 Task: Look for space in Shepparton, Australia from 13th August, 2023 to 17th August, 2023 for 2 adults in price range Rs.10000 to Rs.16000. Place can be entire place with 2 bedrooms having 2 beds and 1 bathroom. Property type can be house, flat, guest house. Amenities needed are: wifi, washing machine, kitchen. Booking option can be shelf check-in. Required host language is English.
Action: Mouse moved to (222, 507)
Screenshot: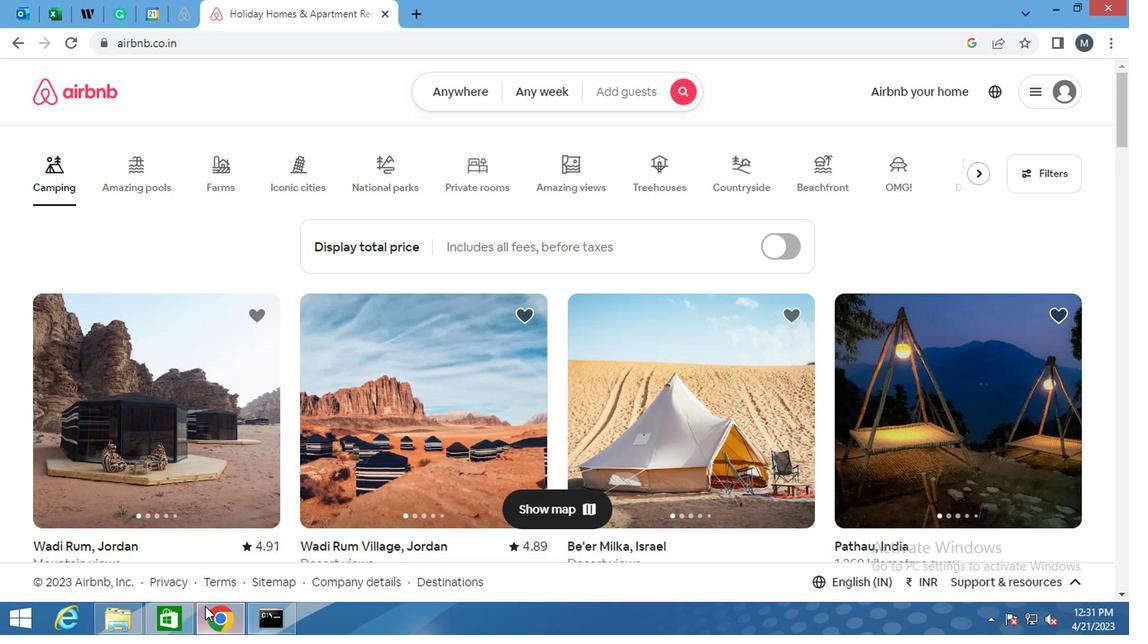 
Action: Mouse pressed left at (222, 507)
Screenshot: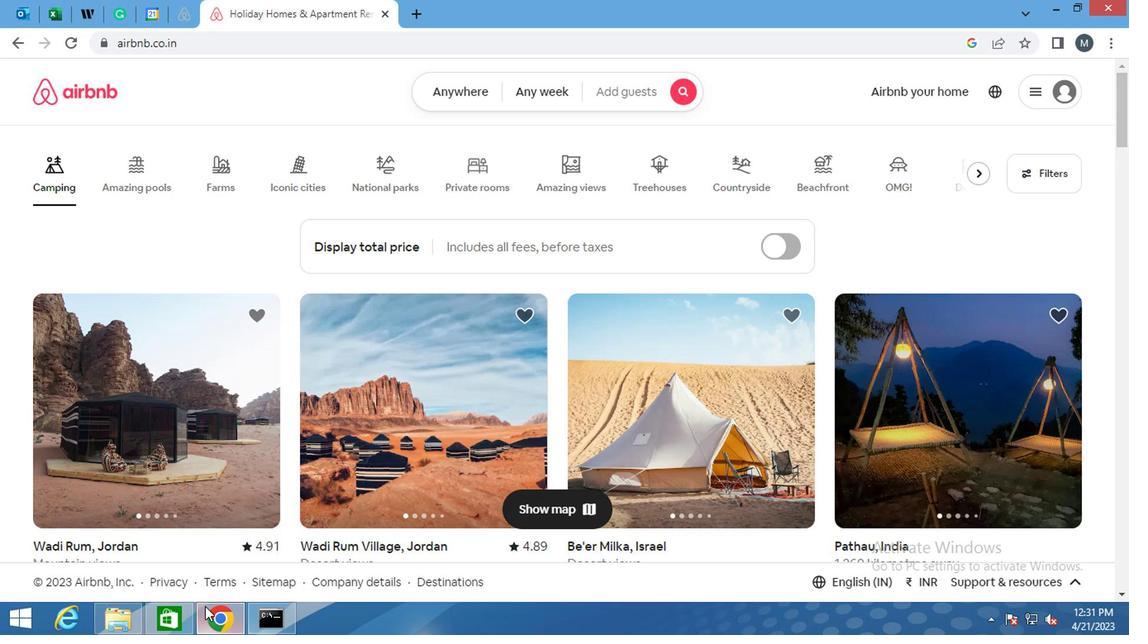 
Action: Mouse moved to (239, 509)
Screenshot: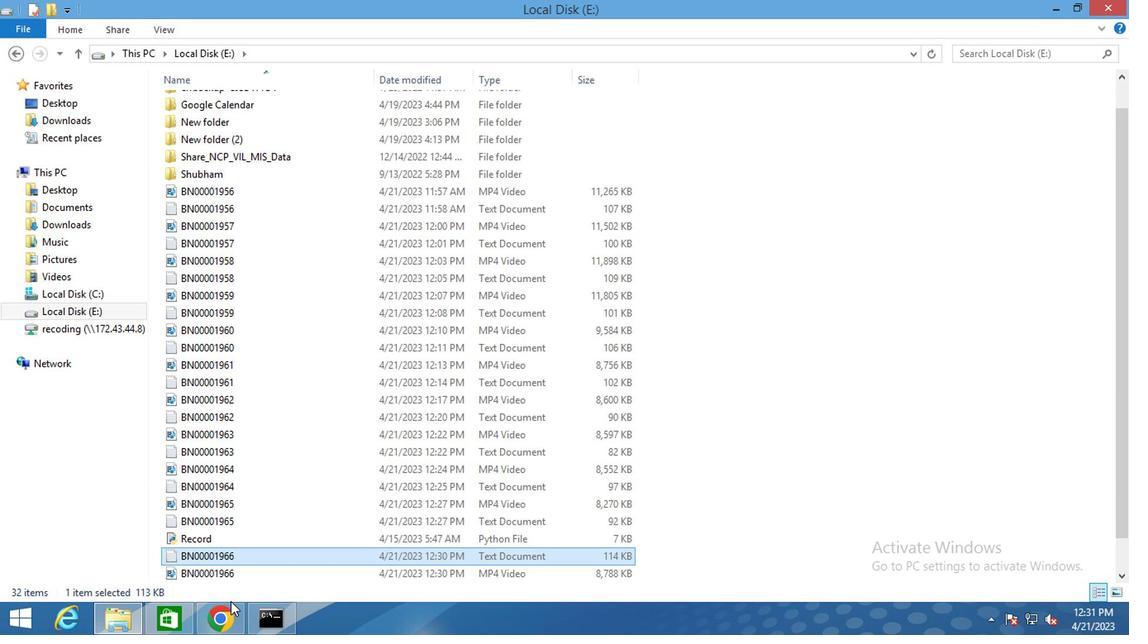 
Action: Mouse pressed left at (239, 509)
Screenshot: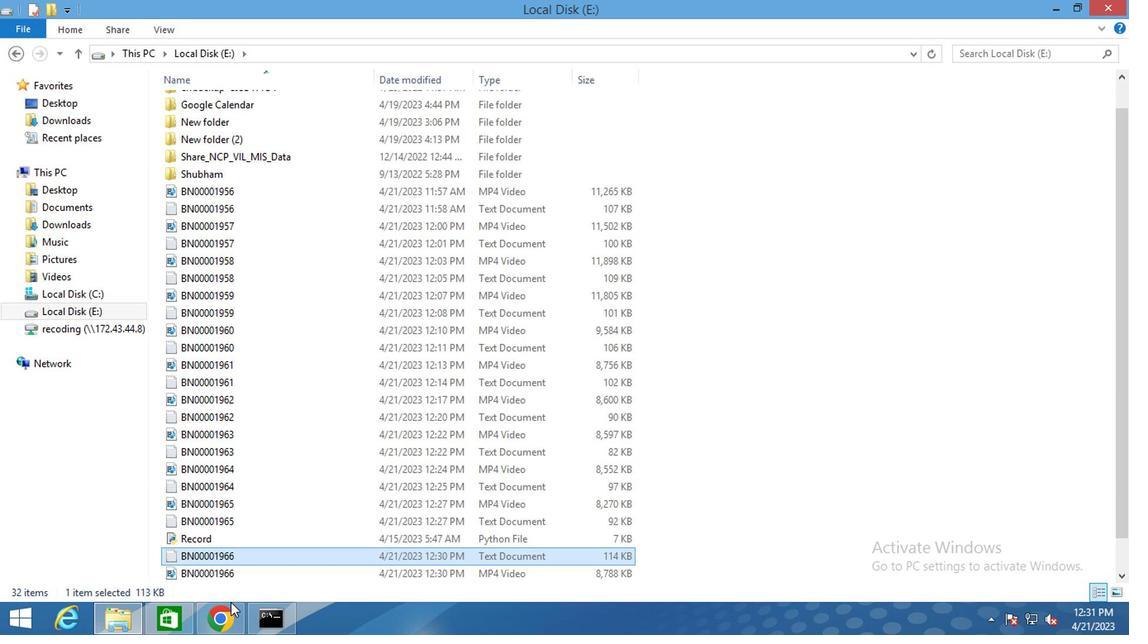 
Action: Mouse moved to (405, 138)
Screenshot: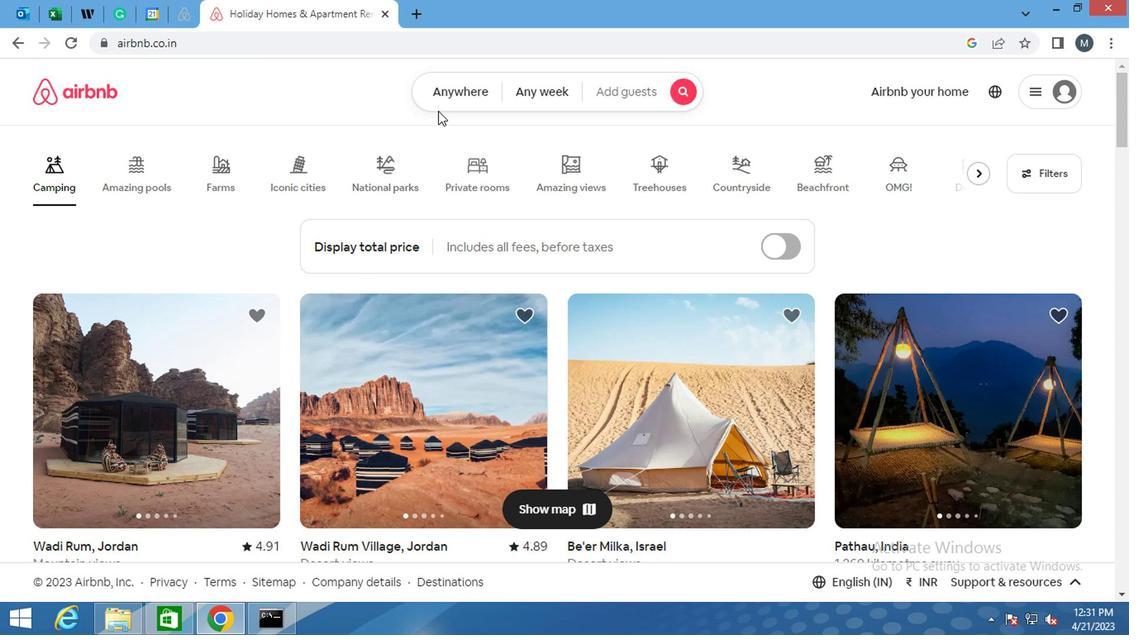 
Action: Mouse pressed left at (405, 138)
Screenshot: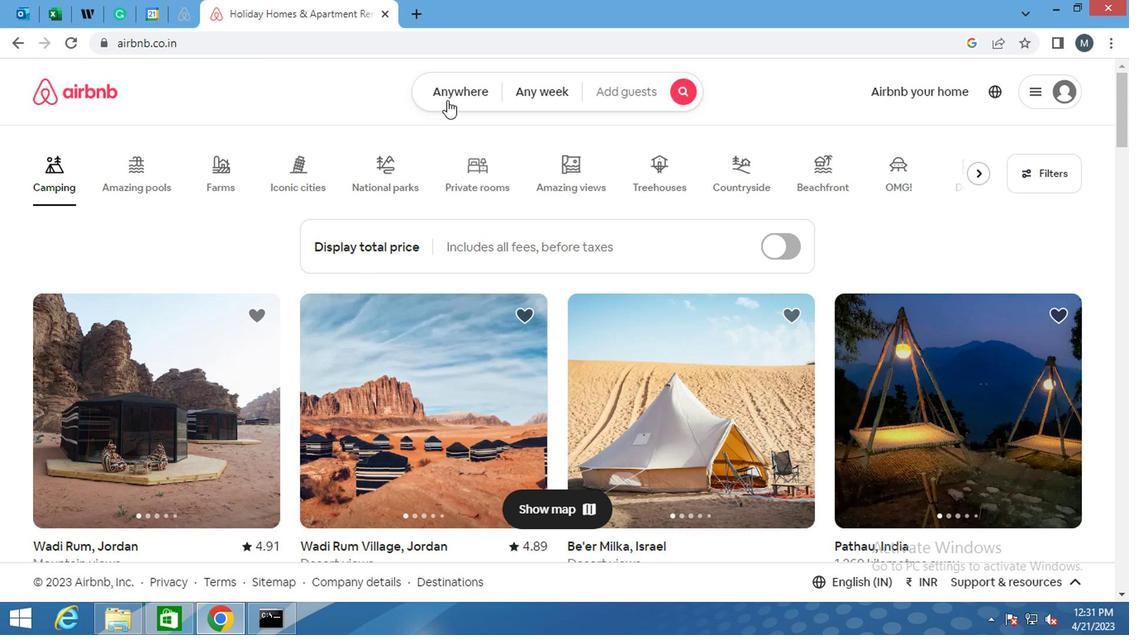
Action: Mouse moved to (362, 177)
Screenshot: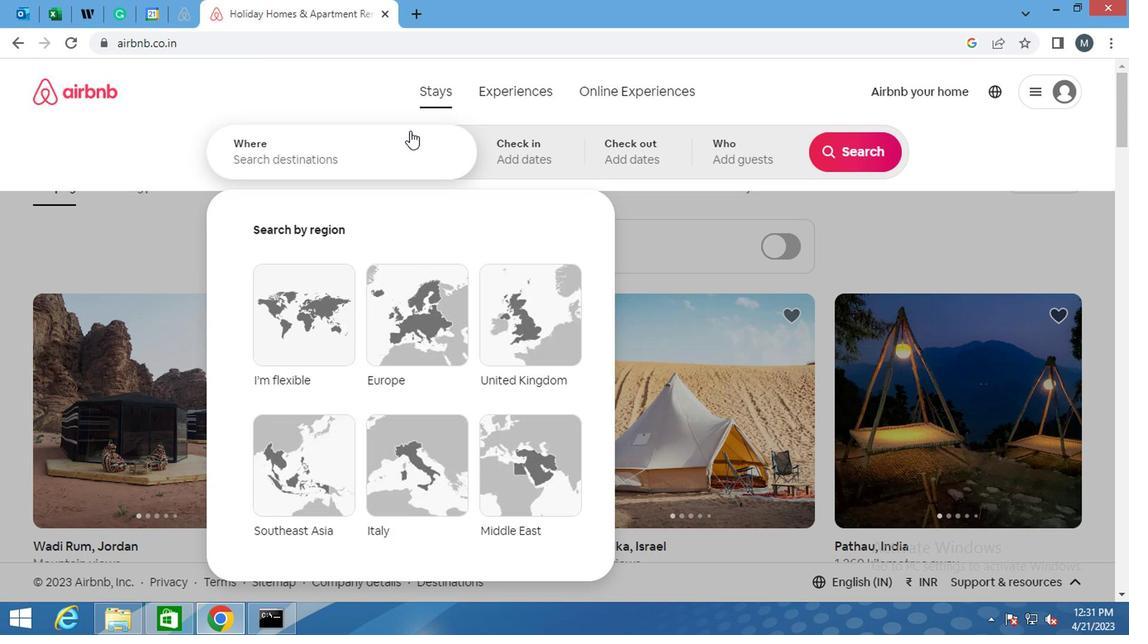 
Action: Mouse pressed left at (362, 177)
Screenshot: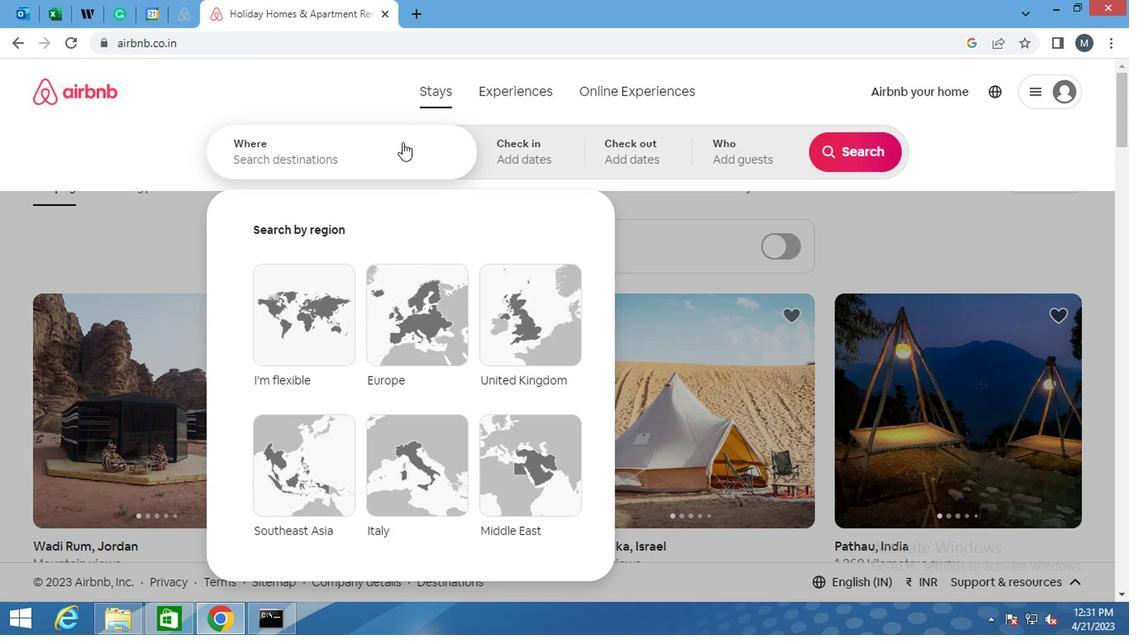 
Action: Mouse moved to (361, 191)
Screenshot: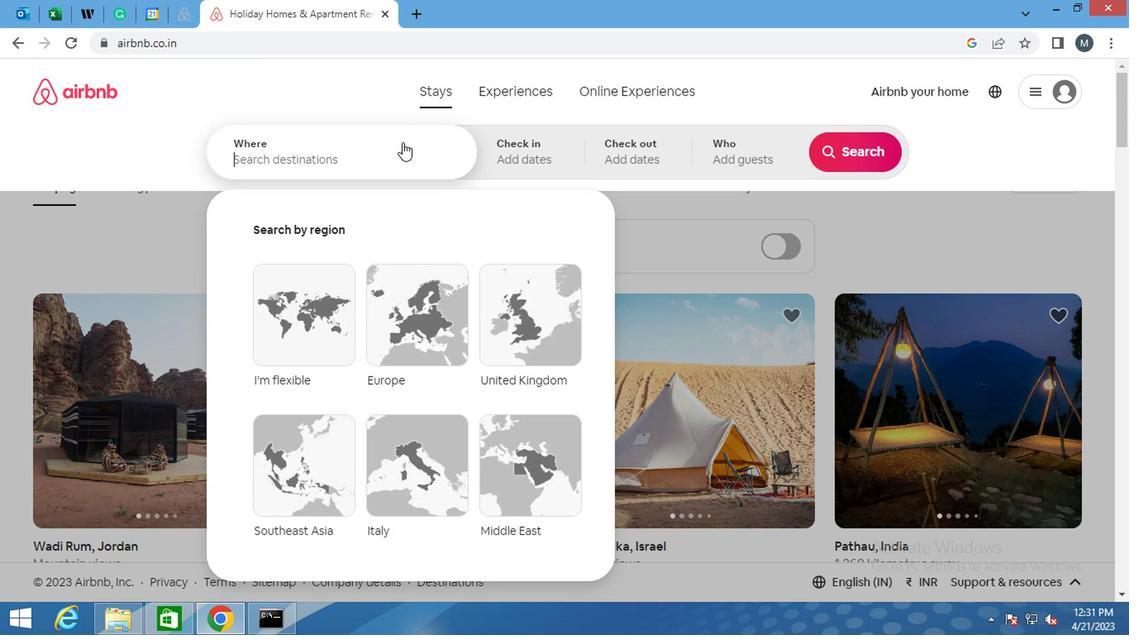 
Action: Key pressed <Key.shift><Key.shift>SHEEP<Key.backspace><Key.backspace>PPARTON,<Key.shift>AUSTRALIA
Screenshot: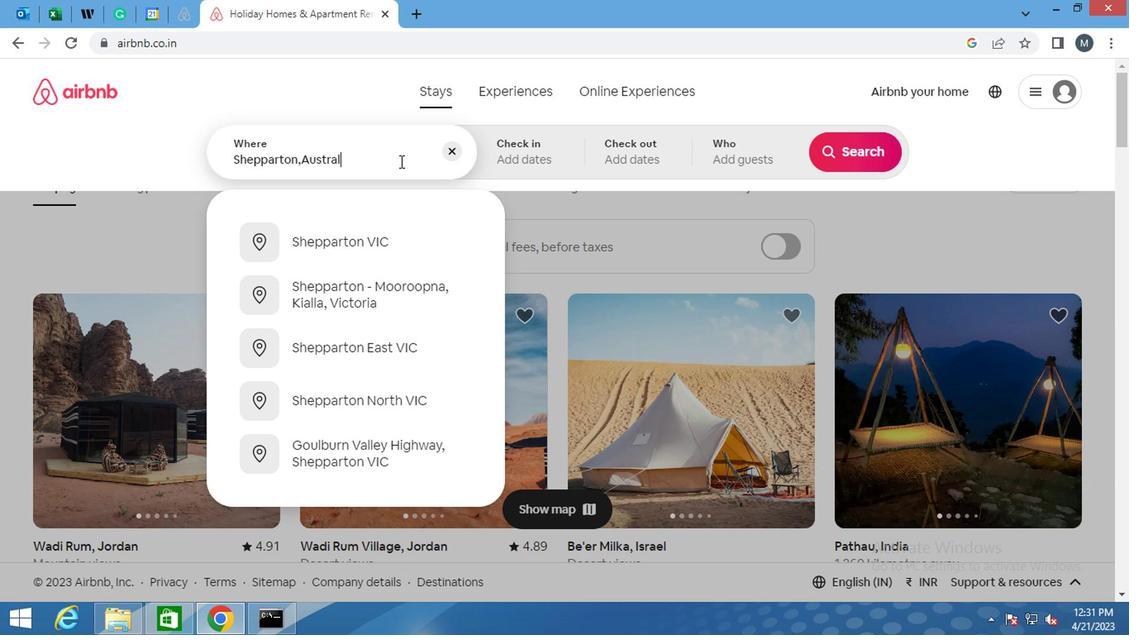 
Action: Mouse moved to (348, 182)
Screenshot: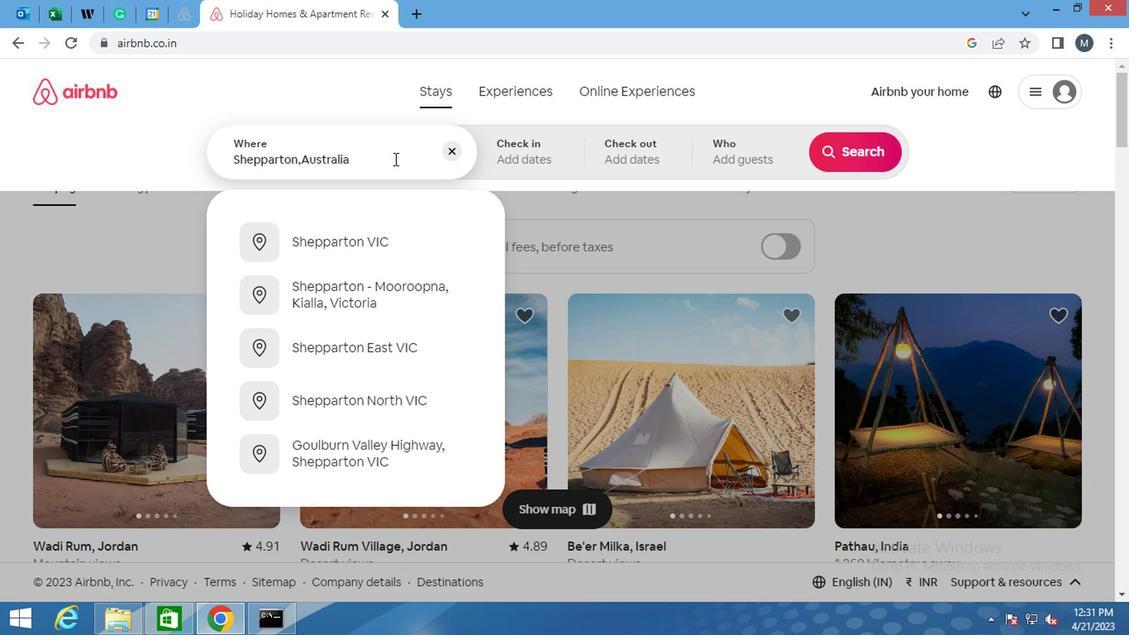 
Action: Key pressed <Key.enter>
Screenshot: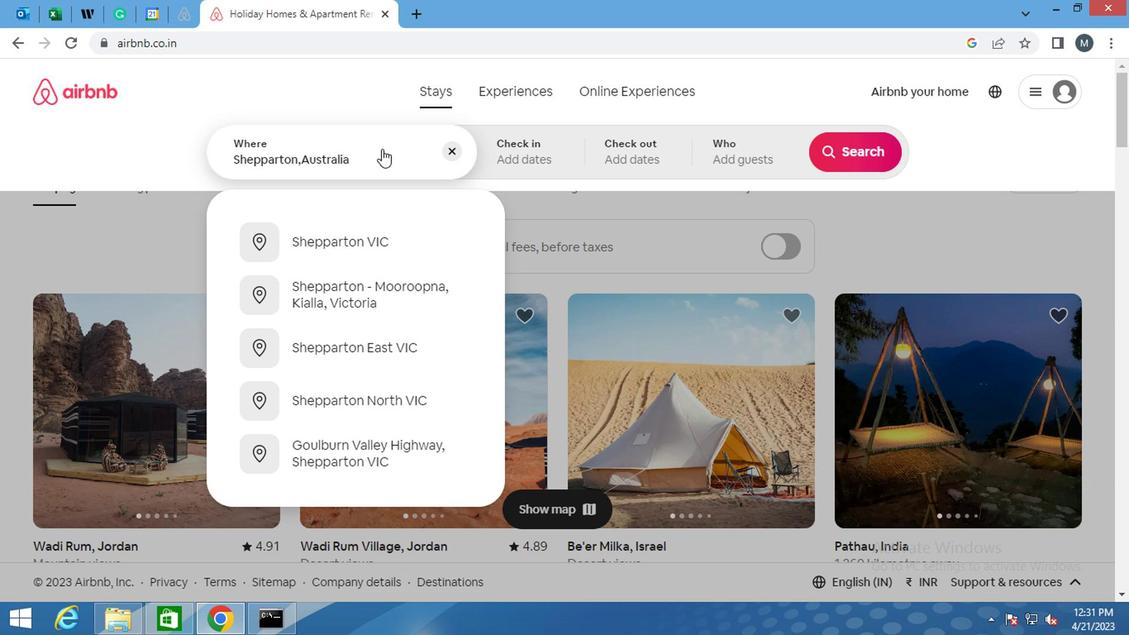 
Action: Mouse moved to (683, 278)
Screenshot: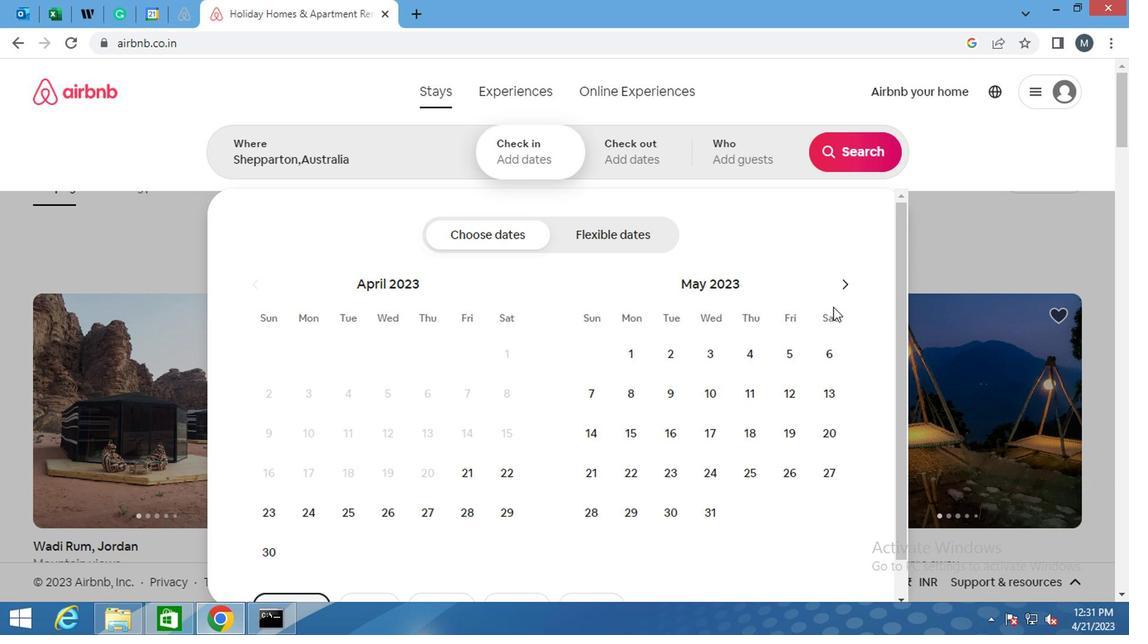 
Action: Mouse pressed left at (683, 278)
Screenshot: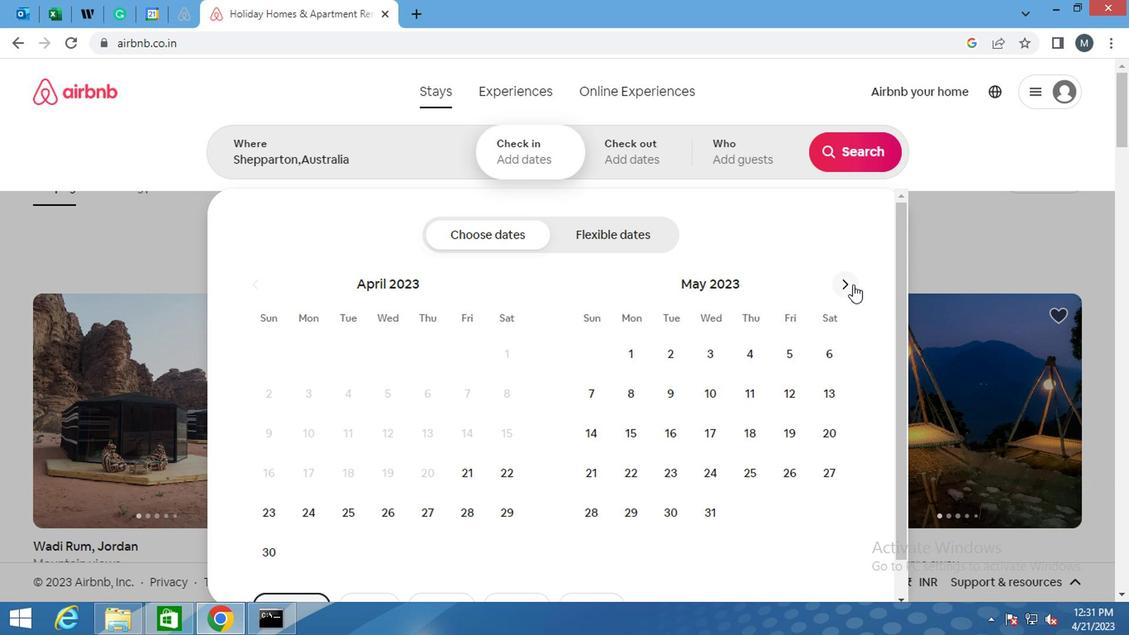 
Action: Mouse moved to (678, 278)
Screenshot: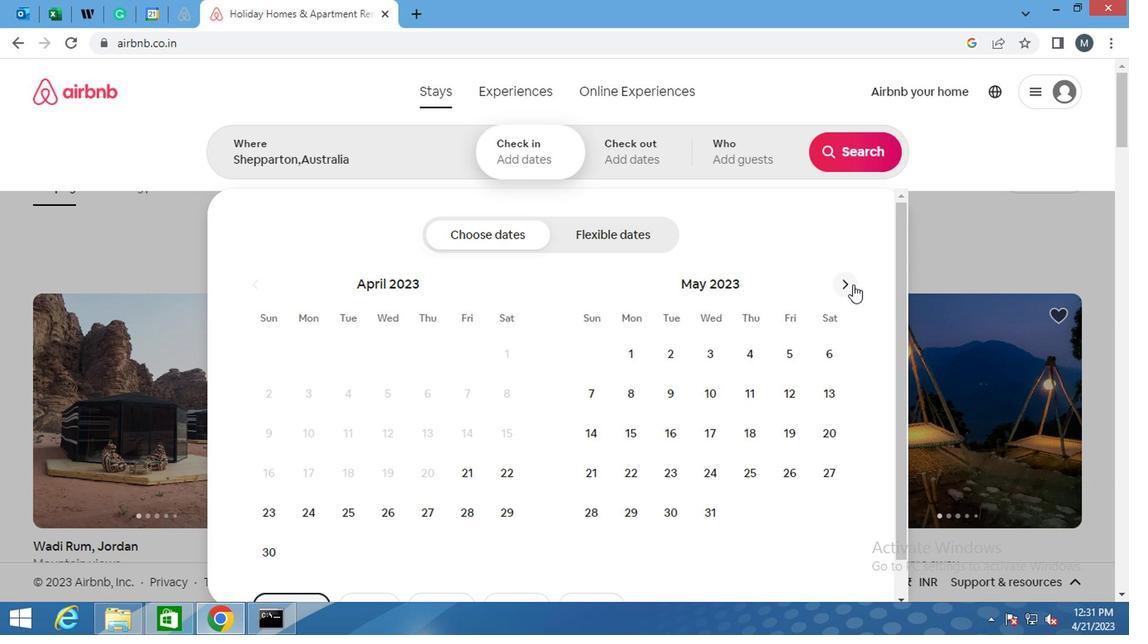 
Action: Mouse pressed left at (678, 278)
Screenshot: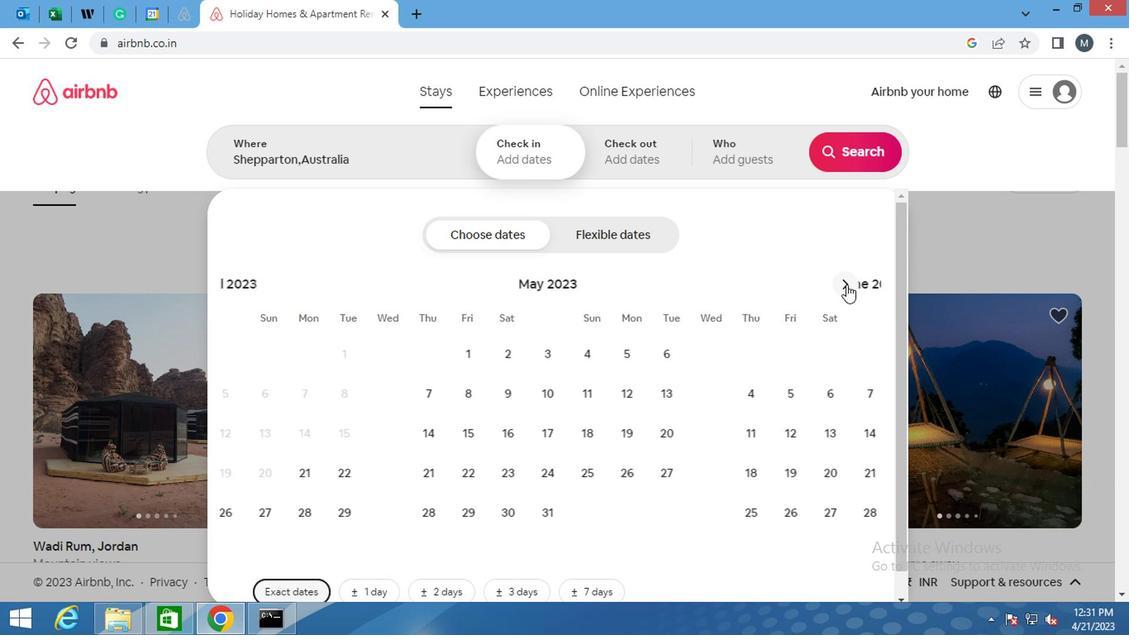 
Action: Mouse moved to (678, 278)
Screenshot: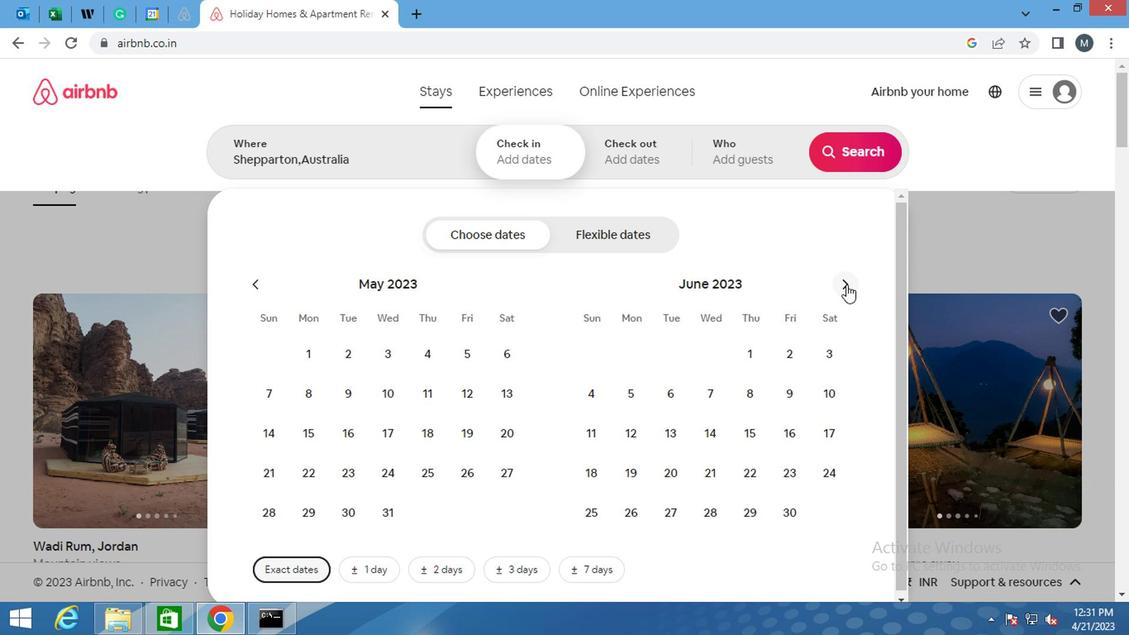 
Action: Mouse pressed left at (678, 278)
Screenshot: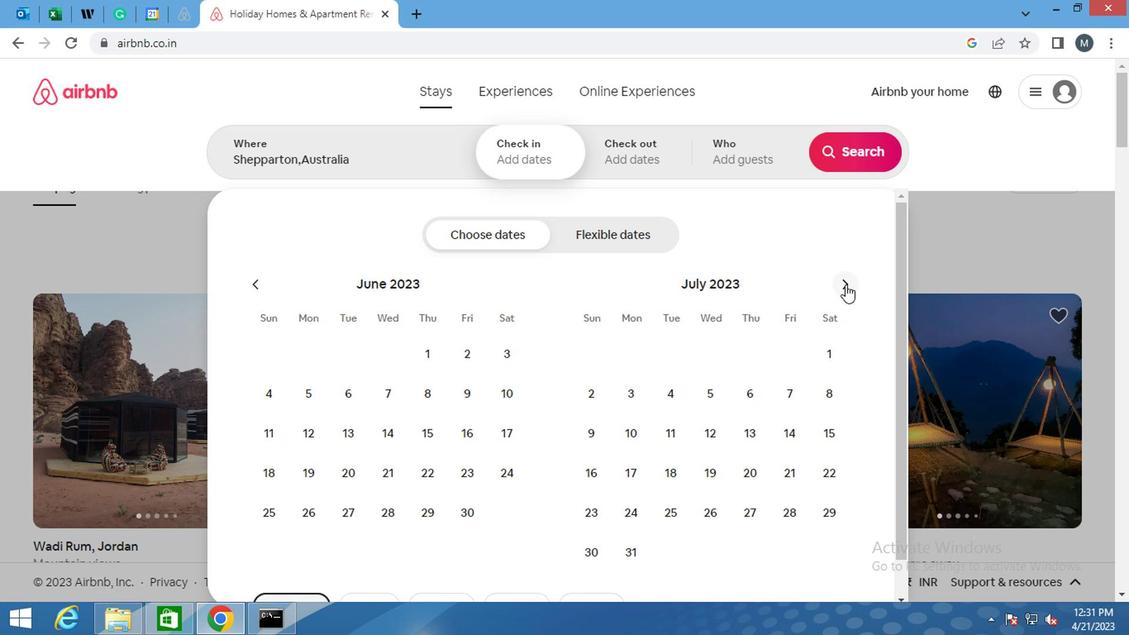 
Action: Mouse moved to (503, 382)
Screenshot: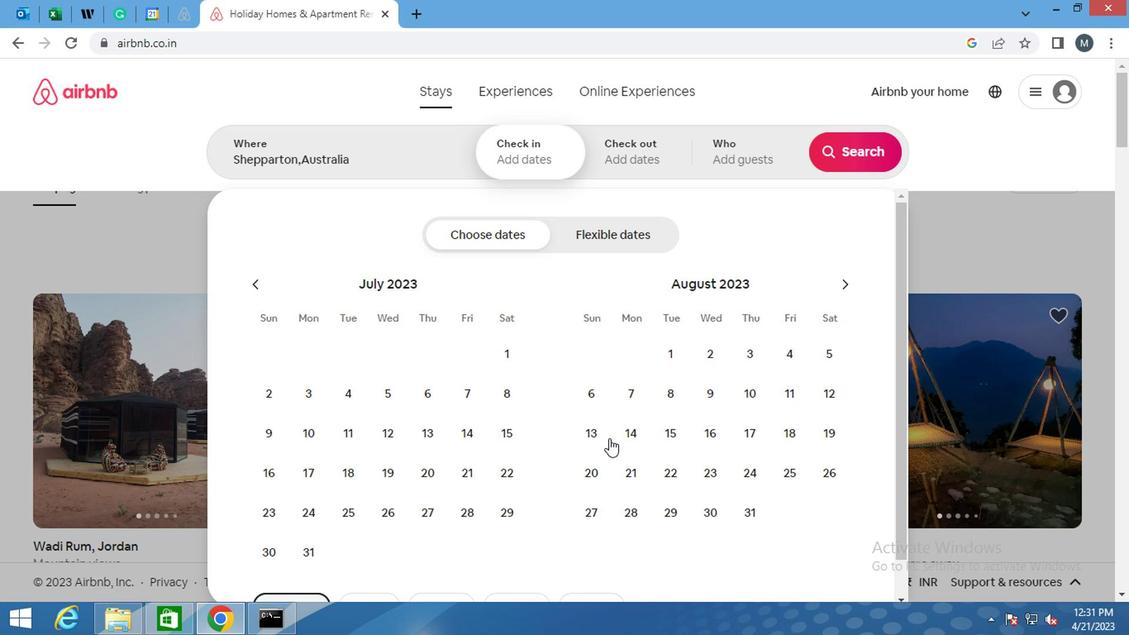 
Action: Mouse pressed left at (503, 382)
Screenshot: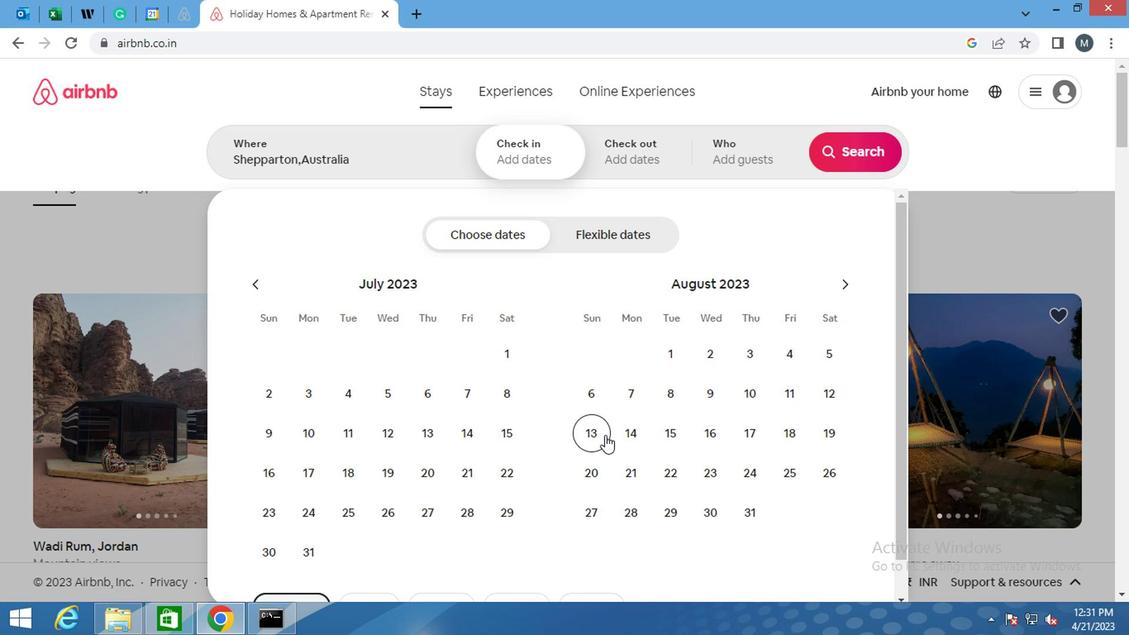
Action: Mouse moved to (598, 387)
Screenshot: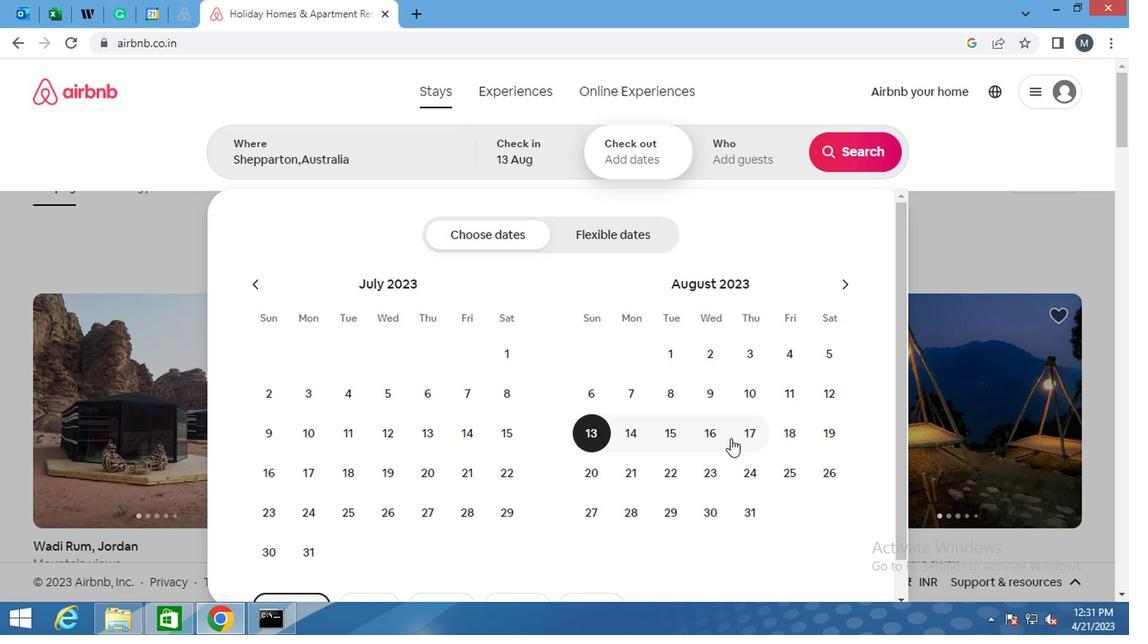 
Action: Mouse pressed left at (598, 387)
Screenshot: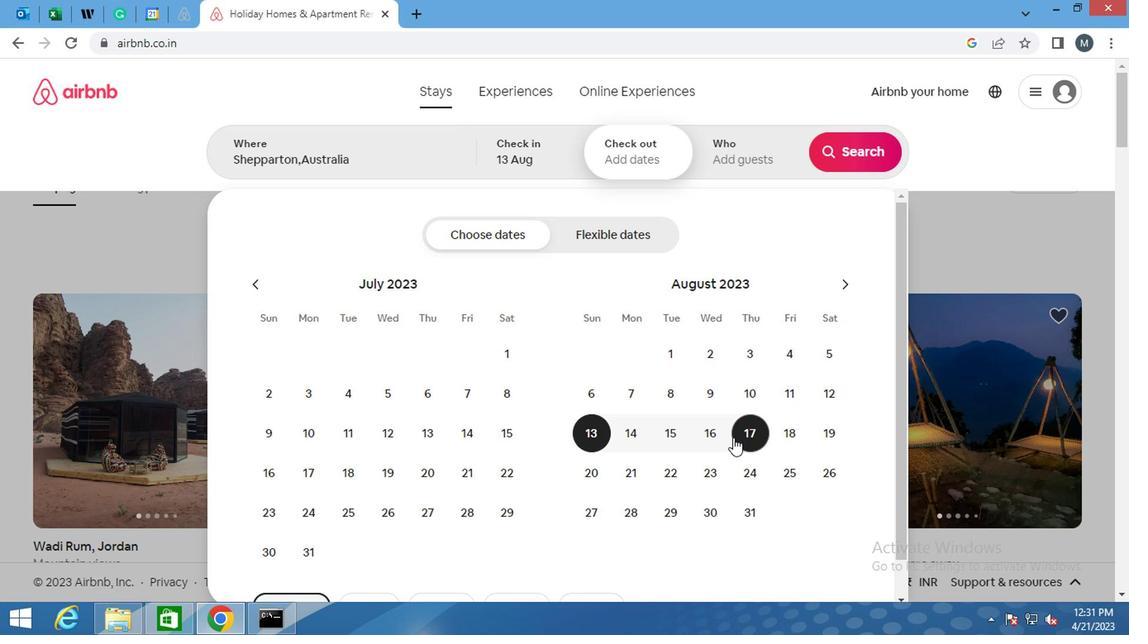 
Action: Mouse moved to (629, 199)
Screenshot: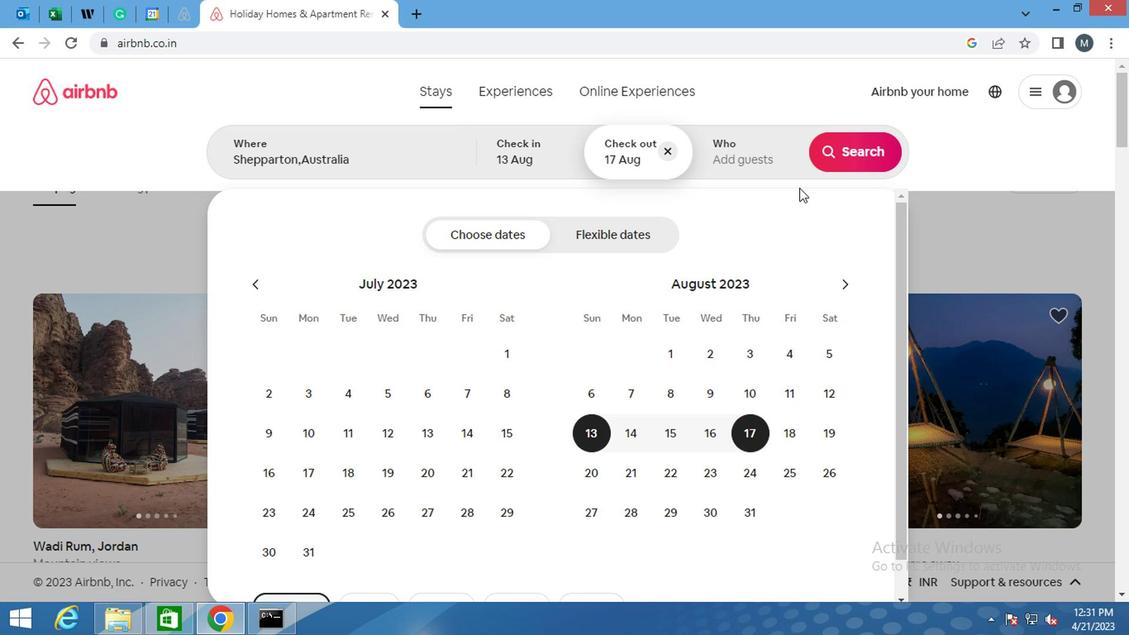 
Action: Mouse pressed left at (629, 199)
Screenshot: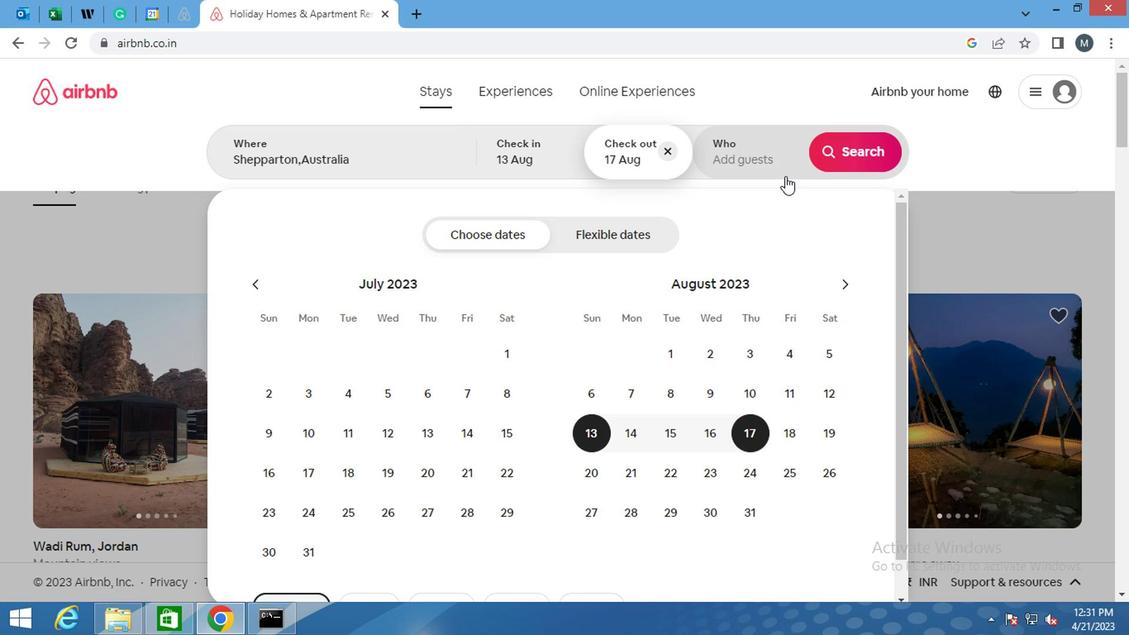 
Action: Mouse moved to (681, 251)
Screenshot: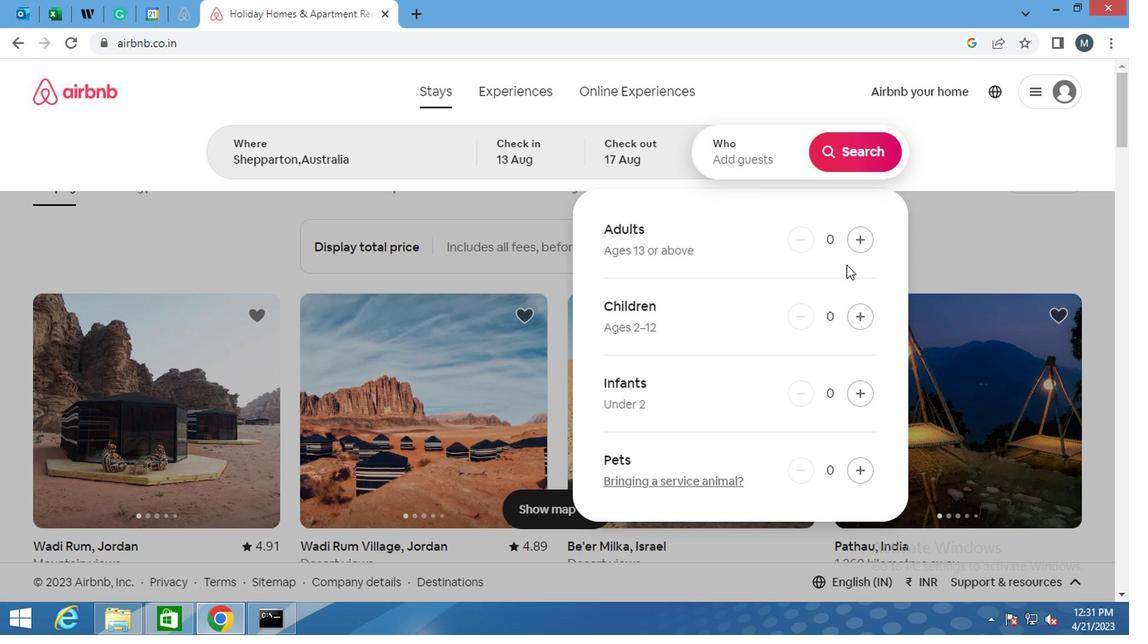 
Action: Mouse pressed left at (681, 251)
Screenshot: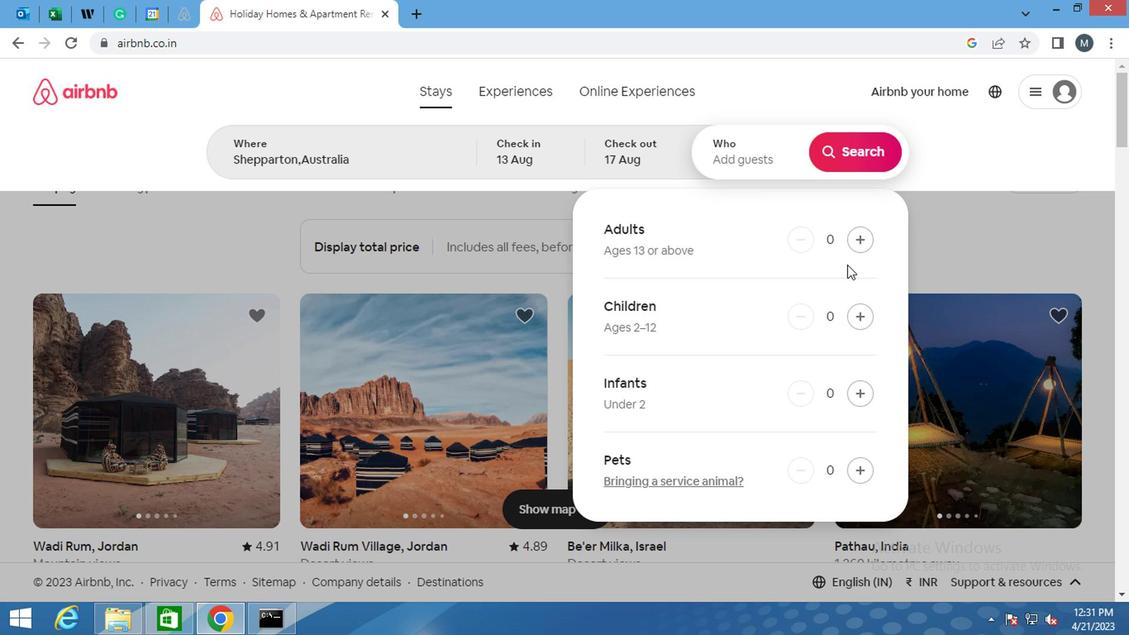 
Action: Mouse moved to (680, 251)
Screenshot: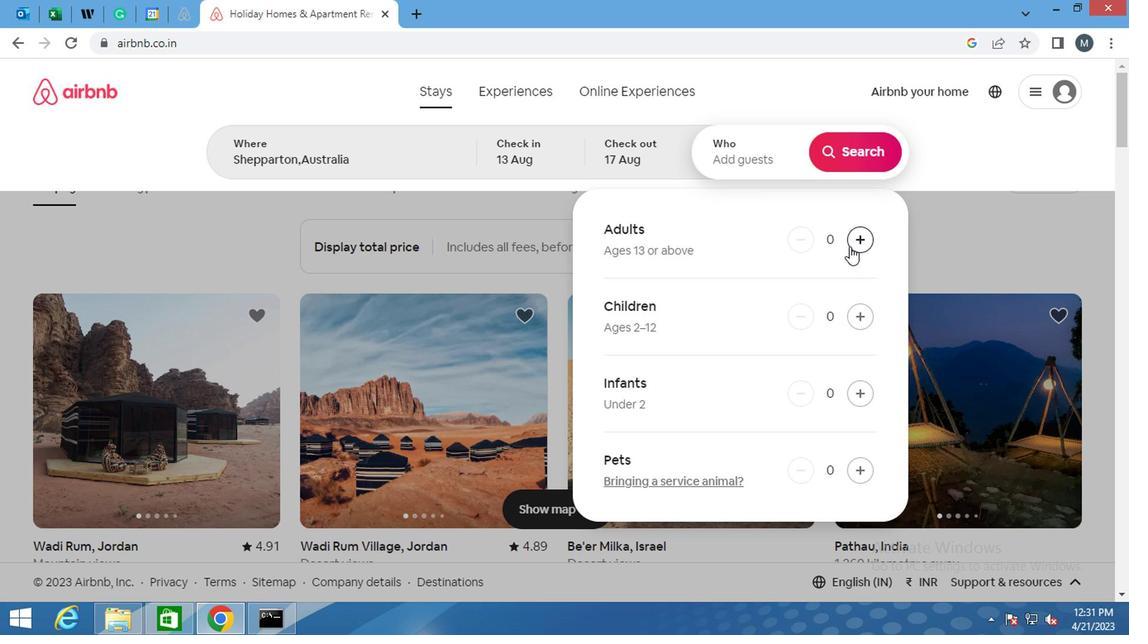 
Action: Mouse pressed left at (680, 251)
Screenshot: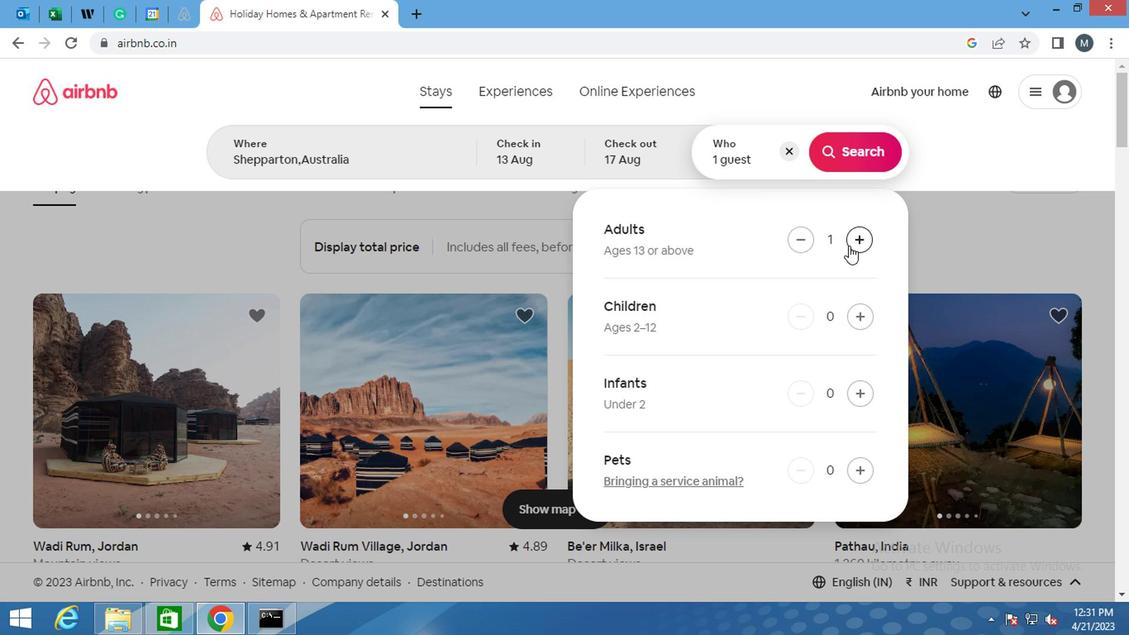 
Action: Mouse moved to (738, 214)
Screenshot: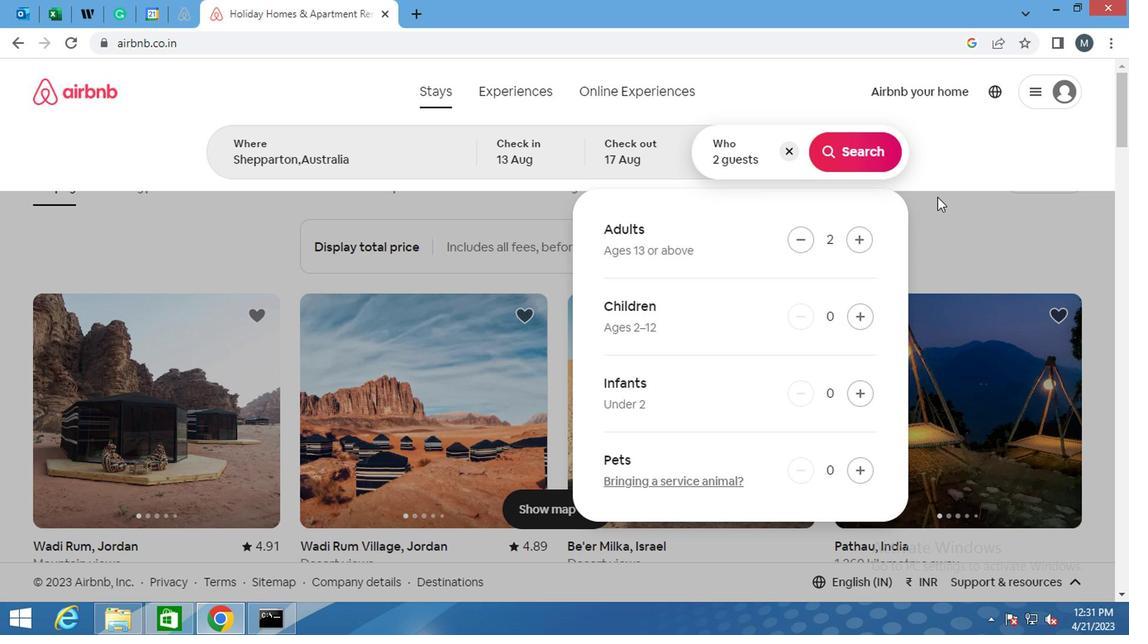 
Action: Mouse scrolled (738, 213) with delta (0, 0)
Screenshot: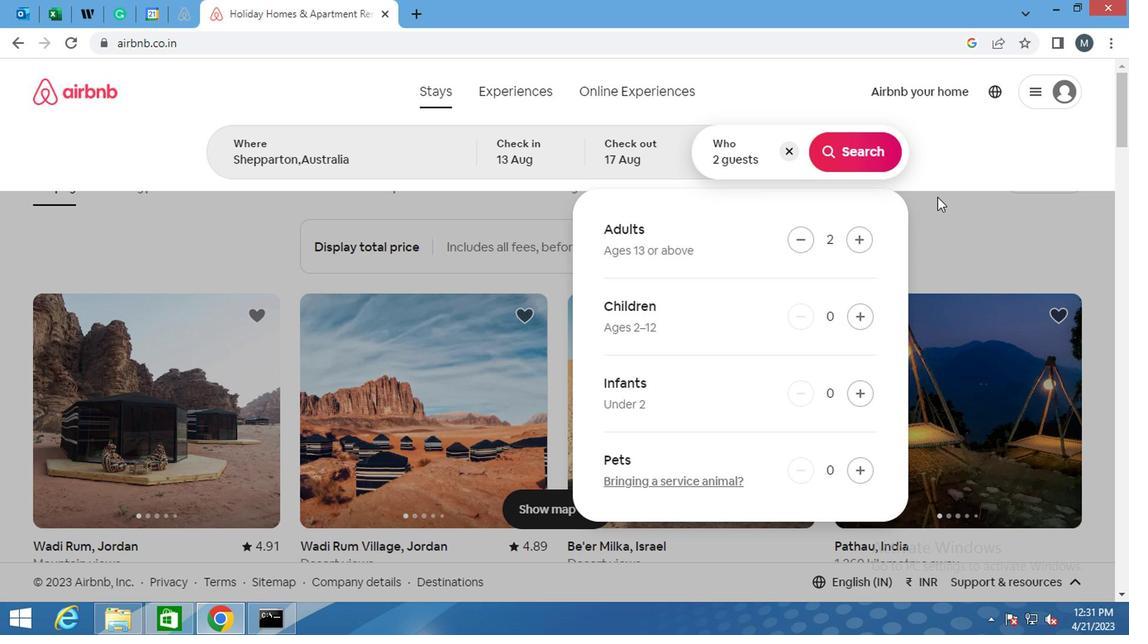 
Action: Mouse moved to (738, 224)
Screenshot: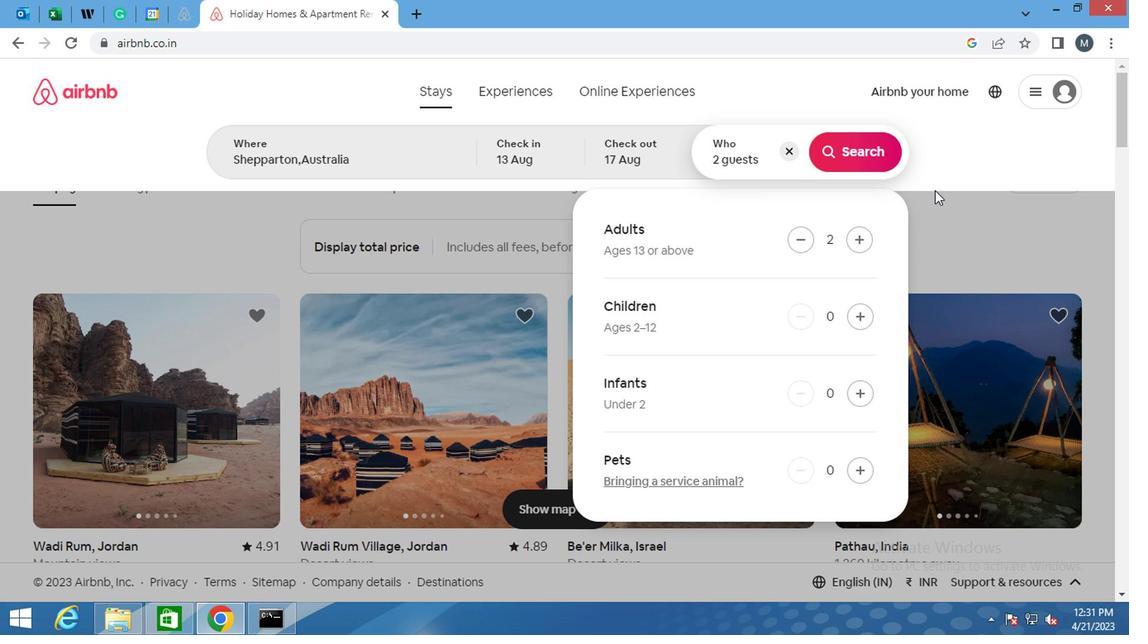 
Action: Mouse scrolled (738, 224) with delta (0, 0)
Screenshot: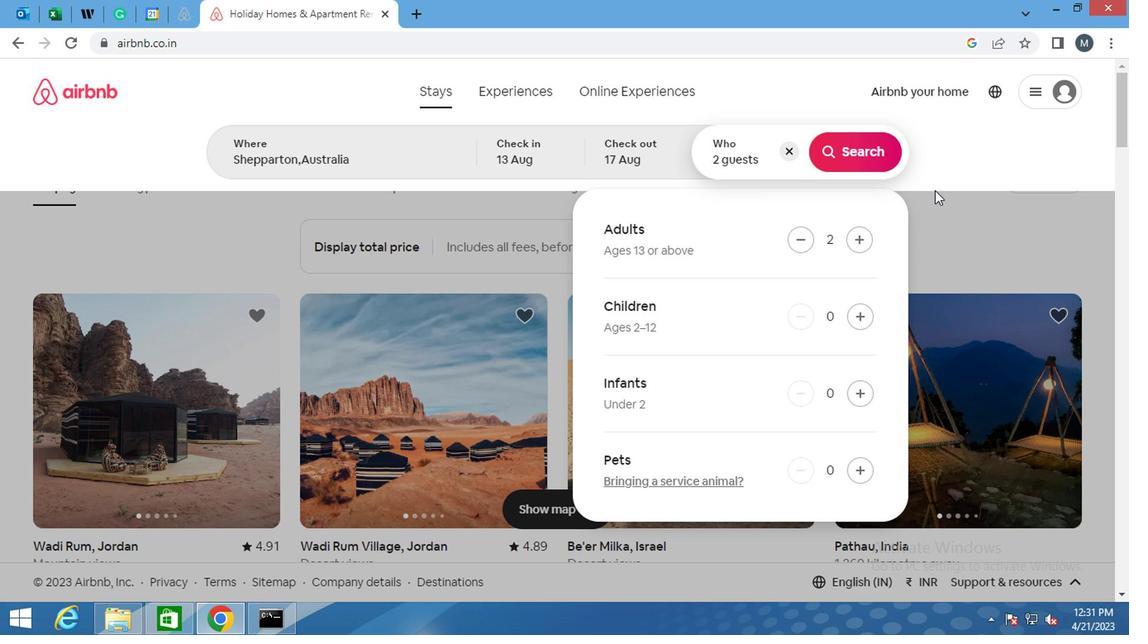 
Action: Mouse scrolled (738, 224) with delta (0, 0)
Screenshot: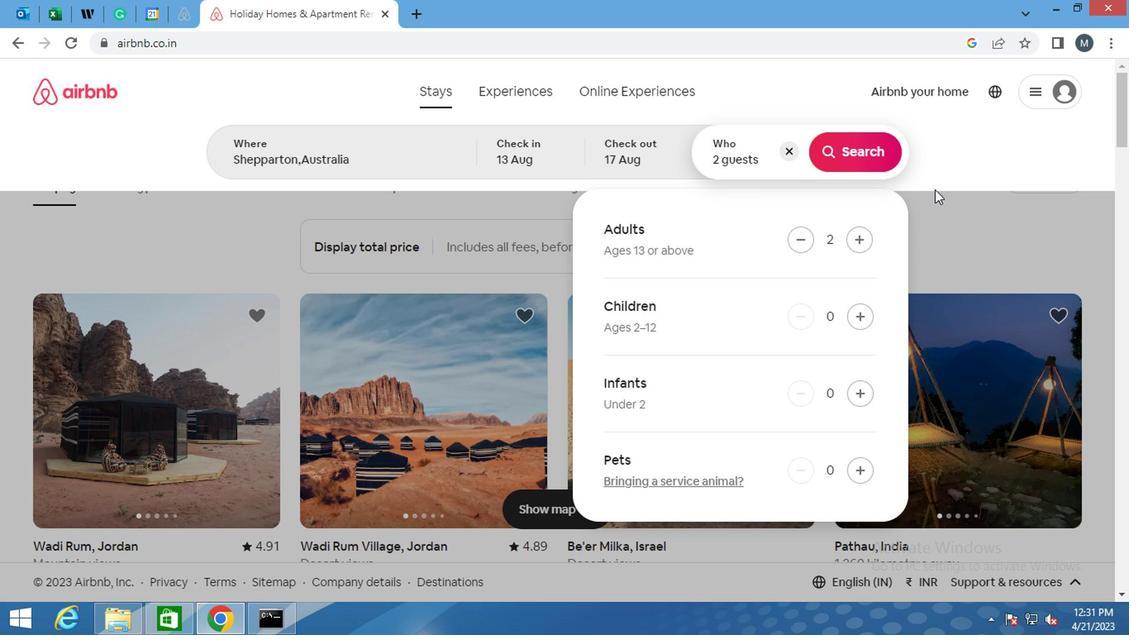 
Action: Mouse moved to (738, 224)
Screenshot: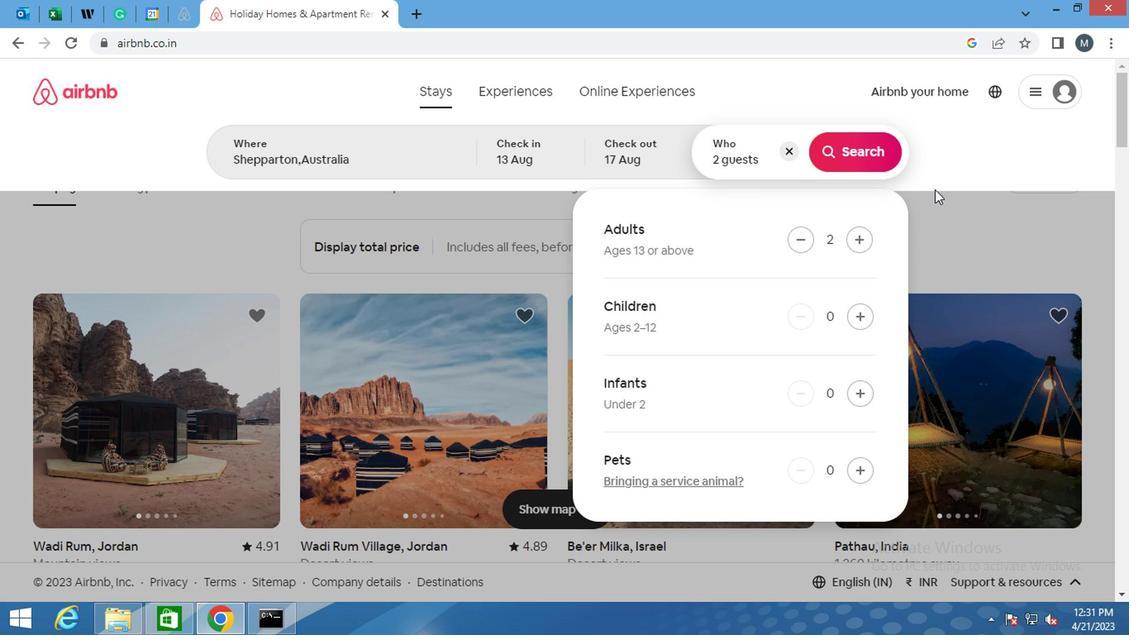 
Action: Mouse scrolled (738, 225) with delta (0, 0)
Screenshot: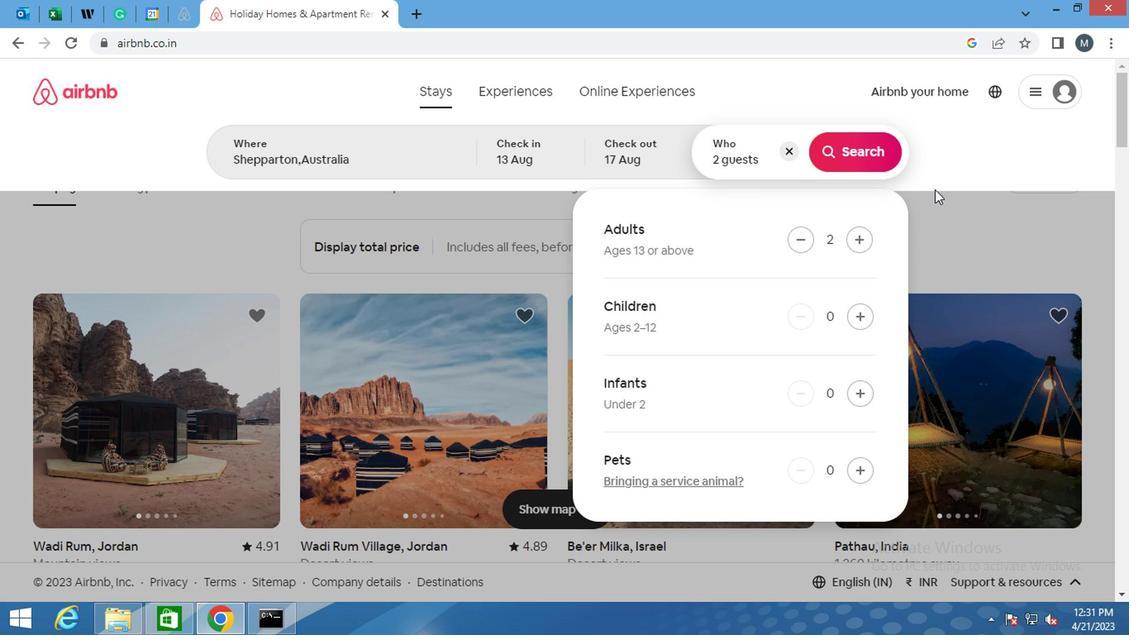 
Action: Mouse moved to (817, 204)
Screenshot: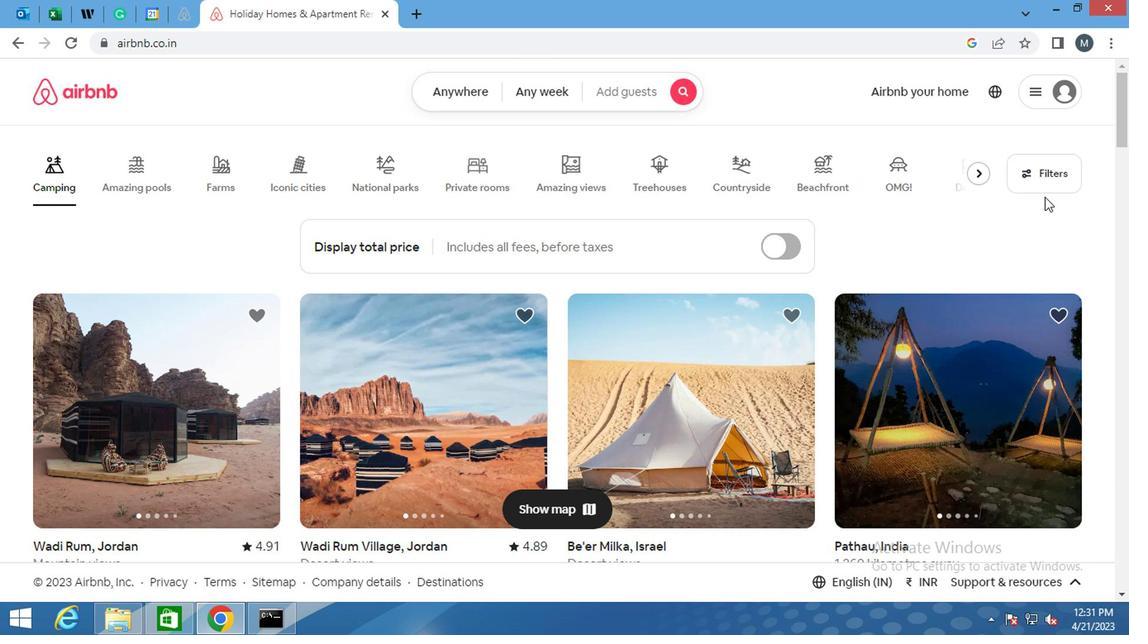 
Action: Mouse pressed left at (817, 204)
Screenshot: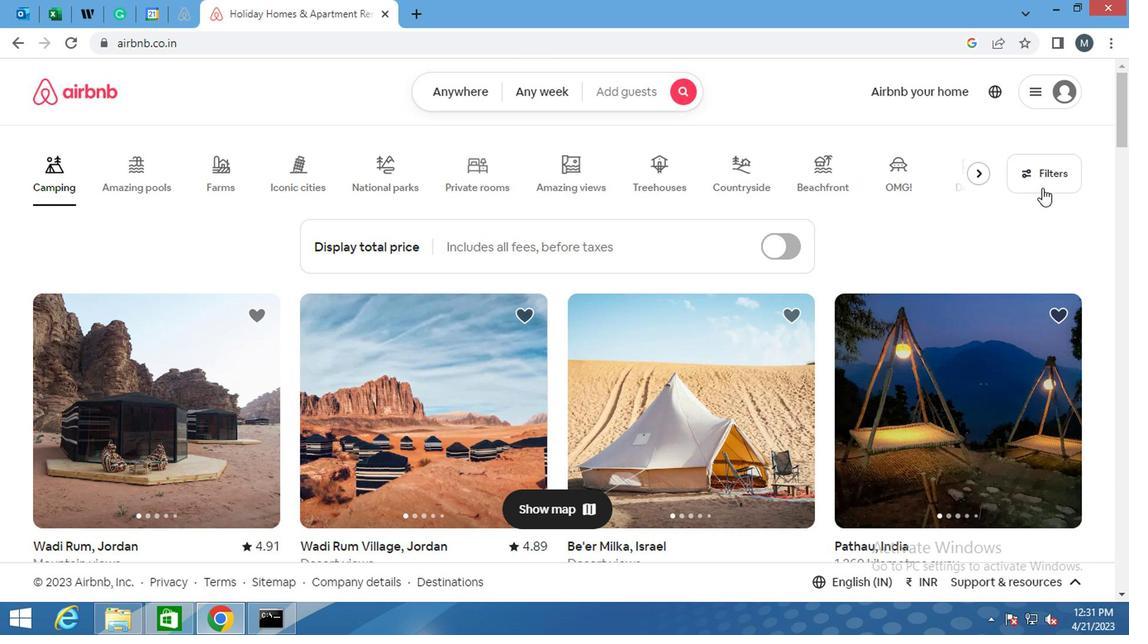 
Action: Mouse moved to (705, 237)
Screenshot: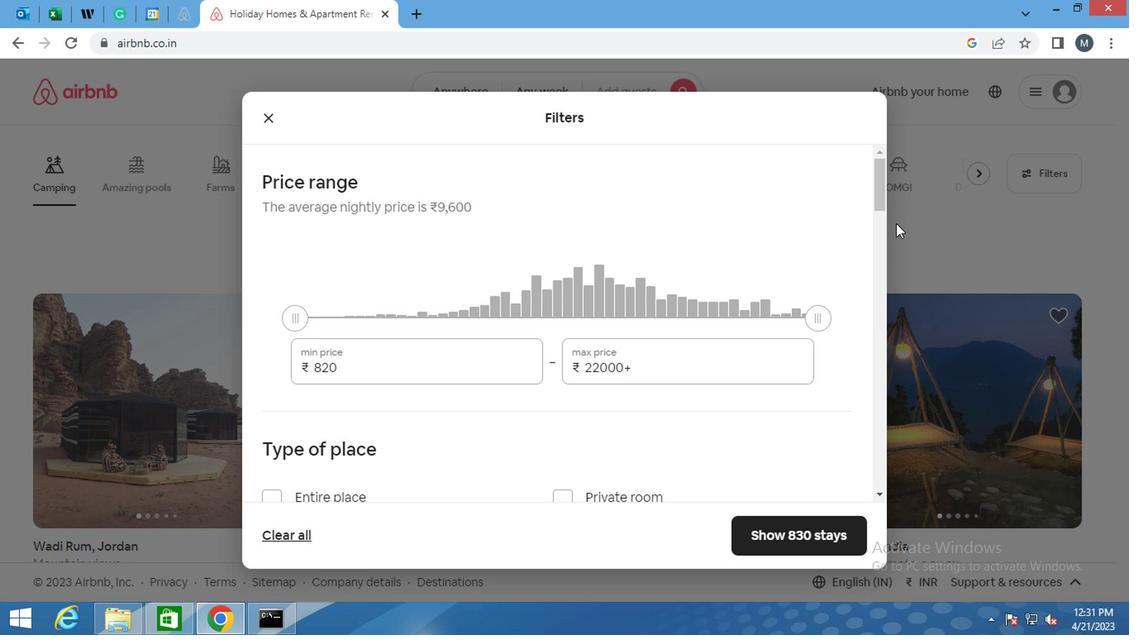
Action: Mouse scrolled (705, 237) with delta (0, 0)
Screenshot: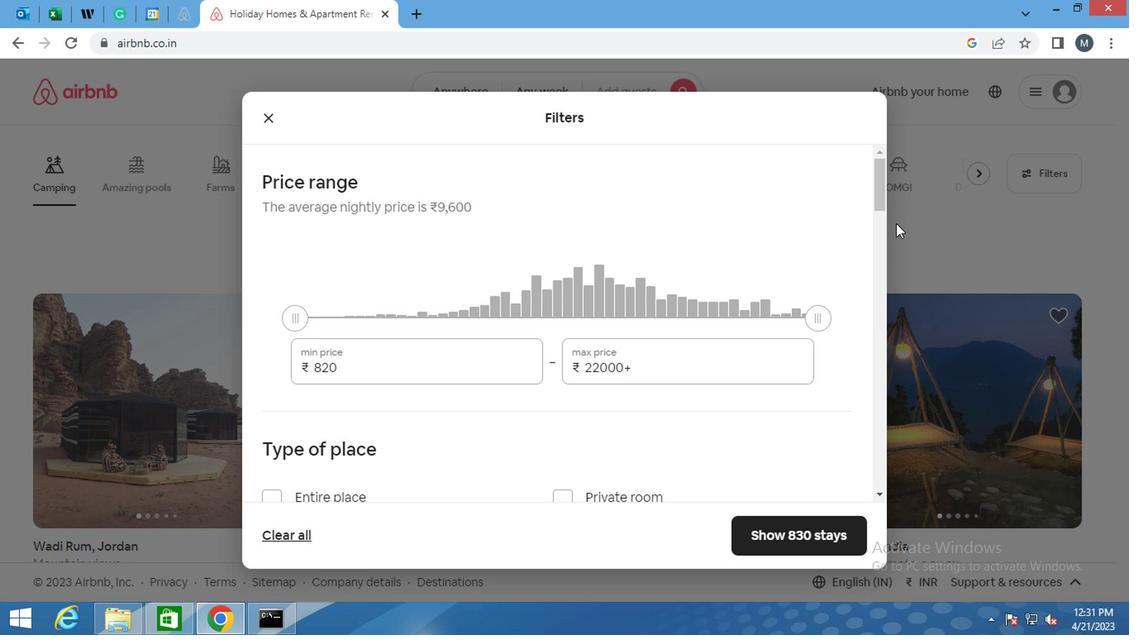
Action: Mouse moved to (327, 281)
Screenshot: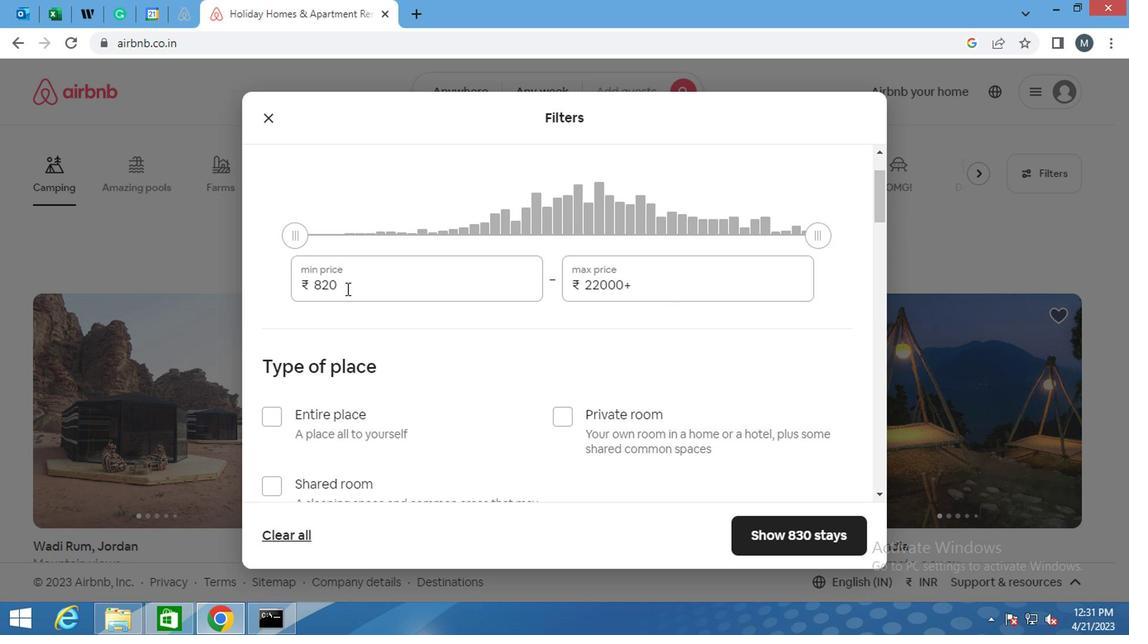 
Action: Mouse pressed left at (327, 281)
Screenshot: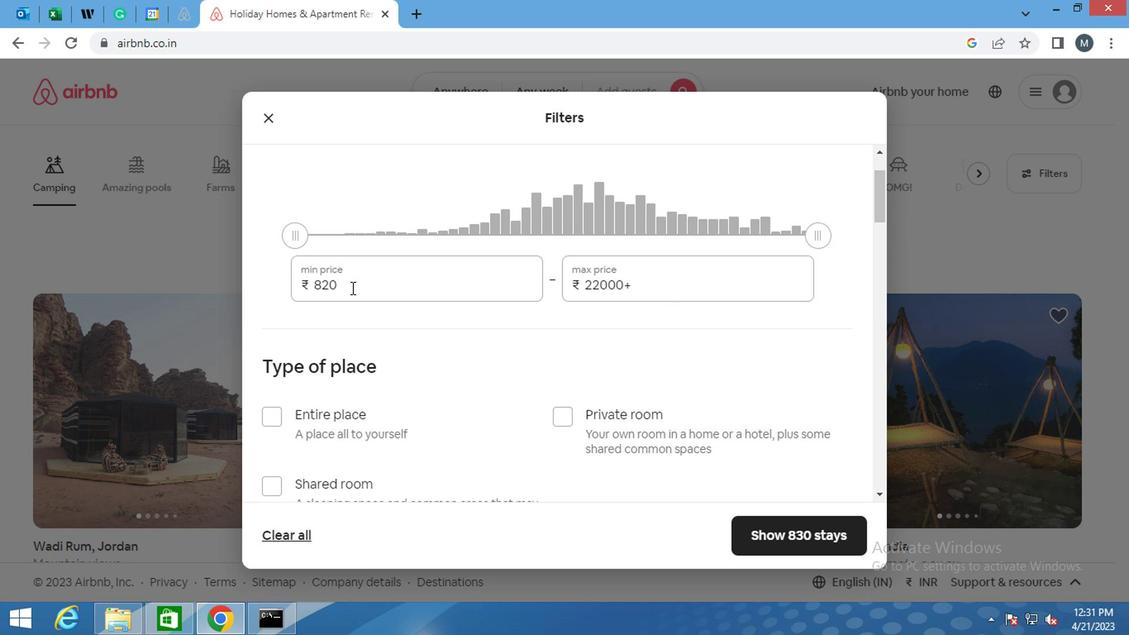 
Action: Mouse moved to (327, 281)
Screenshot: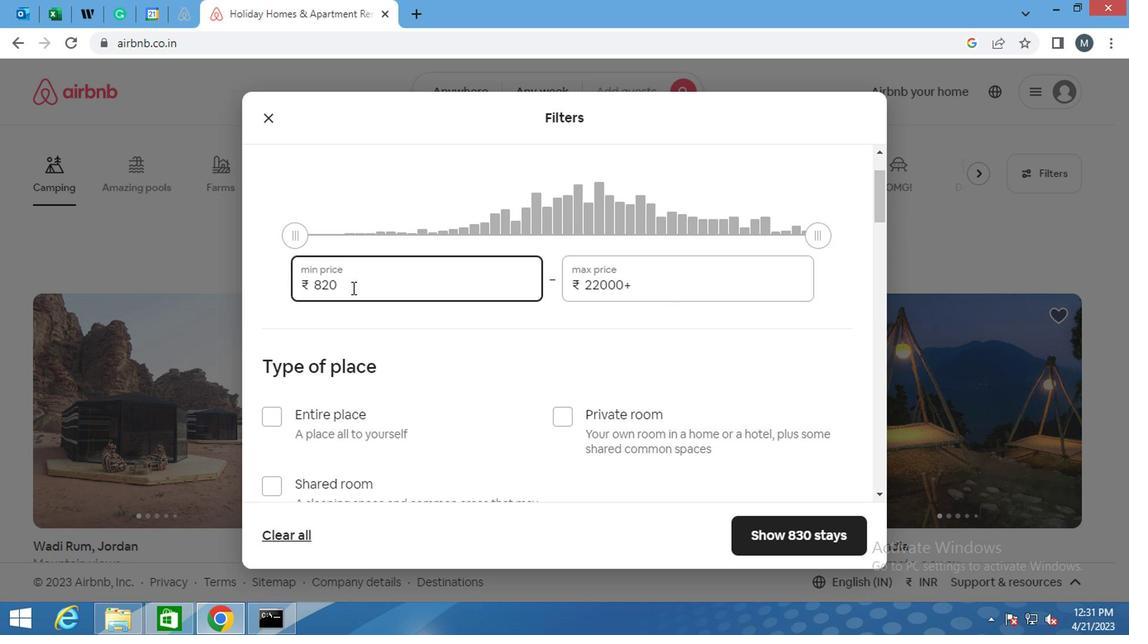 
Action: Key pressed <Key.backspace><Key.backspace><Key.backspace><Key.backspace>10000
Screenshot: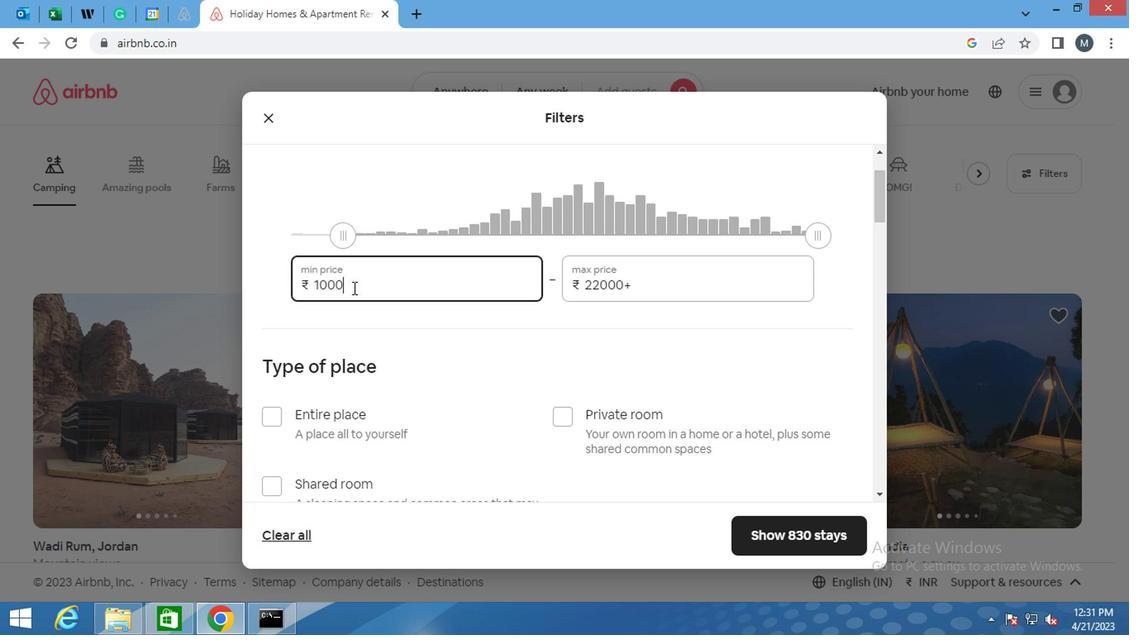 
Action: Mouse moved to (525, 278)
Screenshot: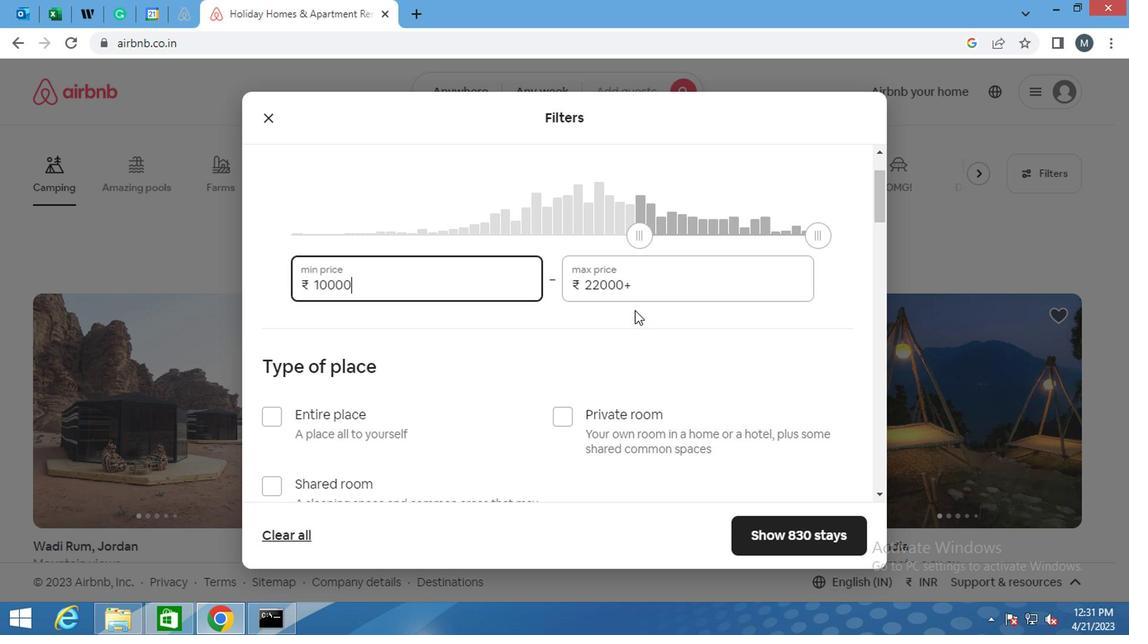 
Action: Mouse pressed left at (525, 278)
Screenshot: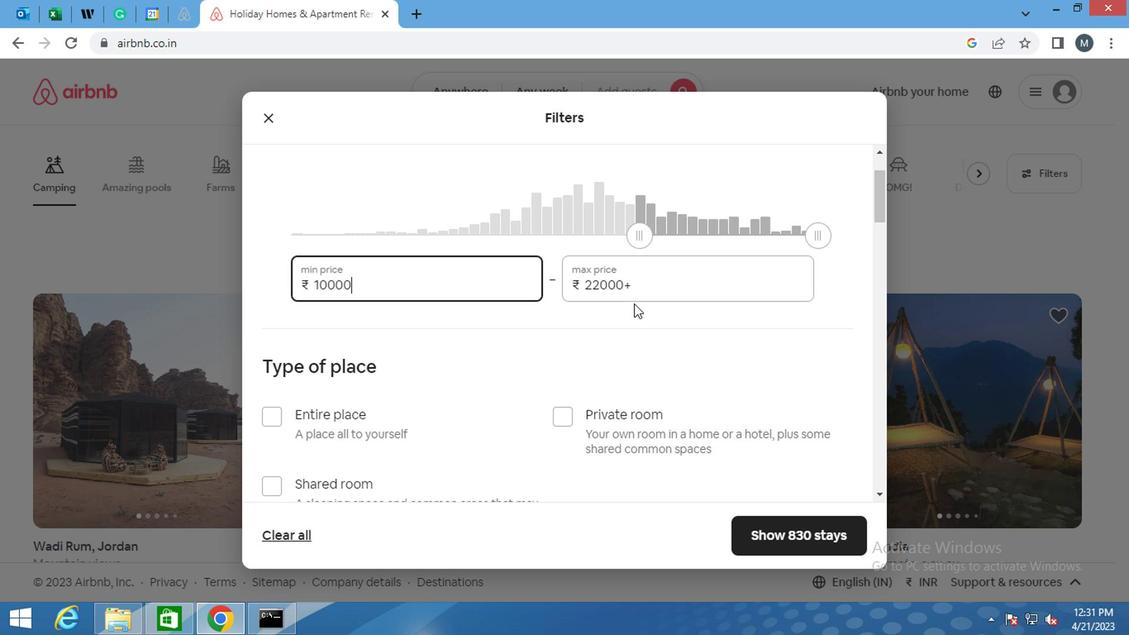 
Action: Mouse moved to (522, 279)
Screenshot: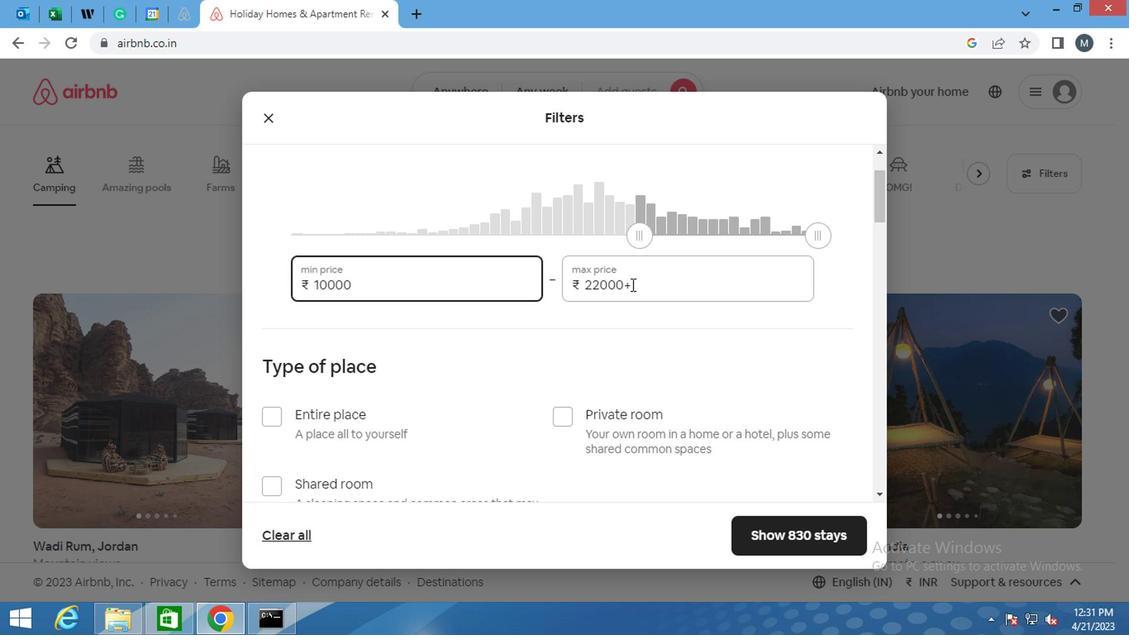 
Action: Key pressed <Key.backspace><Key.backspace><Key.backspace><Key.backspace><Key.backspace><Key.backspace>16000
Screenshot: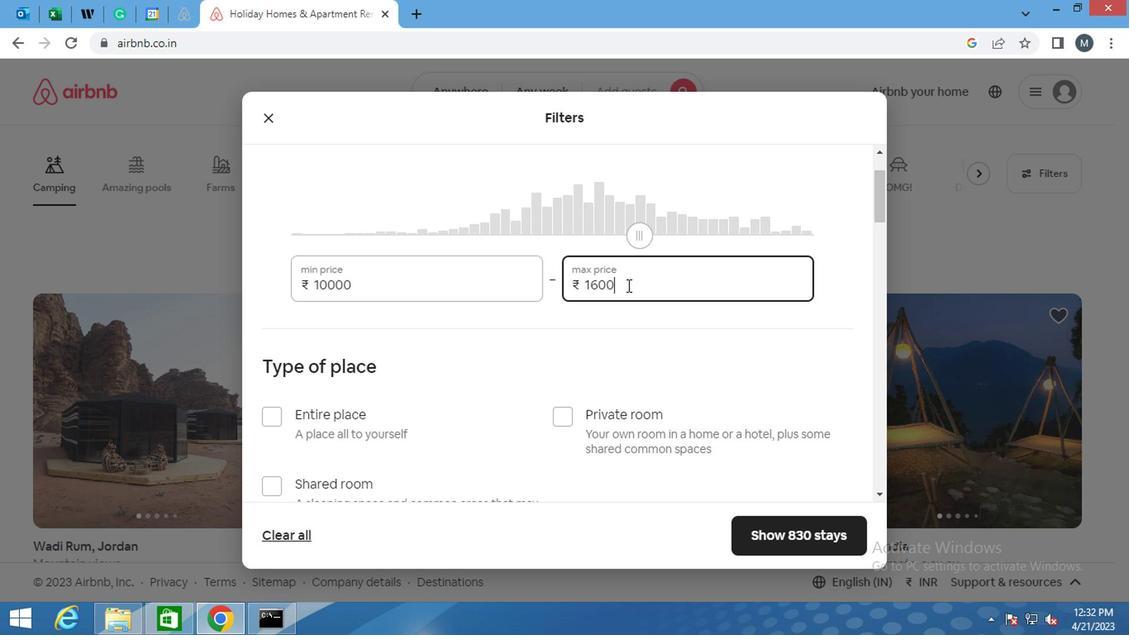 
Action: Mouse moved to (535, 272)
Screenshot: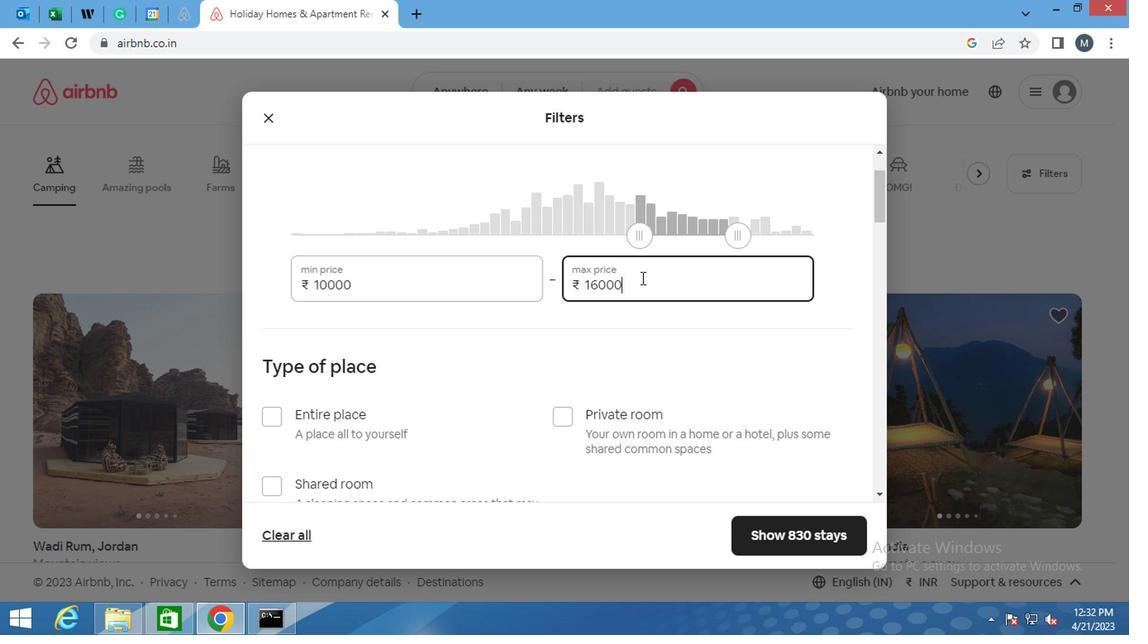 
Action: Mouse scrolled (535, 272) with delta (0, 0)
Screenshot: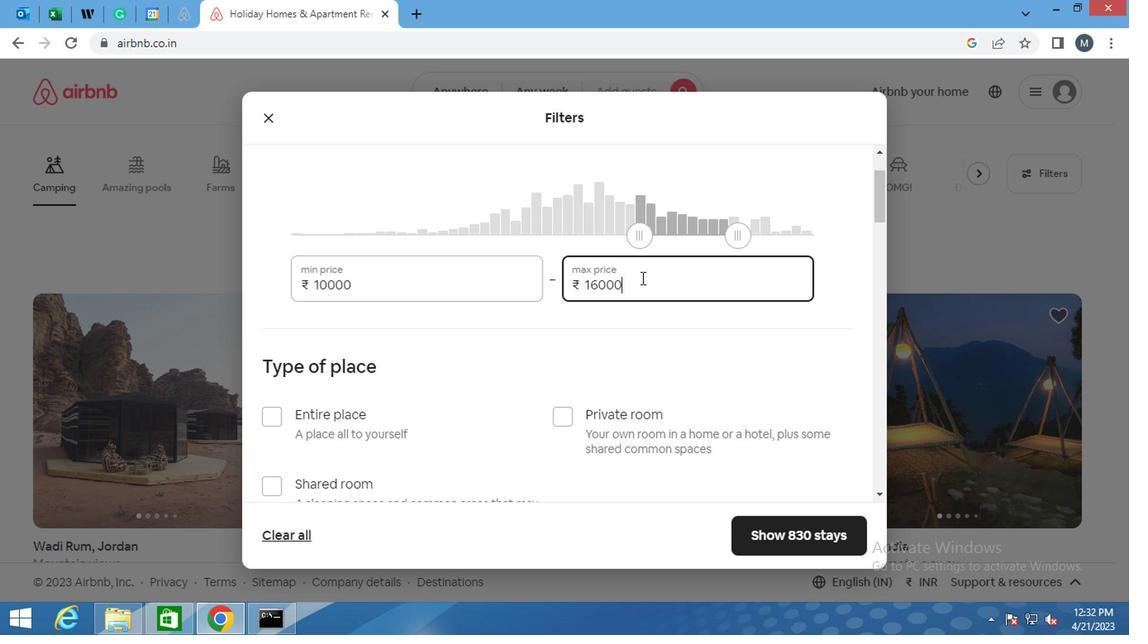 
Action: Mouse moved to (537, 275)
Screenshot: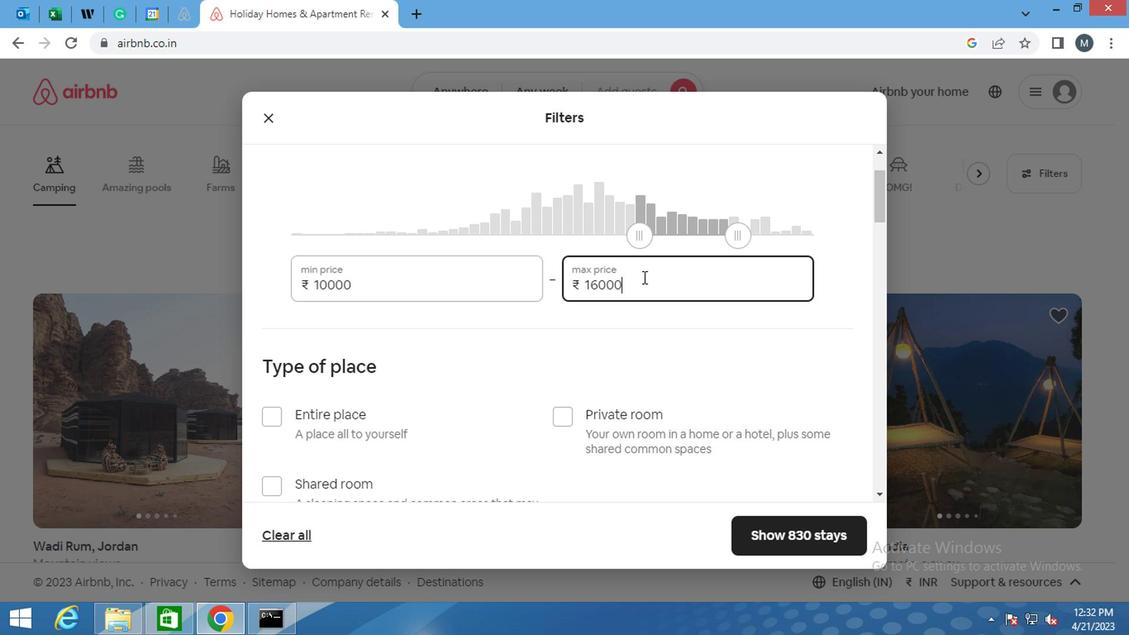 
Action: Mouse scrolled (537, 274) with delta (0, 0)
Screenshot: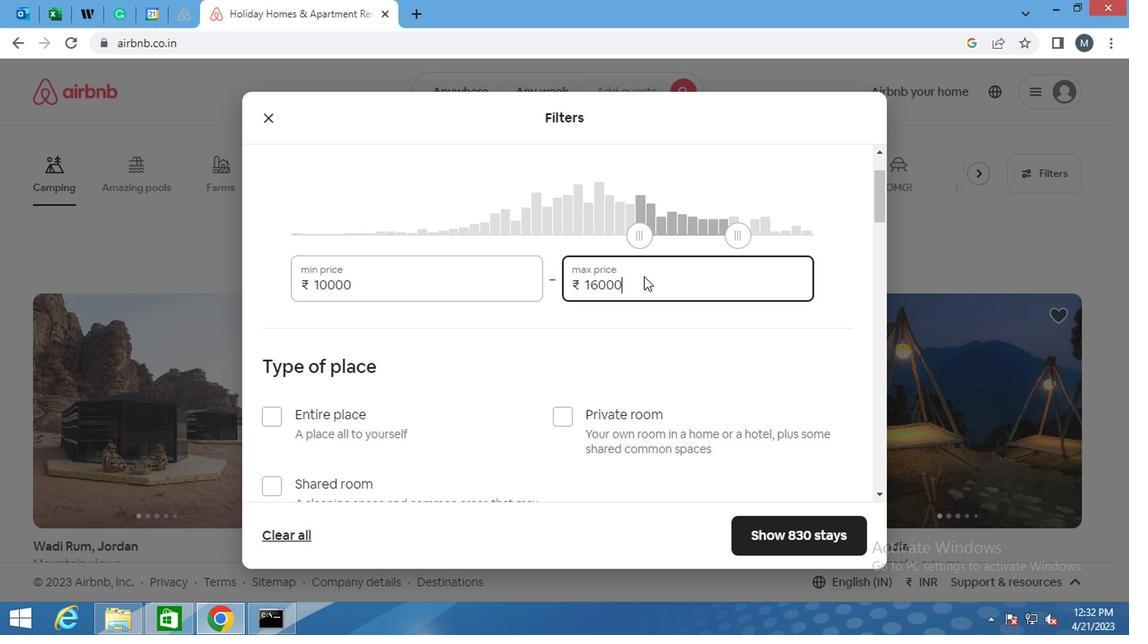 
Action: Mouse moved to (477, 304)
Screenshot: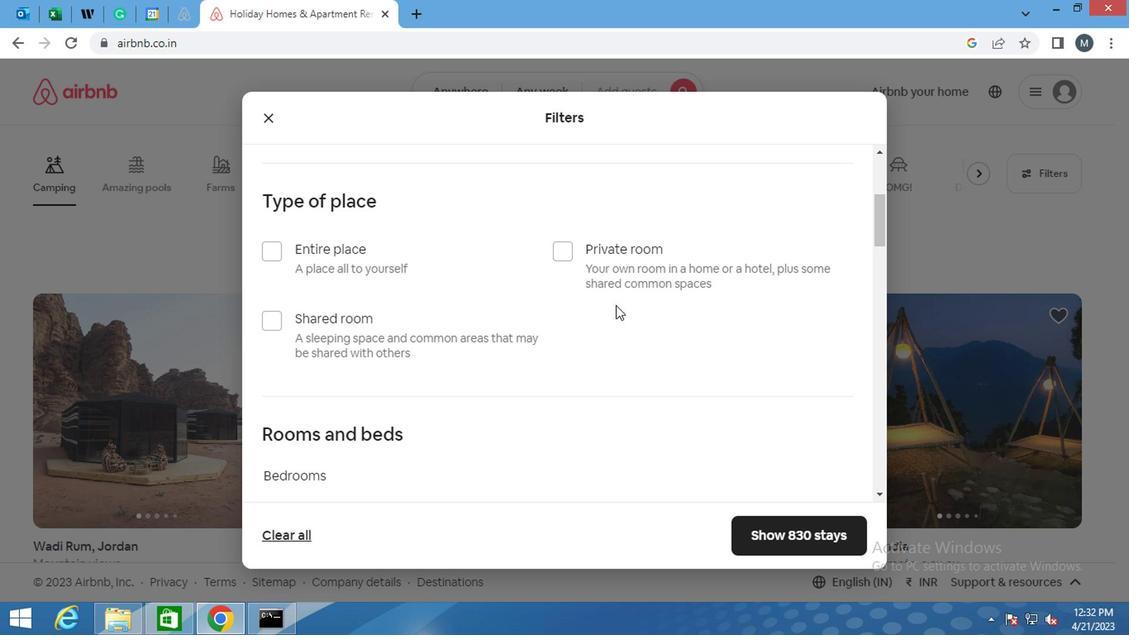
Action: Mouse scrolled (477, 303) with delta (0, 0)
Screenshot: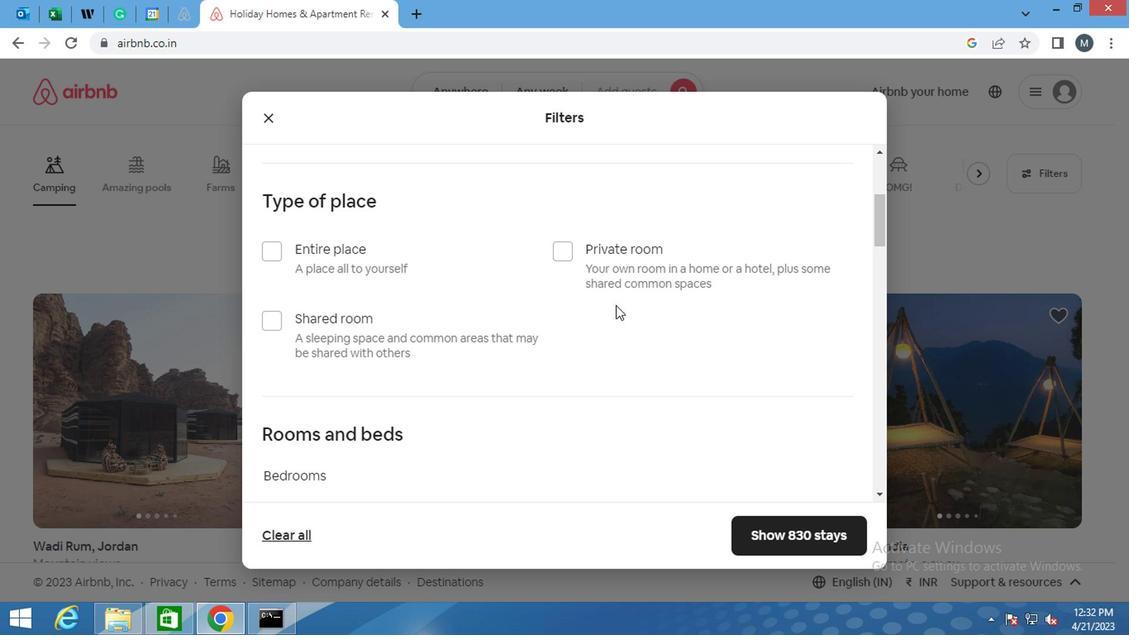 
Action: Mouse moved to (274, 287)
Screenshot: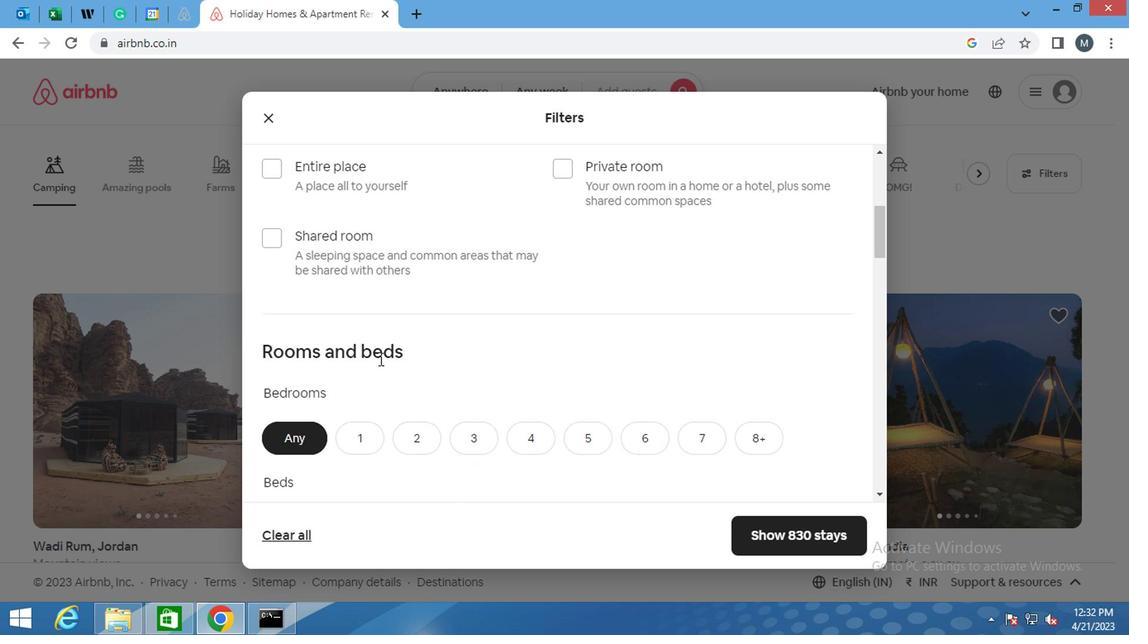 
Action: Mouse scrolled (274, 288) with delta (0, 0)
Screenshot: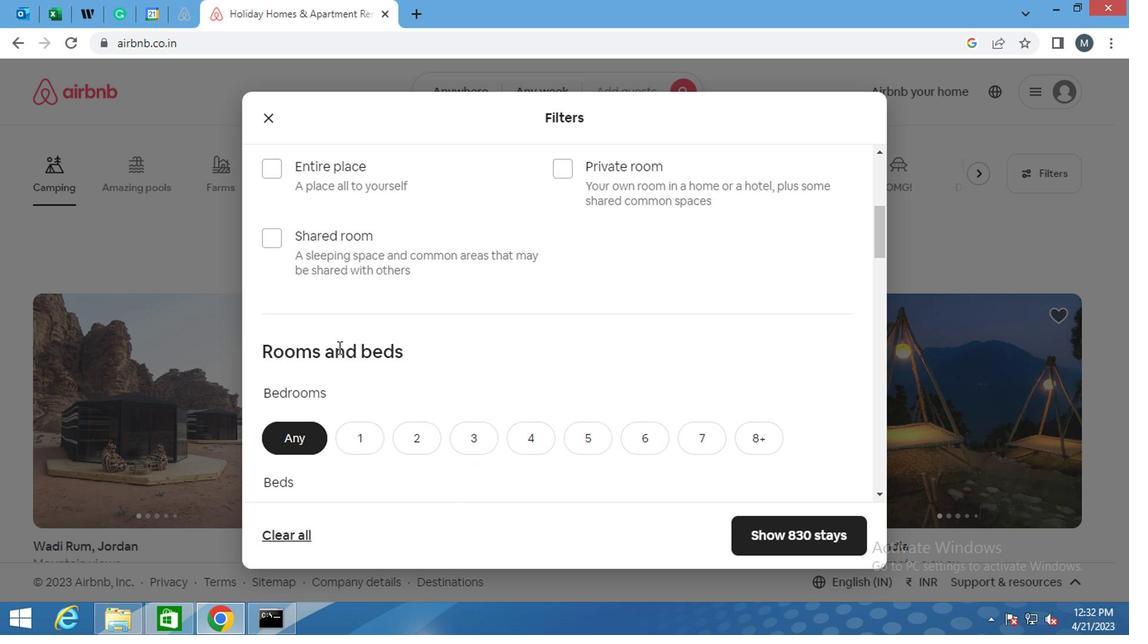
Action: Mouse moved to (270, 259)
Screenshot: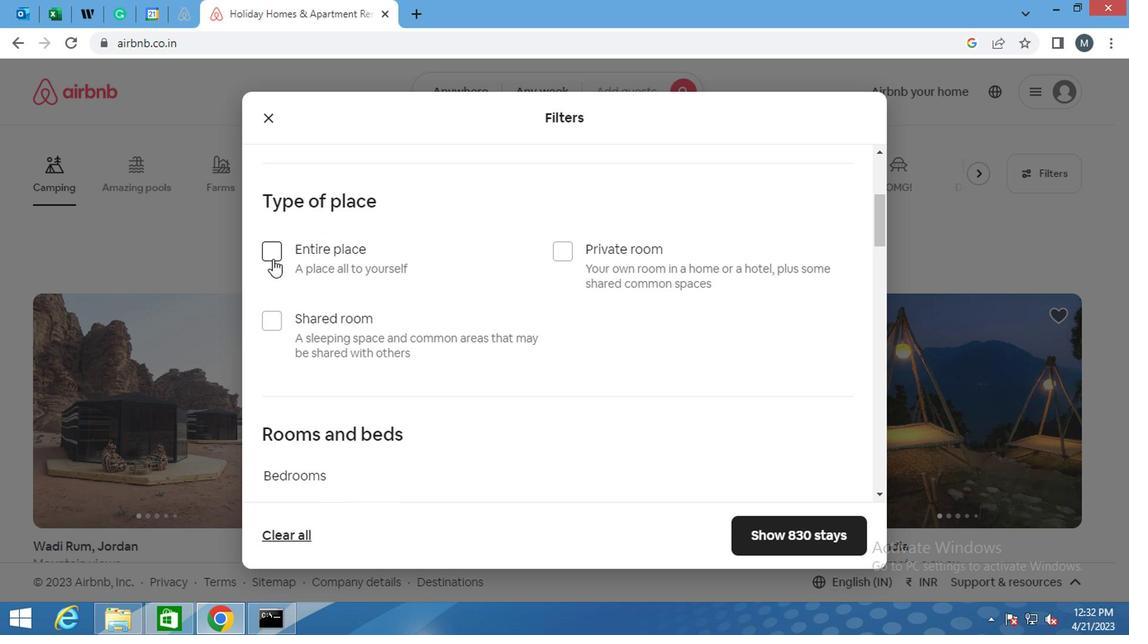
Action: Mouse pressed left at (270, 259)
Screenshot: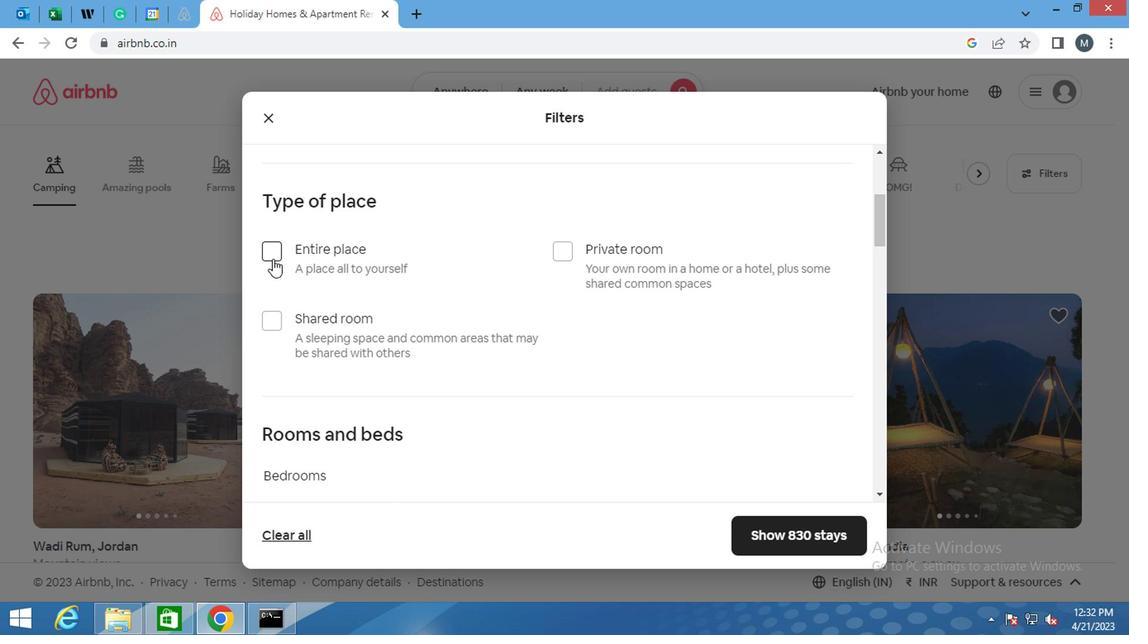 
Action: Mouse moved to (354, 289)
Screenshot: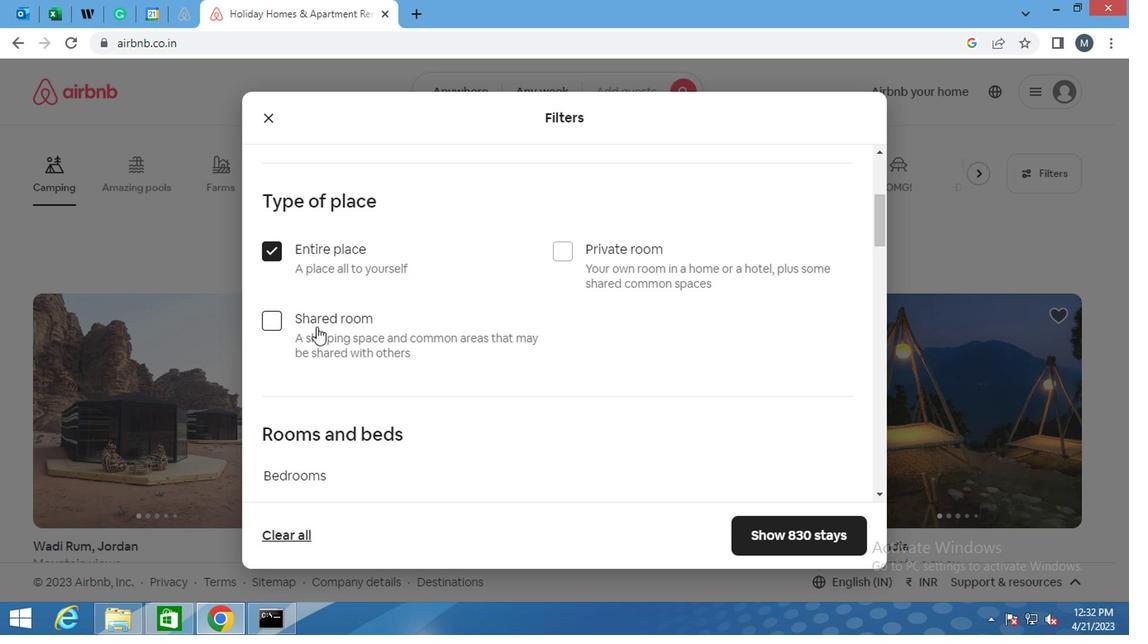 
Action: Mouse scrolled (354, 288) with delta (0, 0)
Screenshot: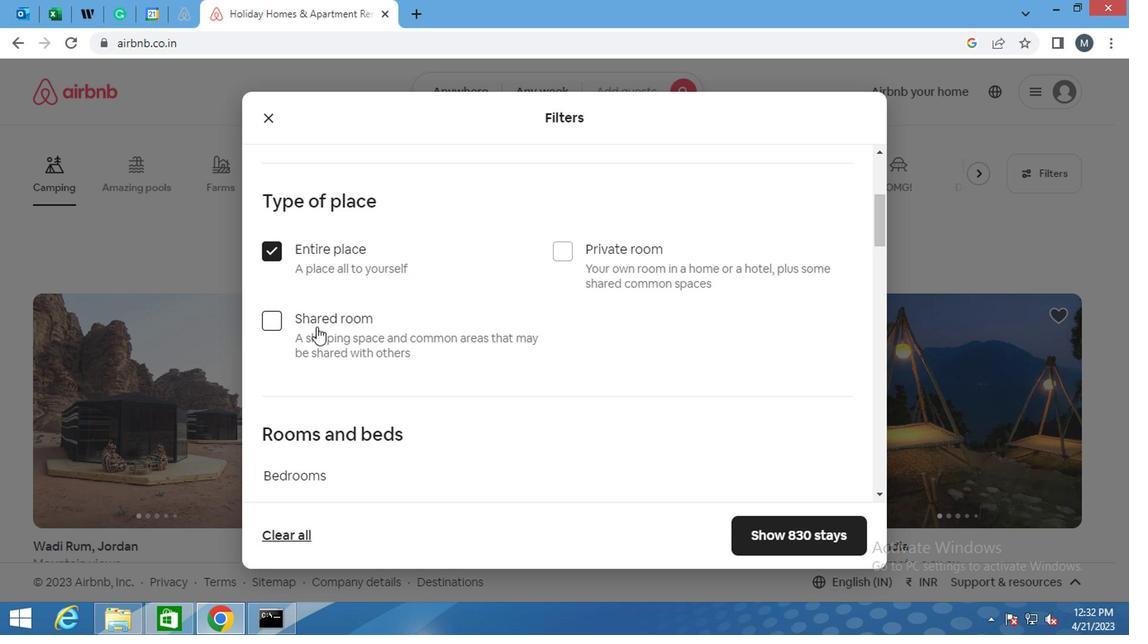 
Action: Mouse moved to (354, 289)
Screenshot: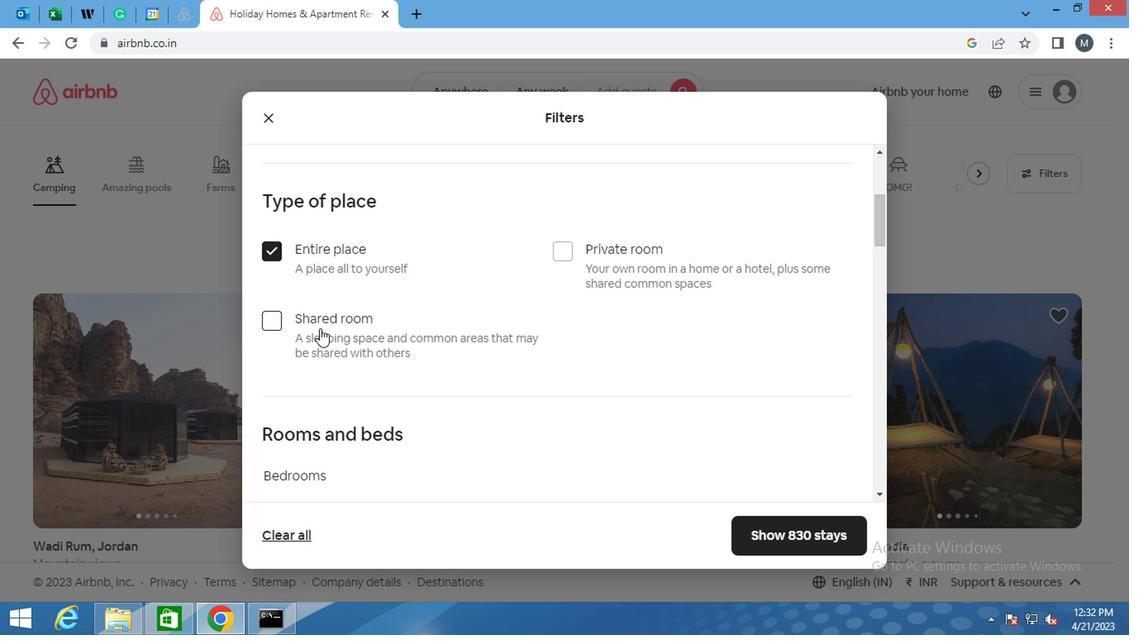 
Action: Mouse scrolled (354, 288) with delta (0, 0)
Screenshot: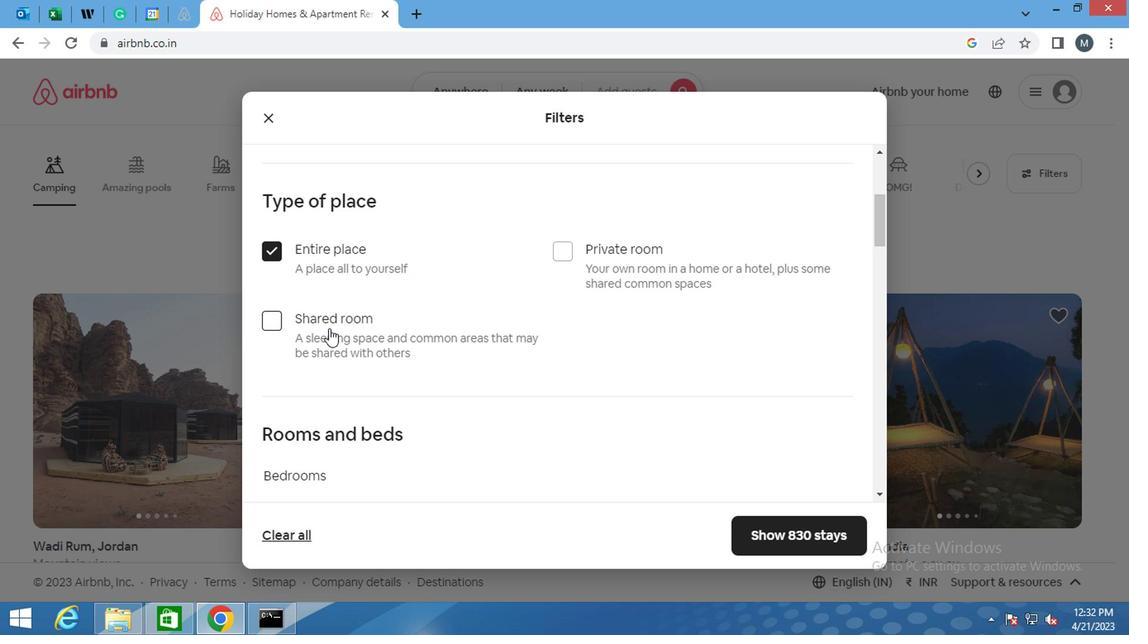 
Action: Mouse moved to (378, 328)
Screenshot: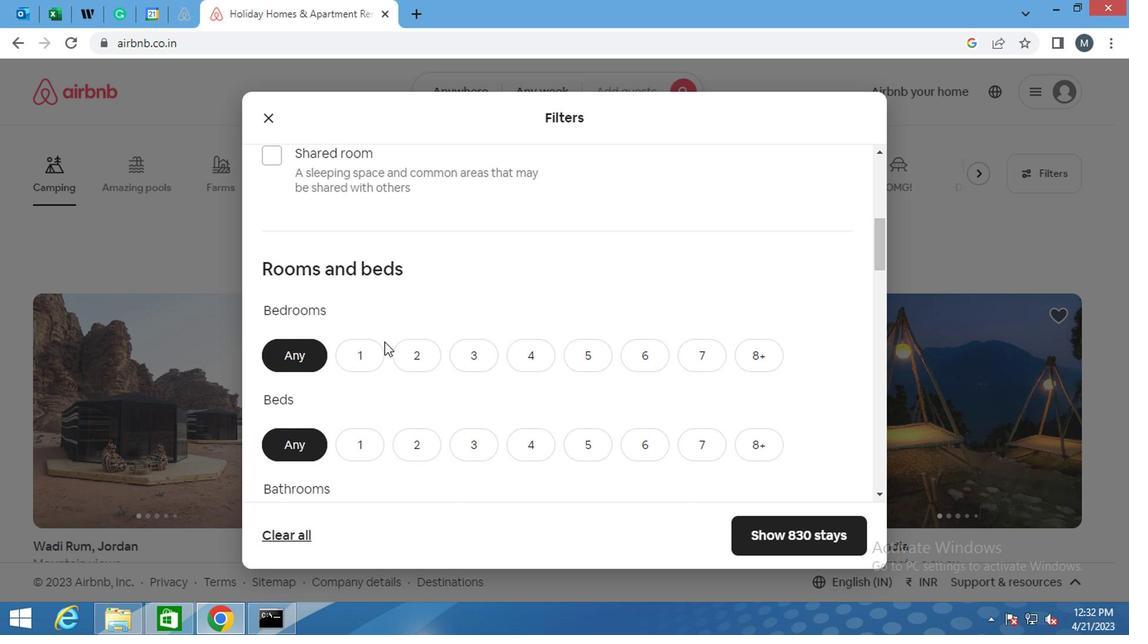 
Action: Mouse pressed left at (378, 328)
Screenshot: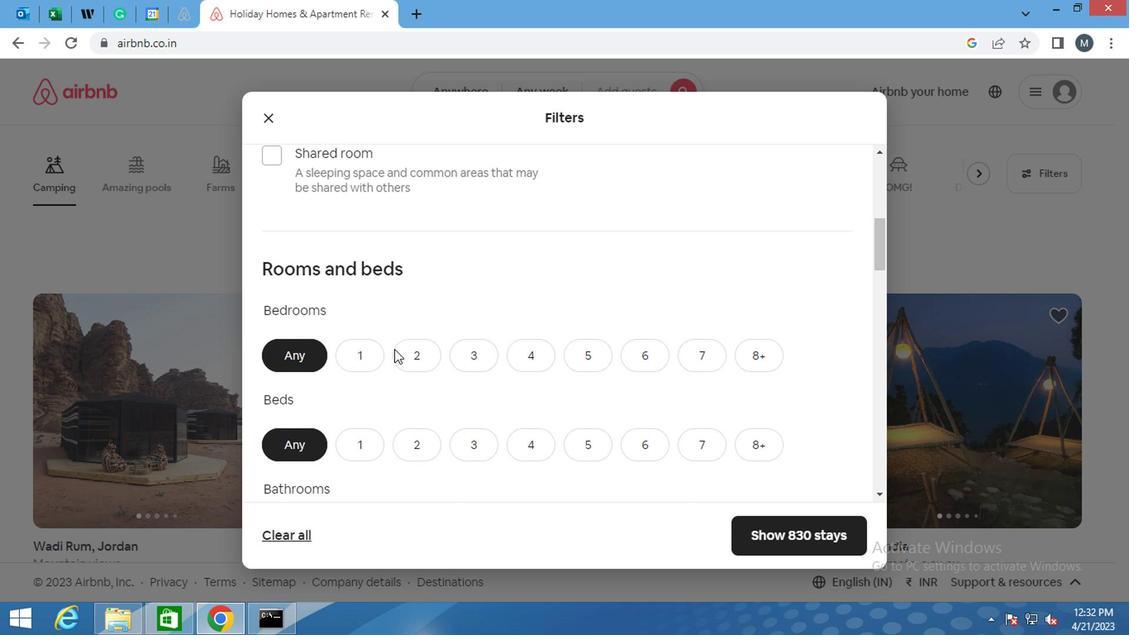 
Action: Mouse moved to (377, 384)
Screenshot: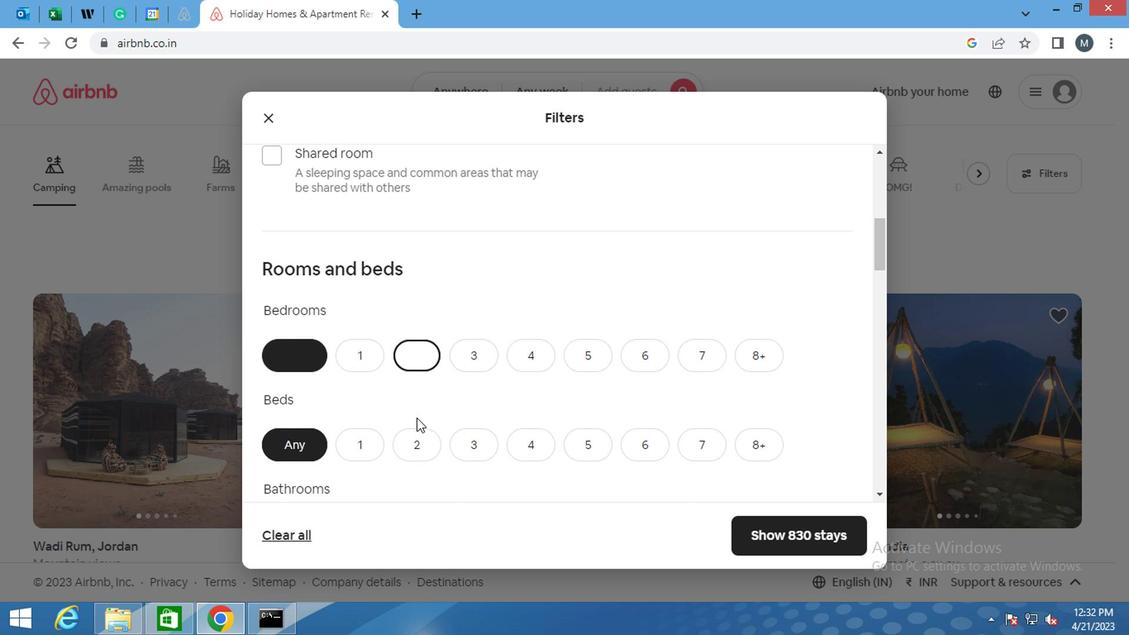 
Action: Mouse pressed left at (377, 384)
Screenshot: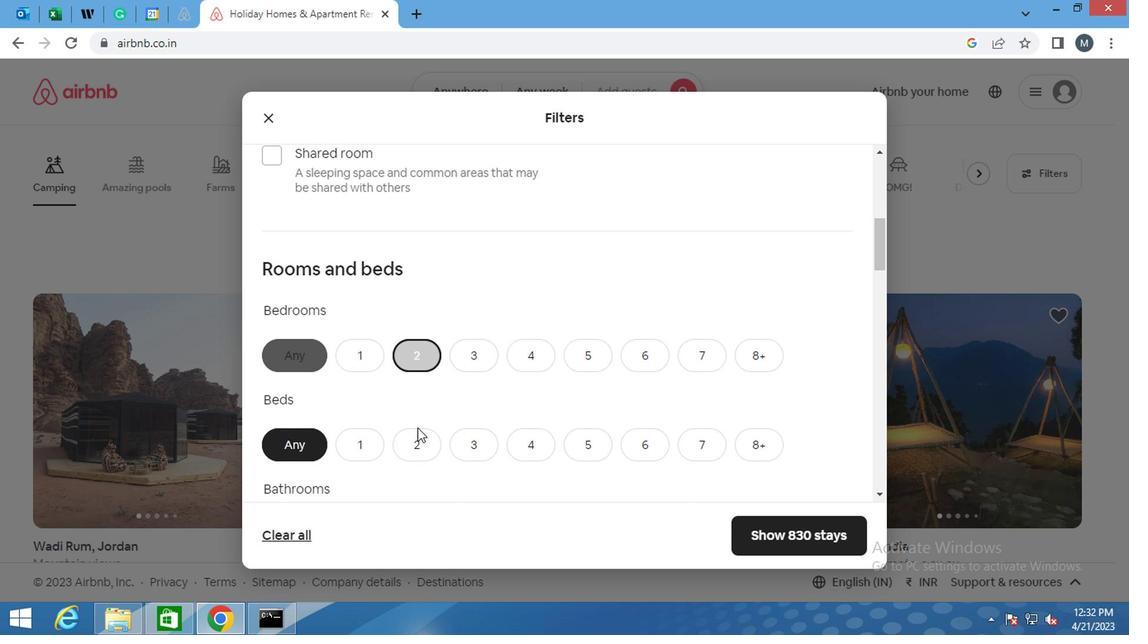 
Action: Mouse moved to (388, 343)
Screenshot: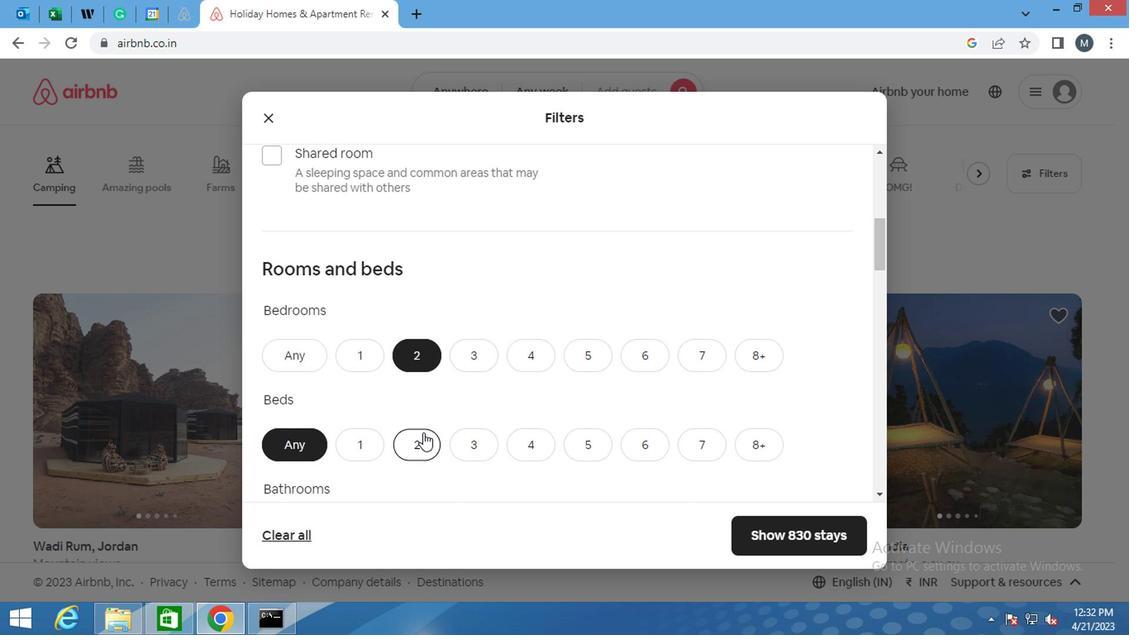 
Action: Mouse scrolled (388, 342) with delta (0, 0)
Screenshot: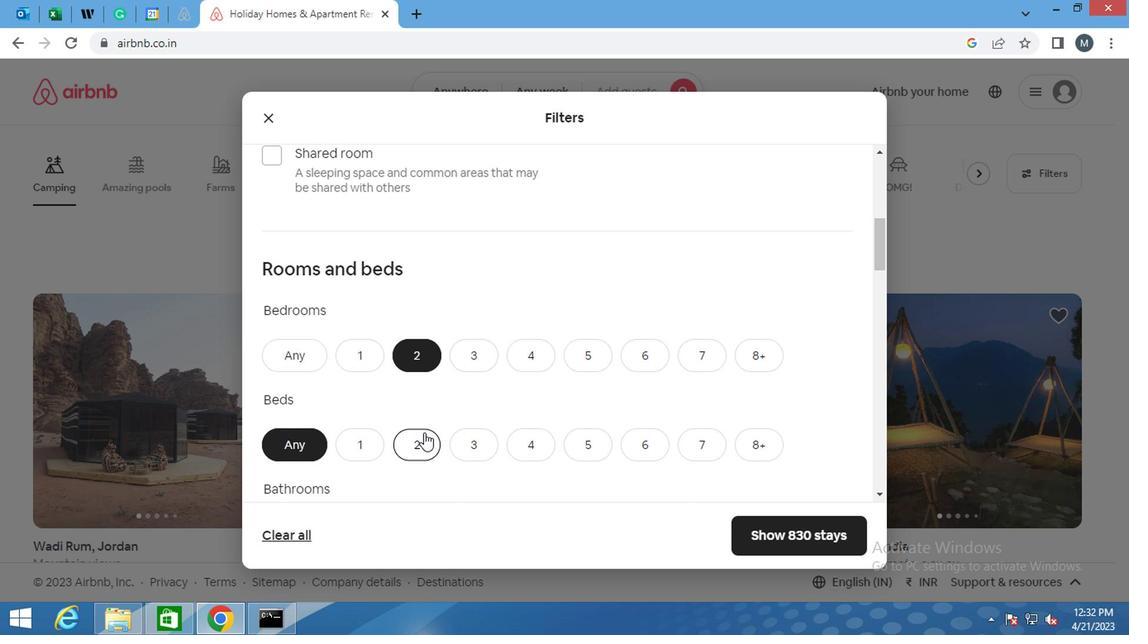 
Action: Mouse scrolled (388, 342) with delta (0, 0)
Screenshot: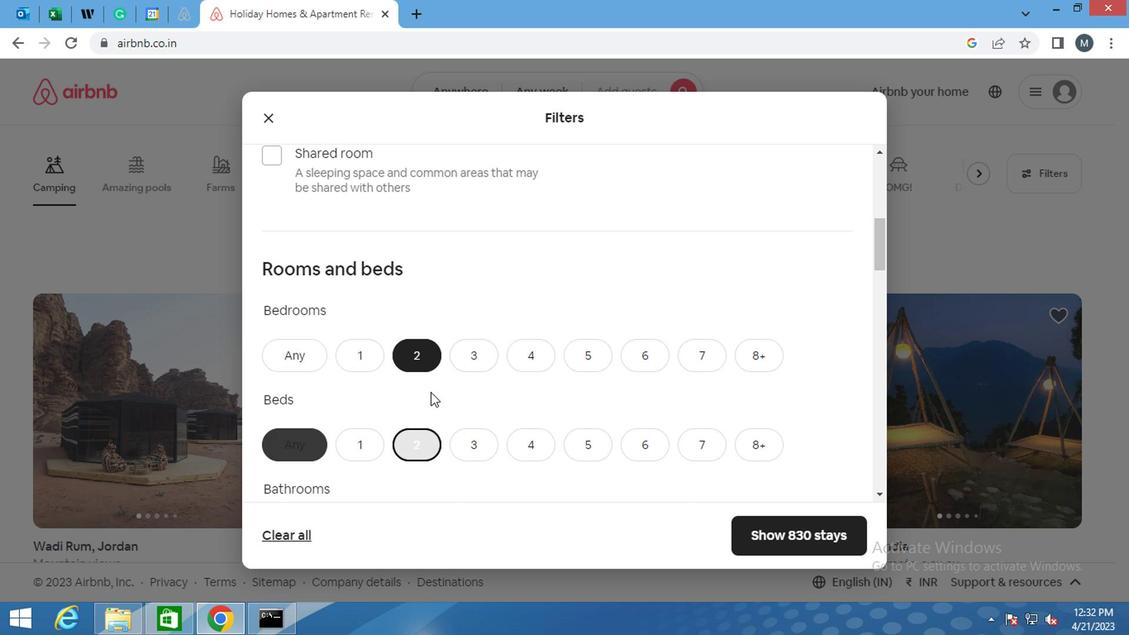 
Action: Mouse moved to (322, 342)
Screenshot: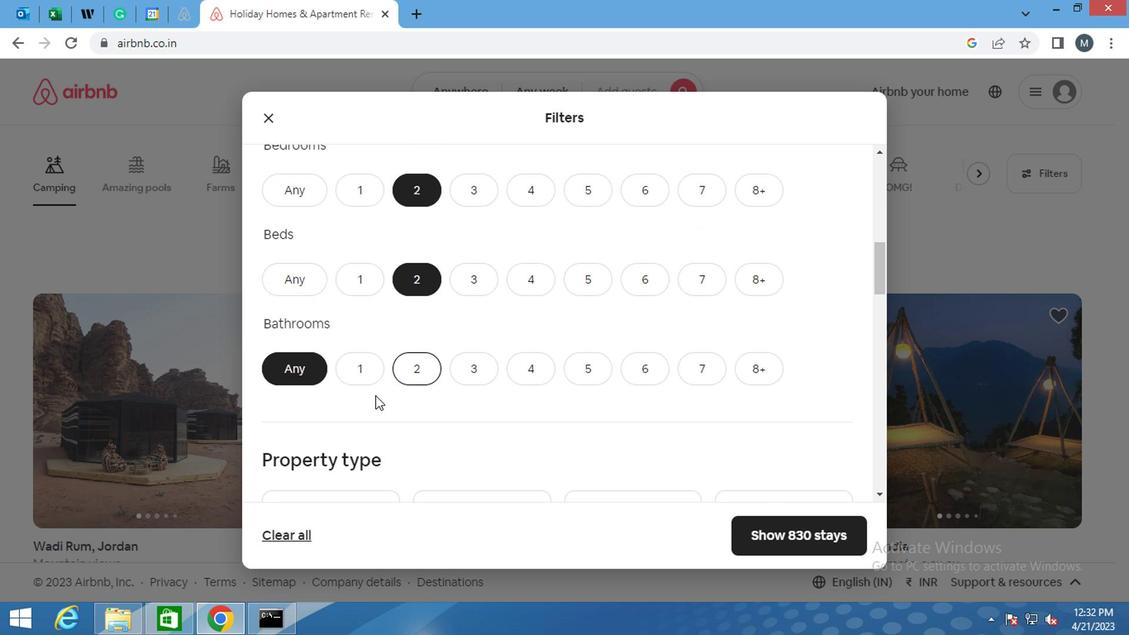
Action: Mouse pressed left at (322, 342)
Screenshot: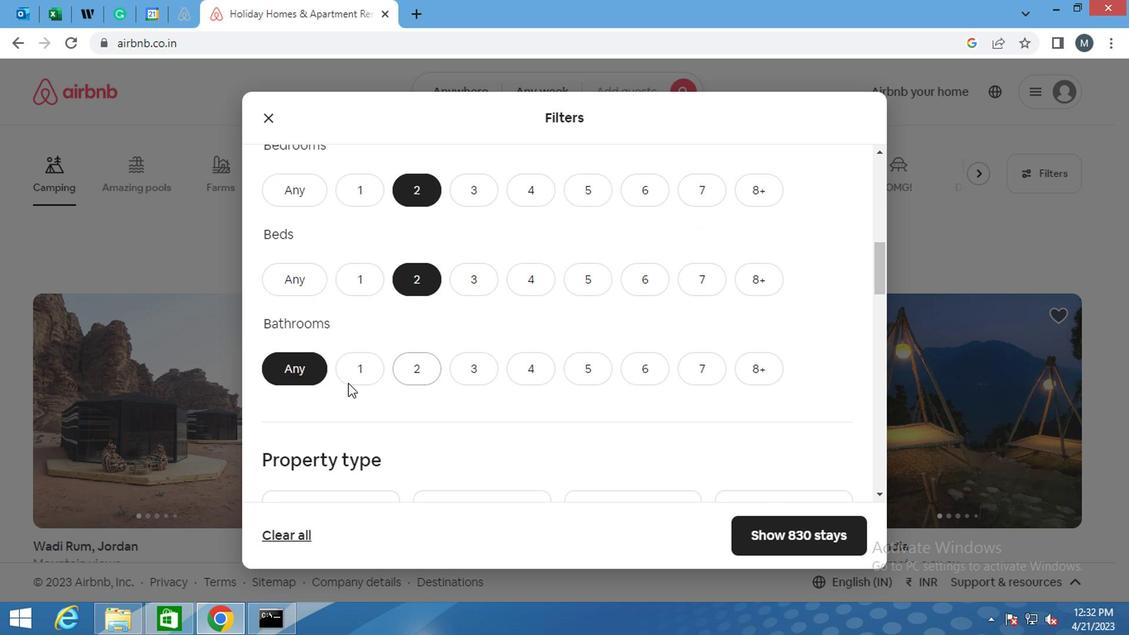 
Action: Mouse moved to (449, 301)
Screenshot: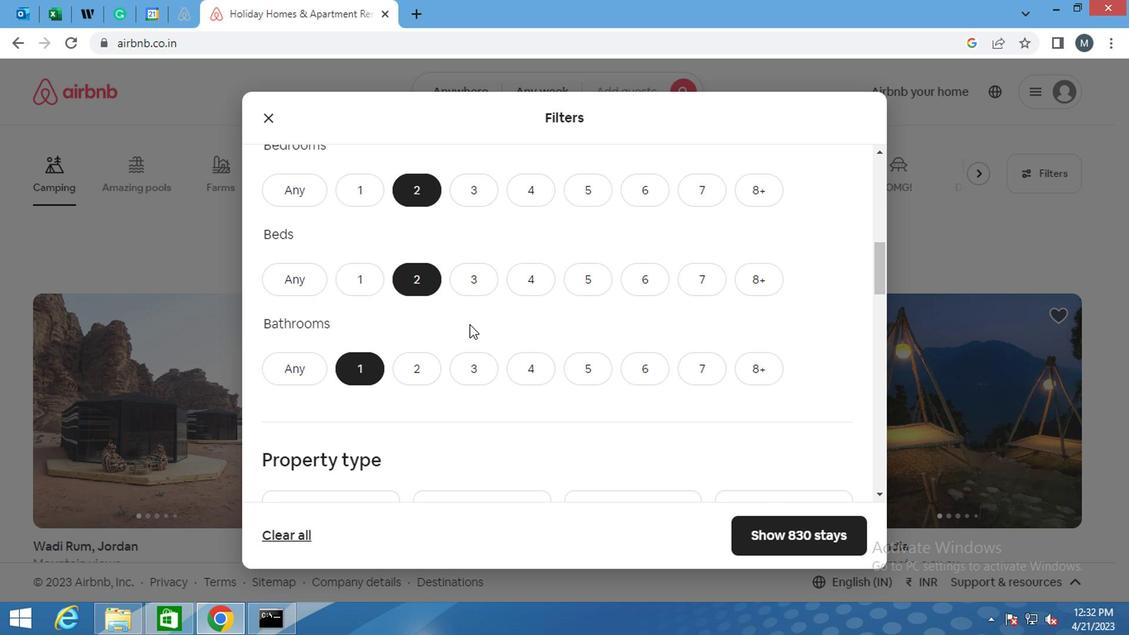 
Action: Mouse scrolled (449, 300) with delta (0, 0)
Screenshot: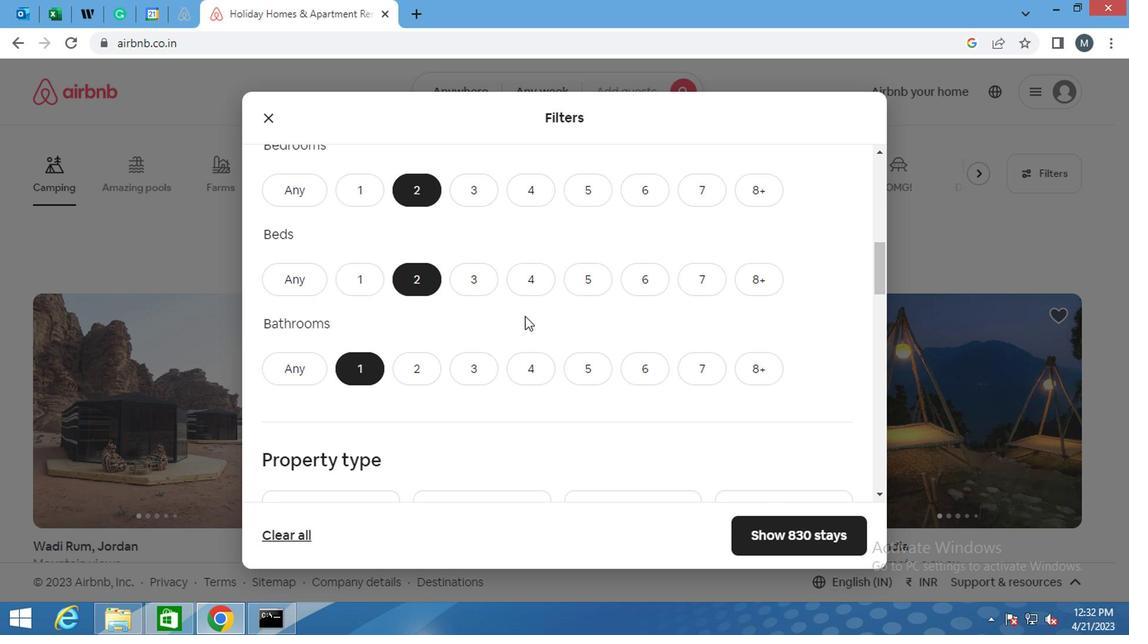 
Action: Mouse moved to (448, 301)
Screenshot: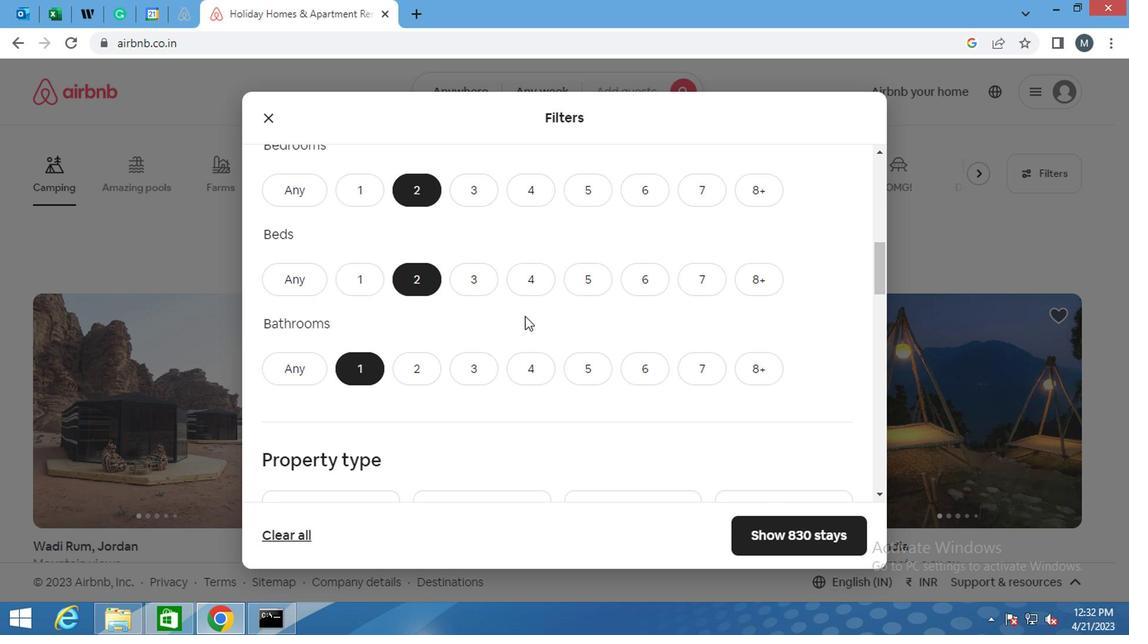 
Action: Mouse scrolled (448, 301) with delta (0, 0)
Screenshot: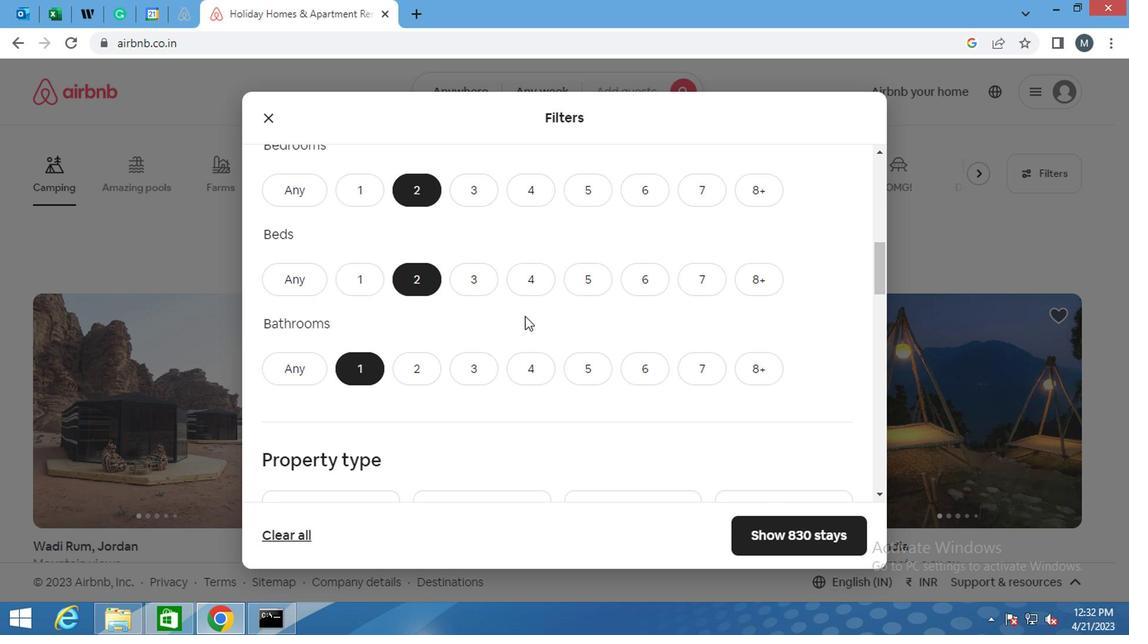 
Action: Mouse moved to (308, 349)
Screenshot: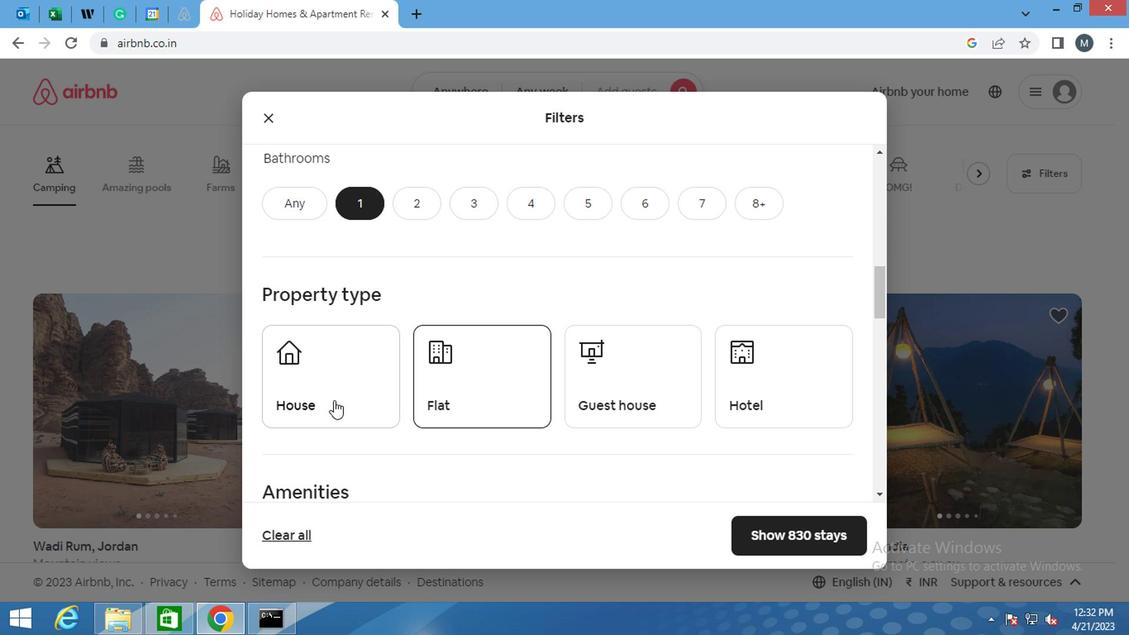 
Action: Mouse pressed left at (308, 349)
Screenshot: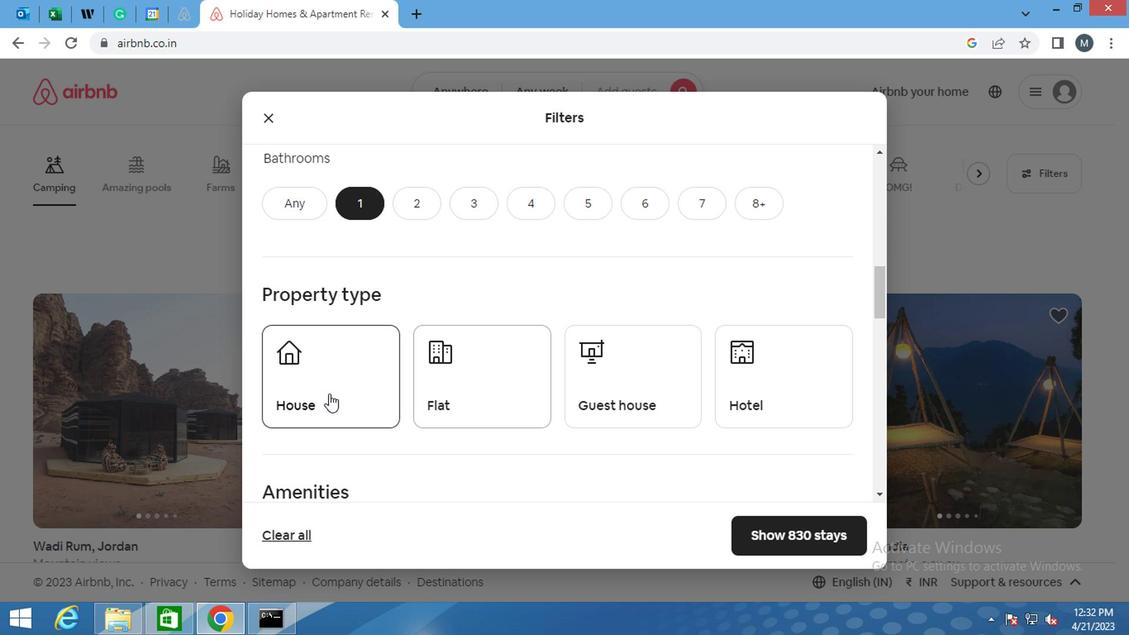 
Action: Mouse moved to (399, 349)
Screenshot: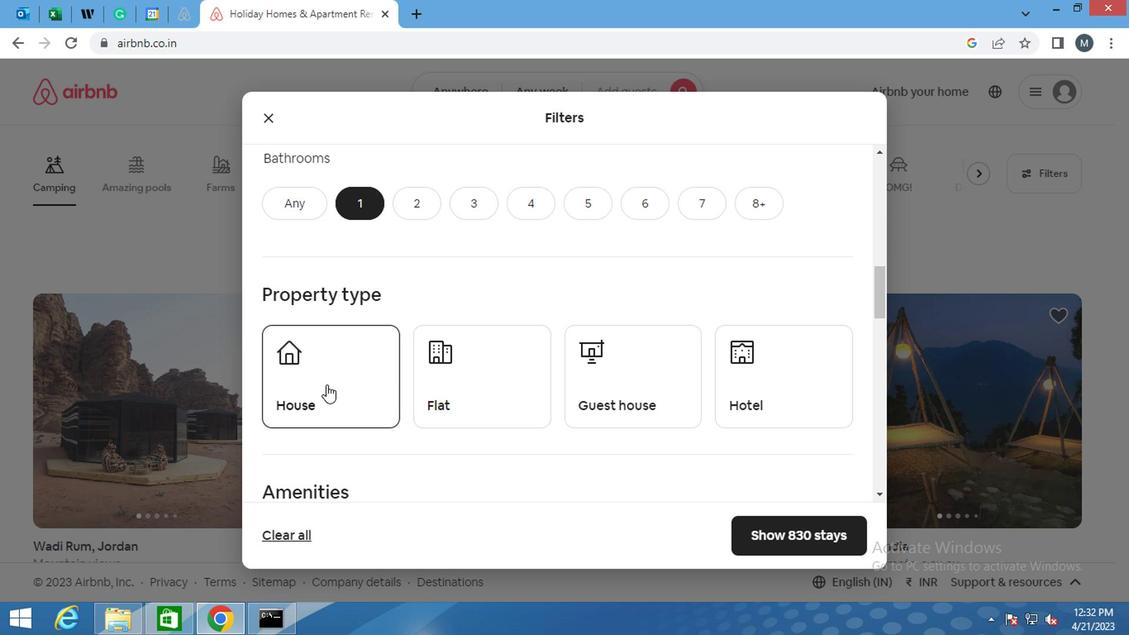 
Action: Mouse pressed left at (399, 349)
Screenshot: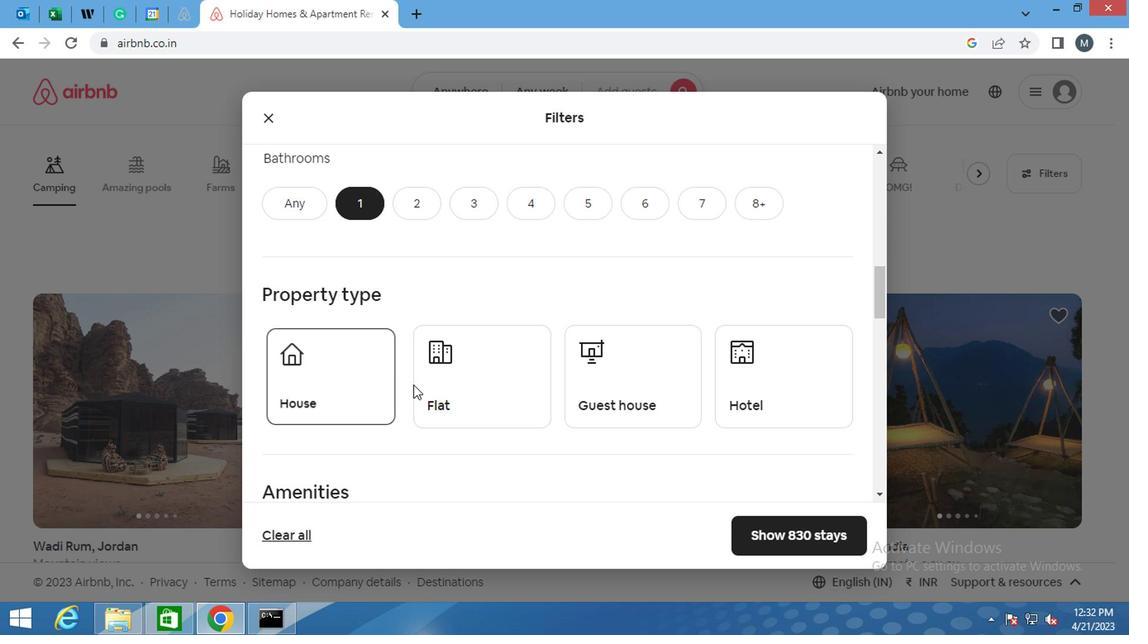 
Action: Mouse moved to (489, 344)
Screenshot: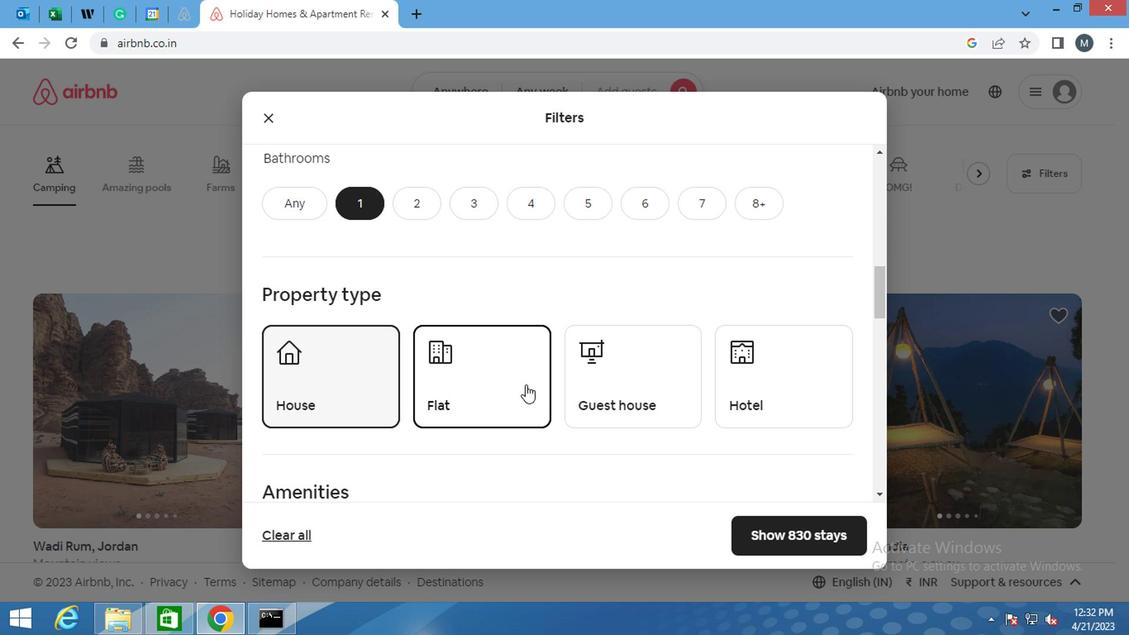 
Action: Mouse pressed left at (489, 344)
Screenshot: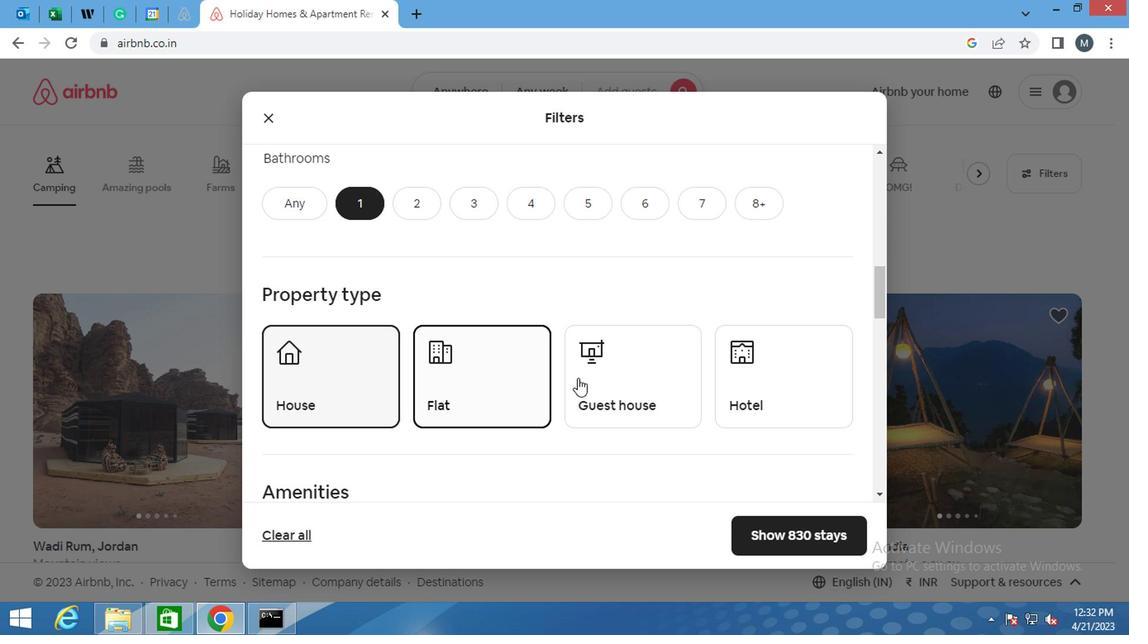 
Action: Mouse moved to (491, 328)
Screenshot: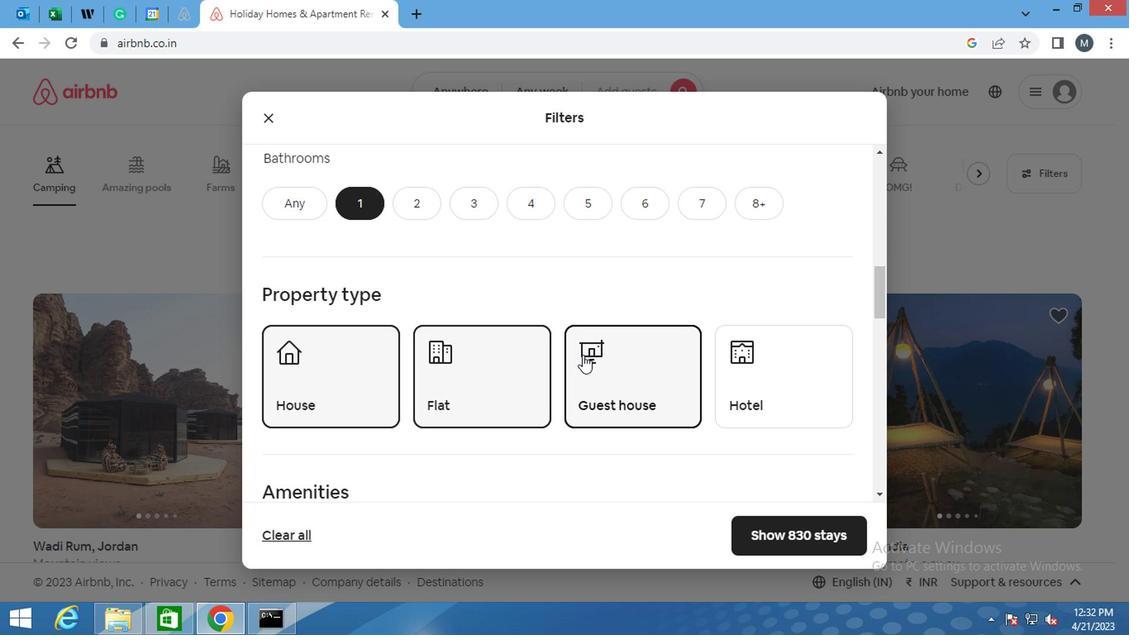
Action: Mouse scrolled (491, 327) with delta (0, 0)
Screenshot: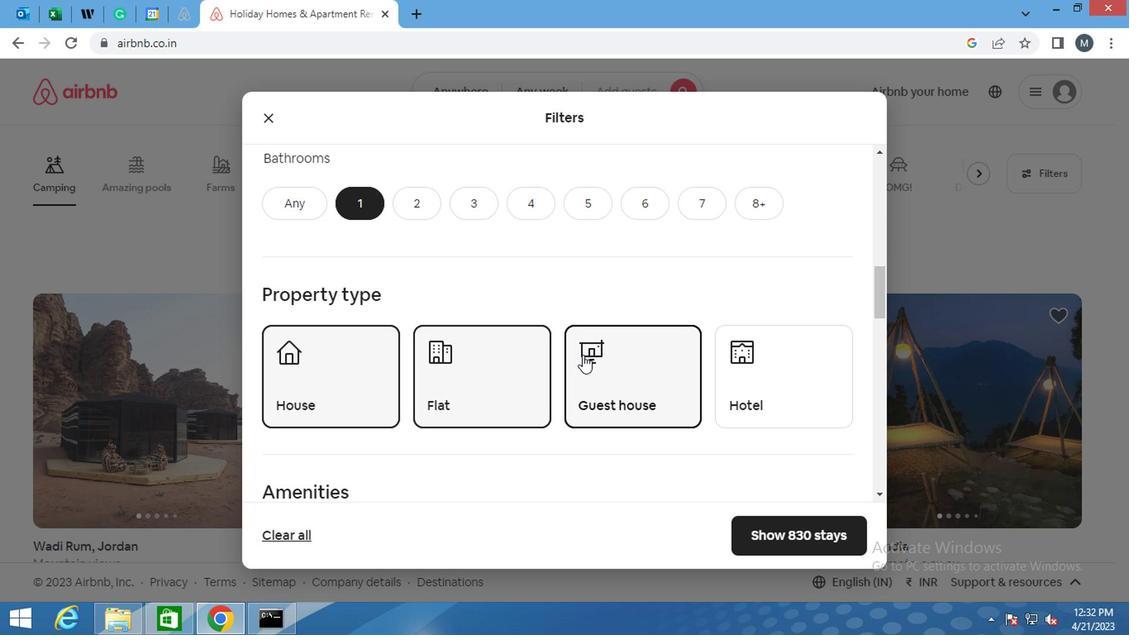 
Action: Mouse moved to (492, 327)
Screenshot: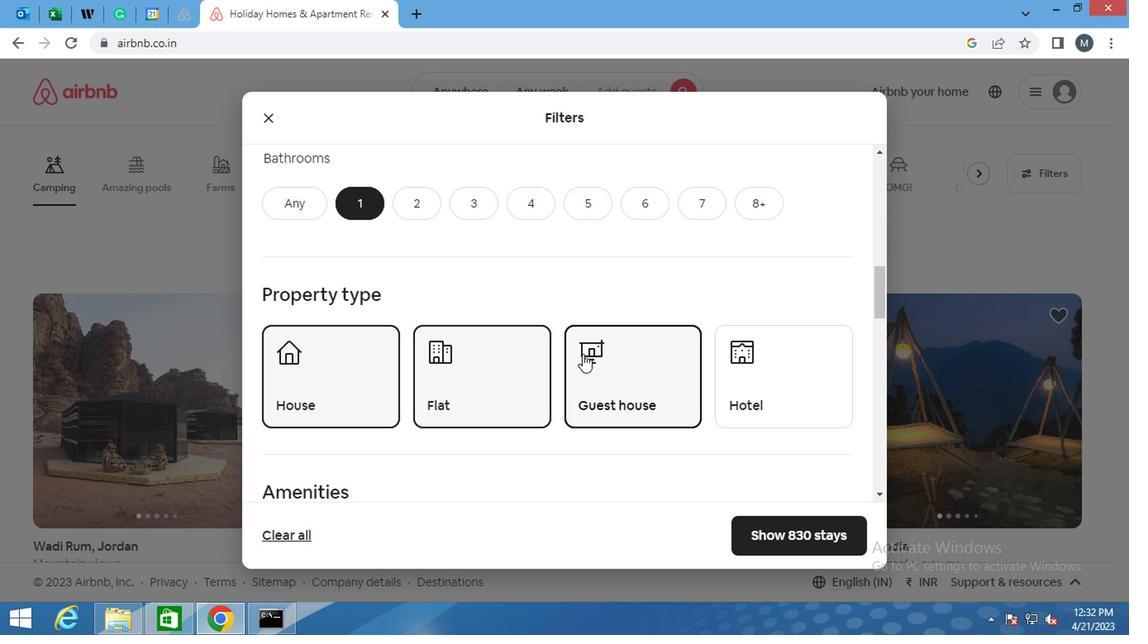 
Action: Mouse scrolled (492, 327) with delta (0, 0)
Screenshot: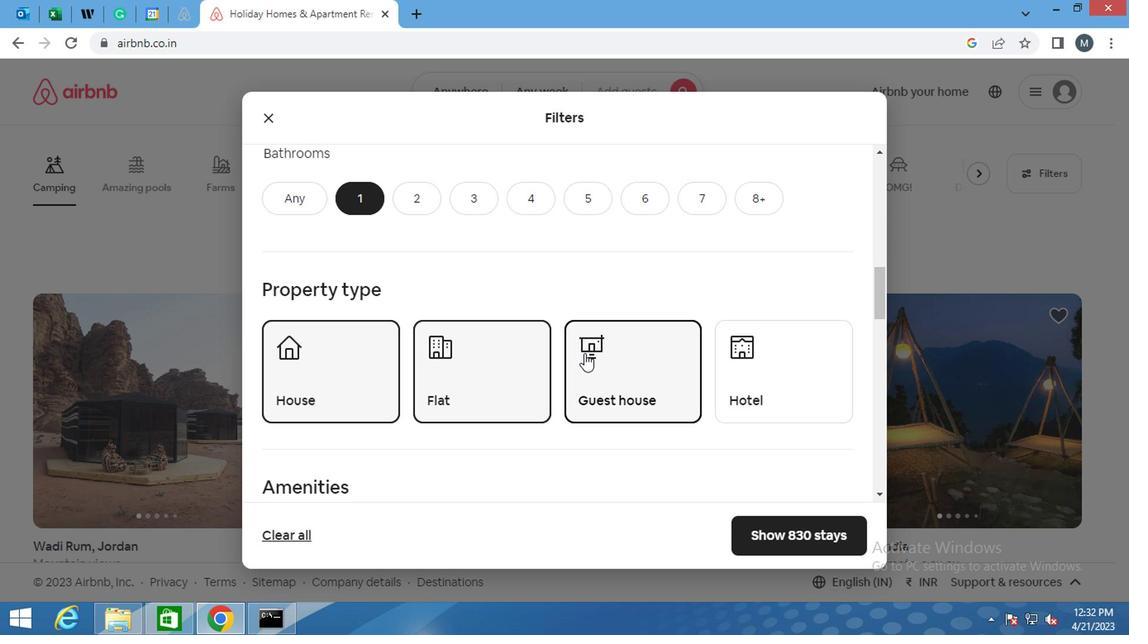 
Action: Mouse moved to (492, 329)
Screenshot: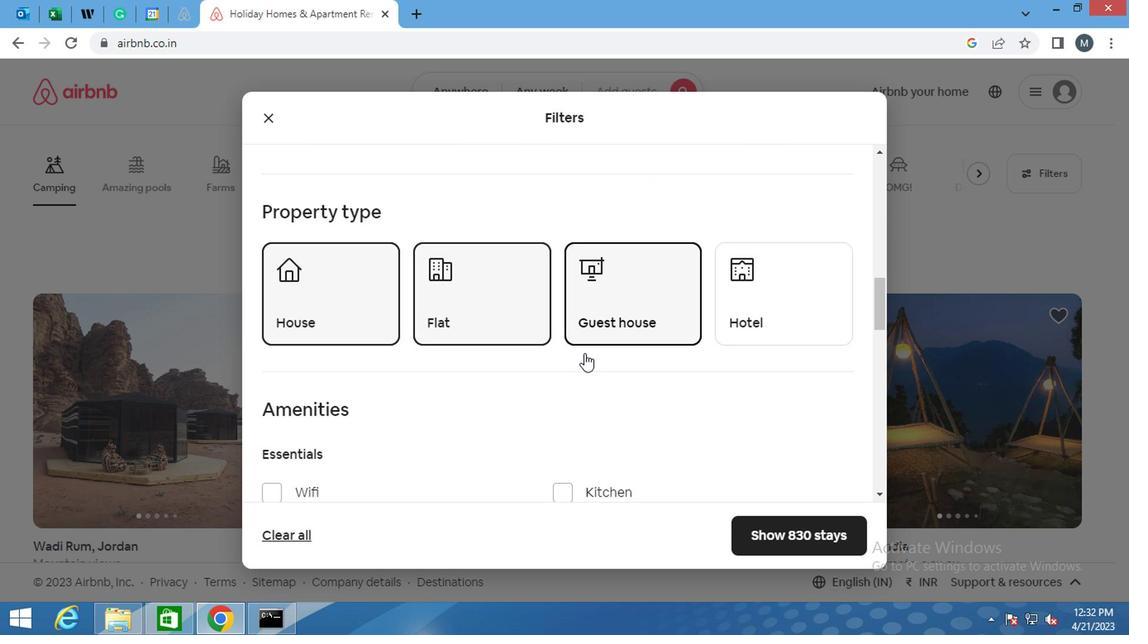 
Action: Mouse scrolled (492, 328) with delta (0, 0)
Screenshot: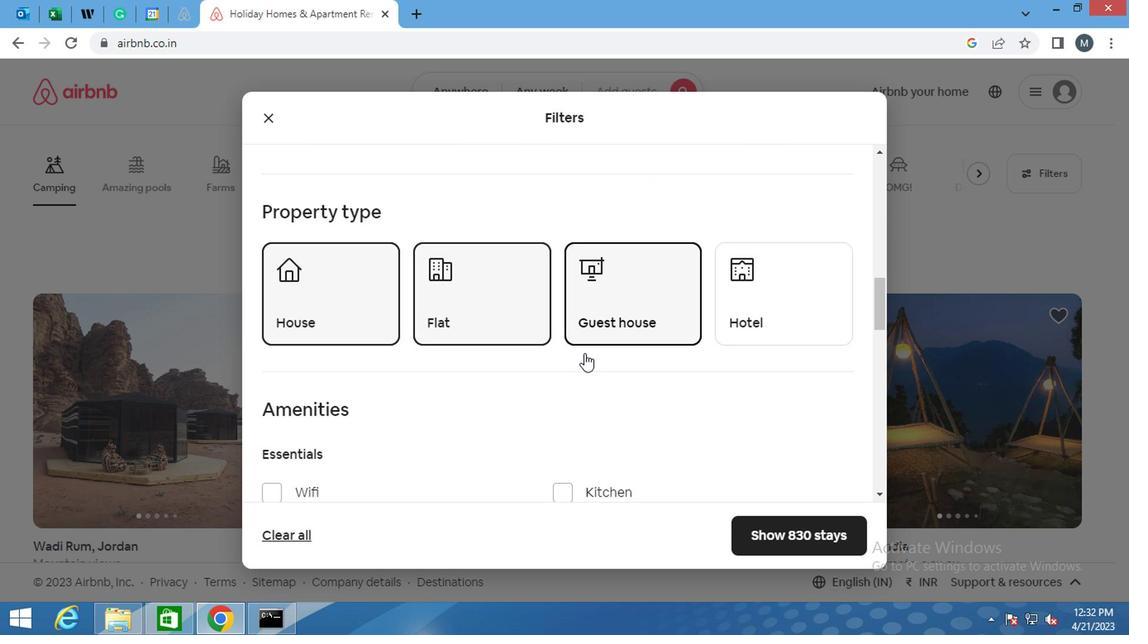 
Action: Mouse moved to (492, 331)
Screenshot: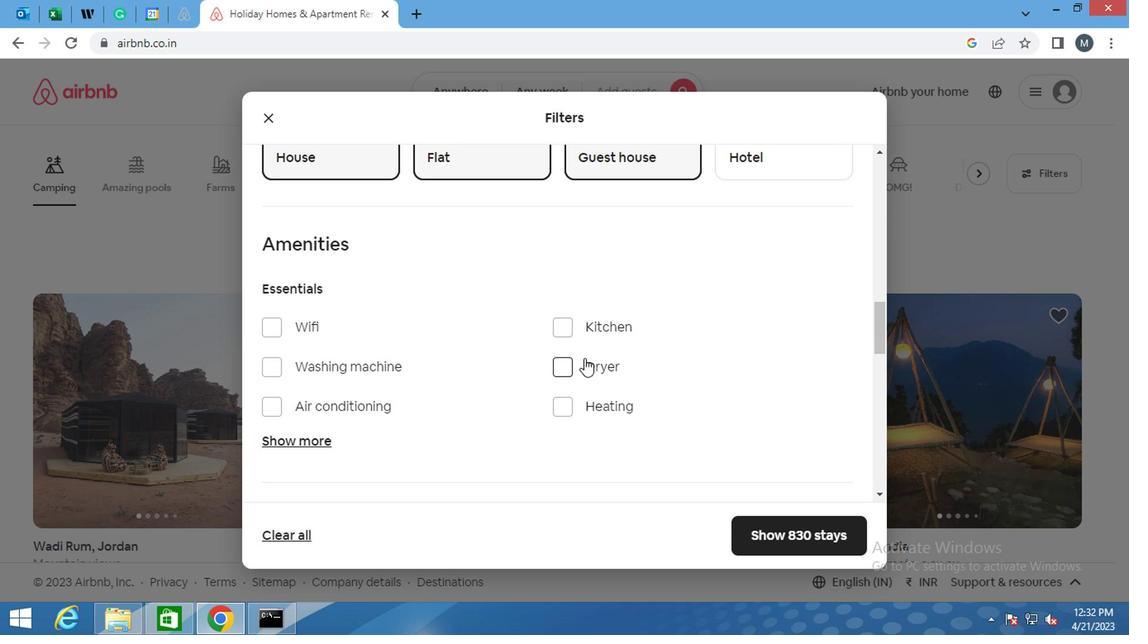 
Action: Mouse scrolled (492, 330) with delta (0, 0)
Screenshot: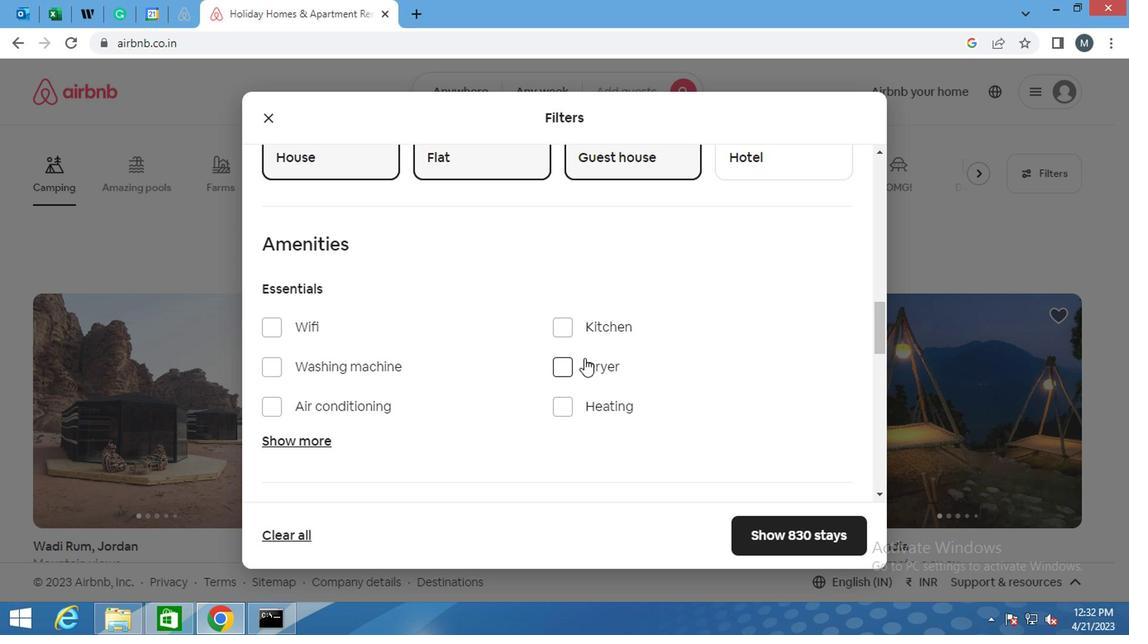
Action: Mouse moved to (485, 251)
Screenshot: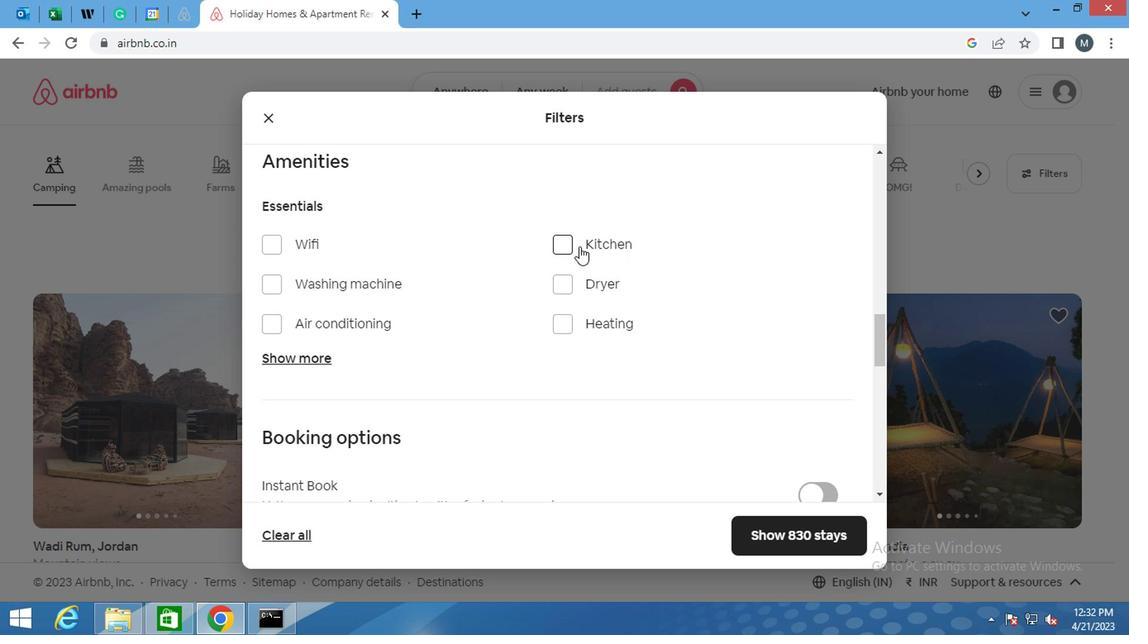 
Action: Mouse pressed left at (485, 251)
Screenshot: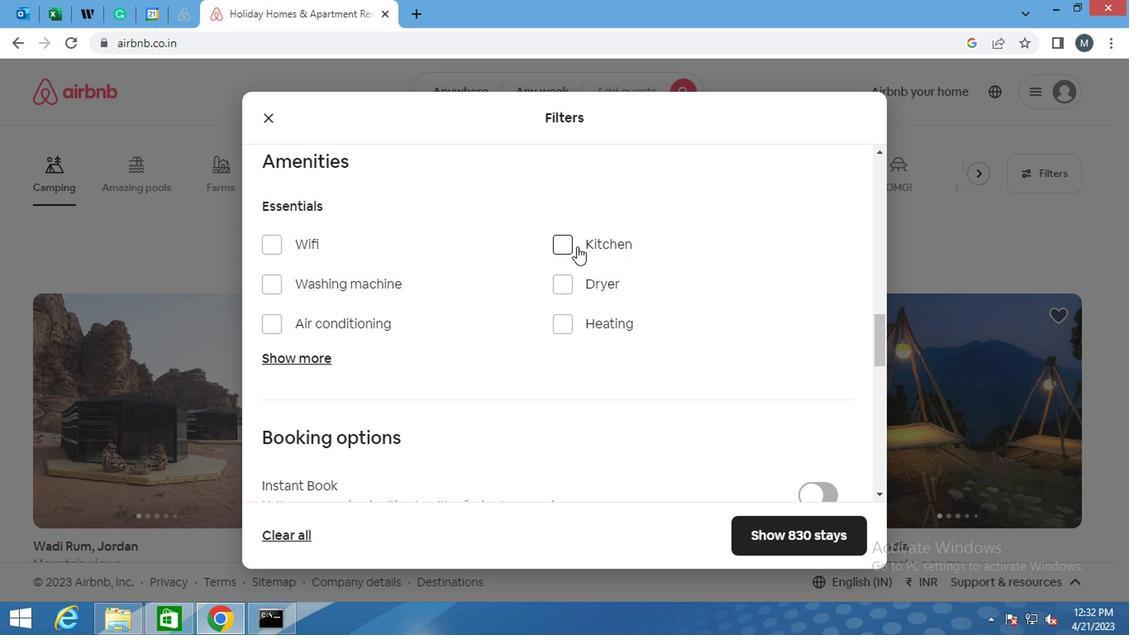 
Action: Mouse moved to (278, 248)
Screenshot: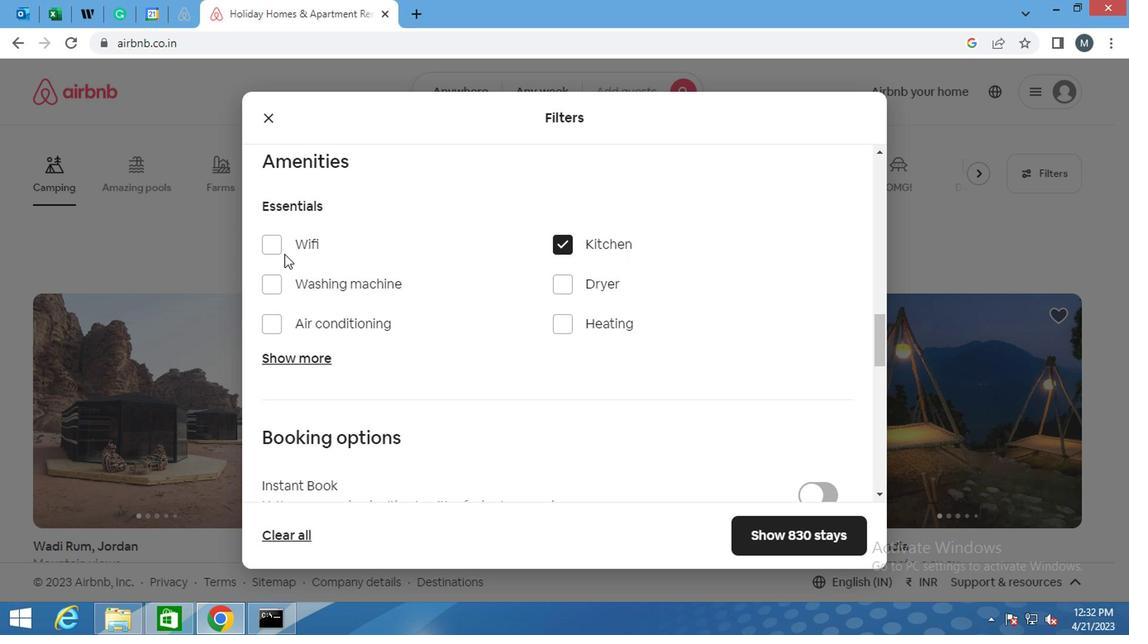 
Action: Mouse pressed left at (278, 248)
Screenshot: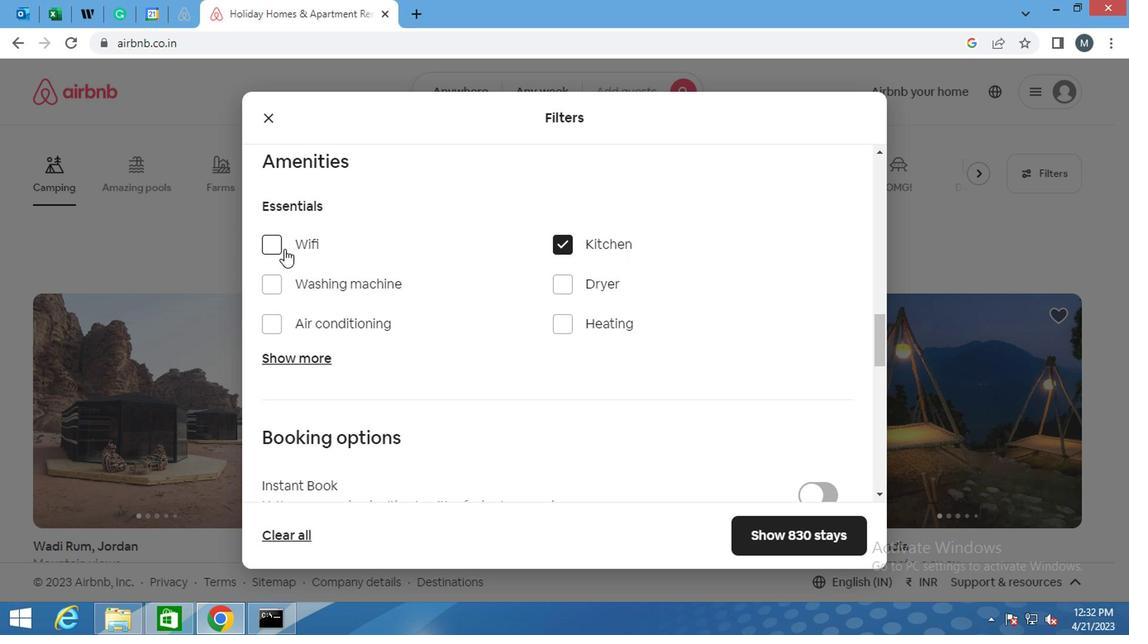 
Action: Mouse moved to (271, 271)
Screenshot: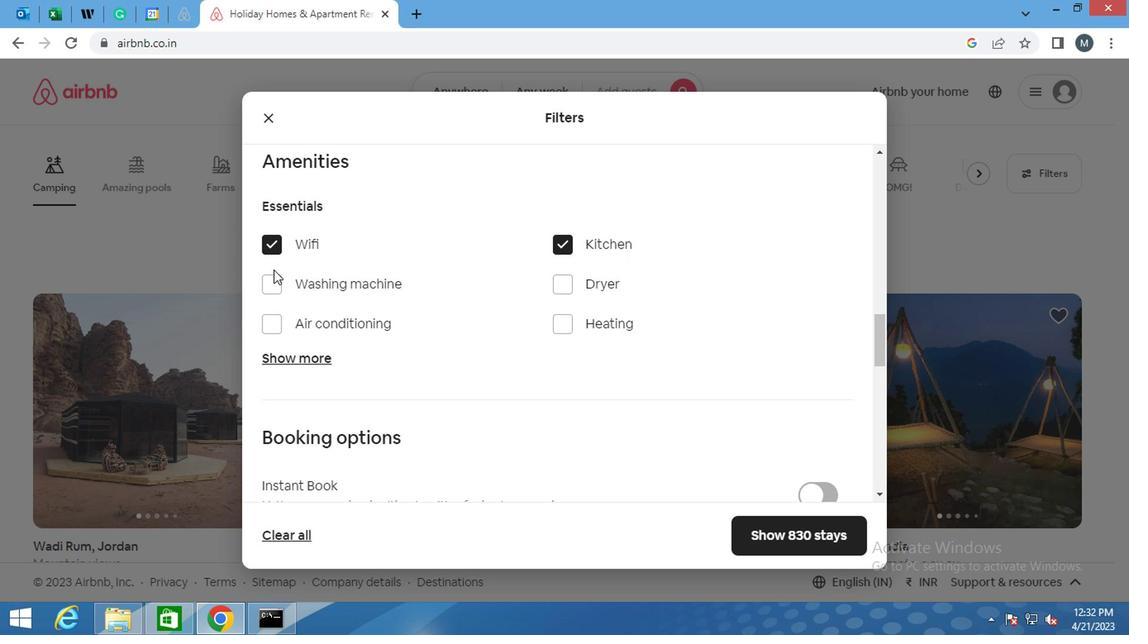 
Action: Mouse pressed left at (271, 271)
Screenshot: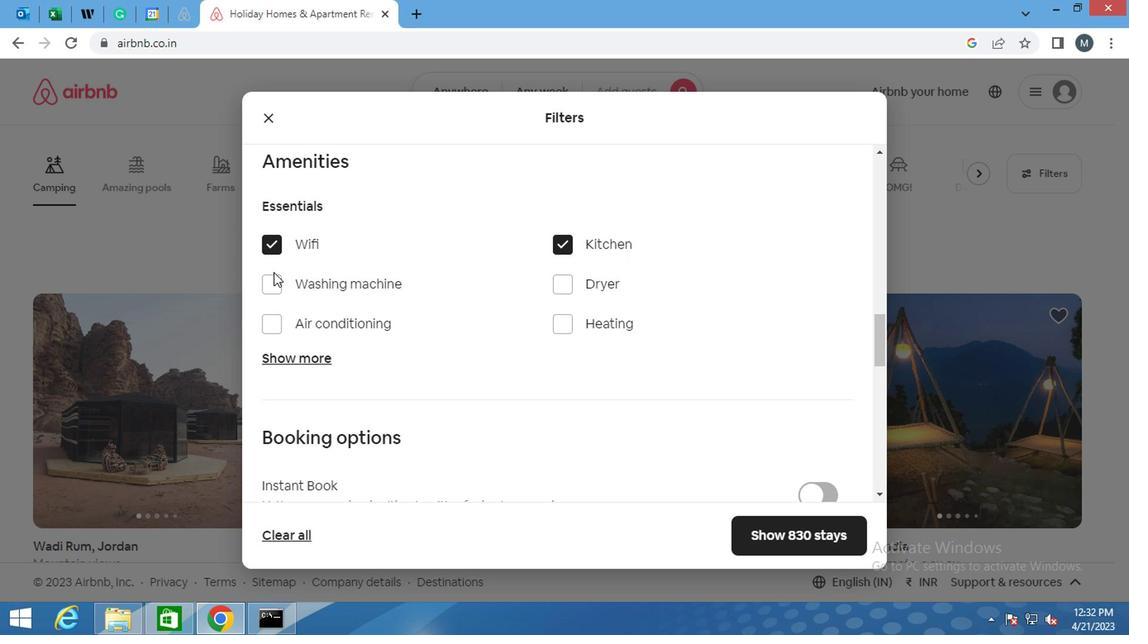 
Action: Mouse moved to (361, 261)
Screenshot: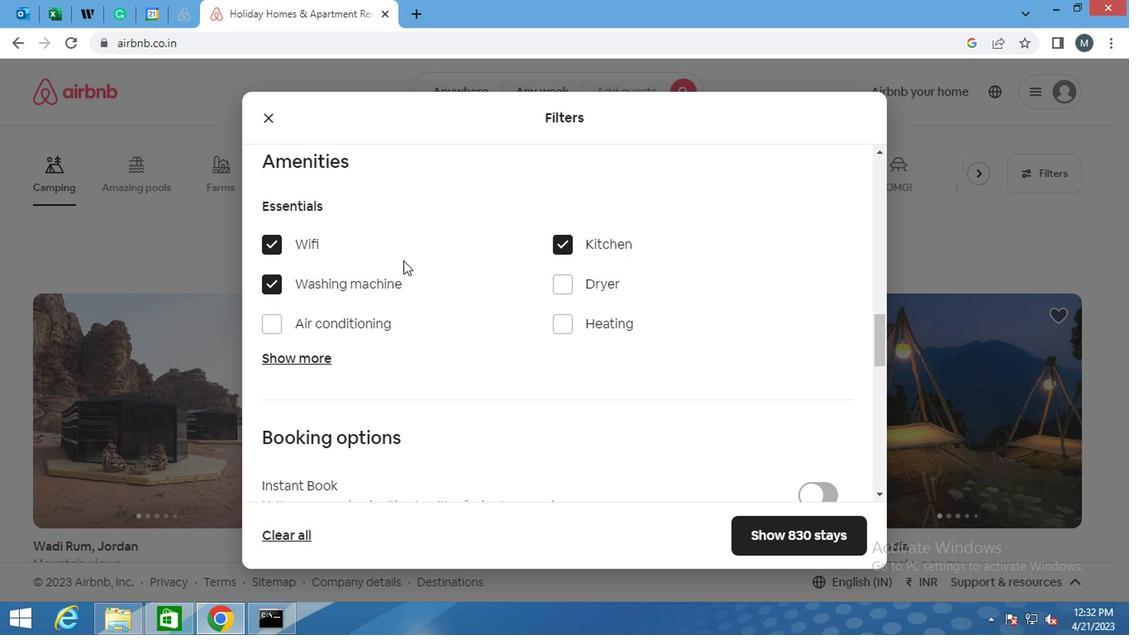
Action: Mouse scrolled (361, 261) with delta (0, 0)
Screenshot: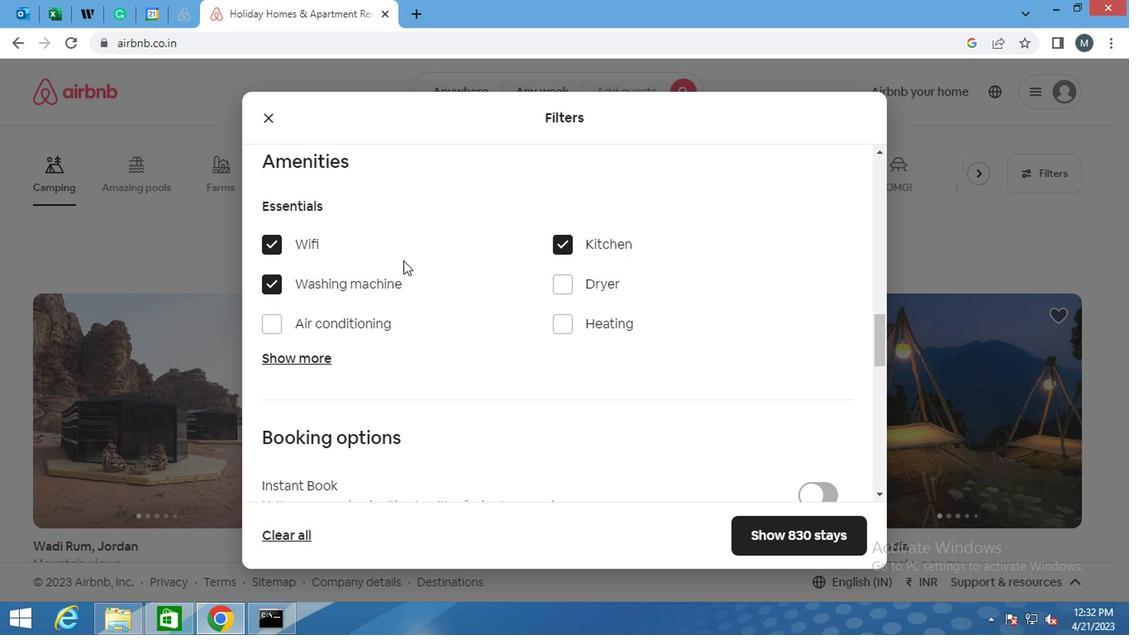 
Action: Mouse moved to (361, 266)
Screenshot: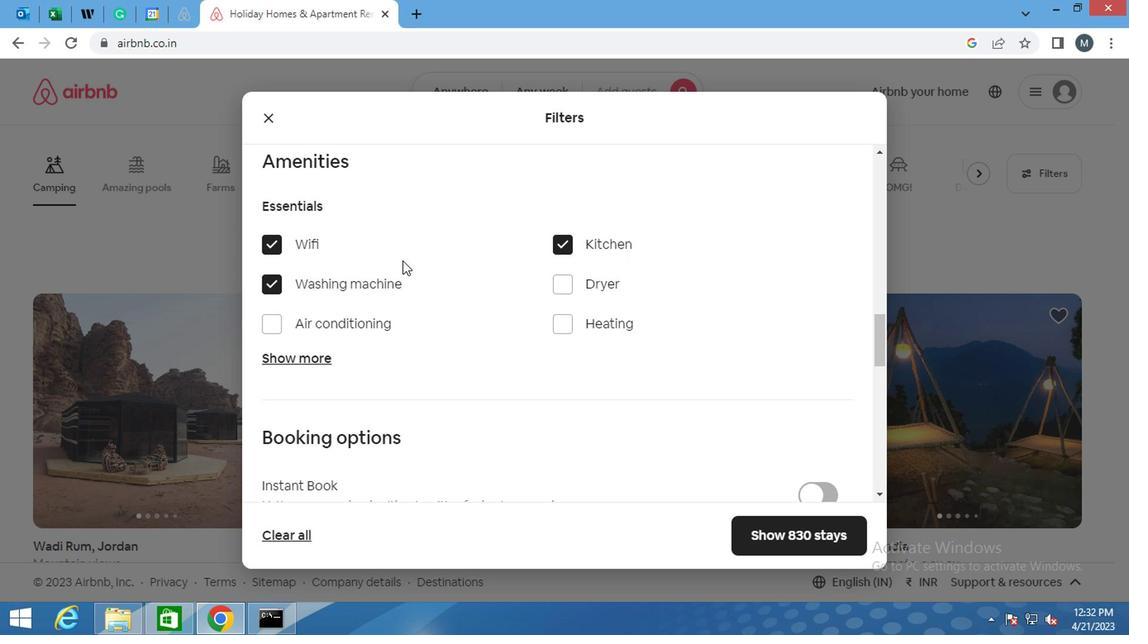 
Action: Mouse scrolled (361, 265) with delta (0, 0)
Screenshot: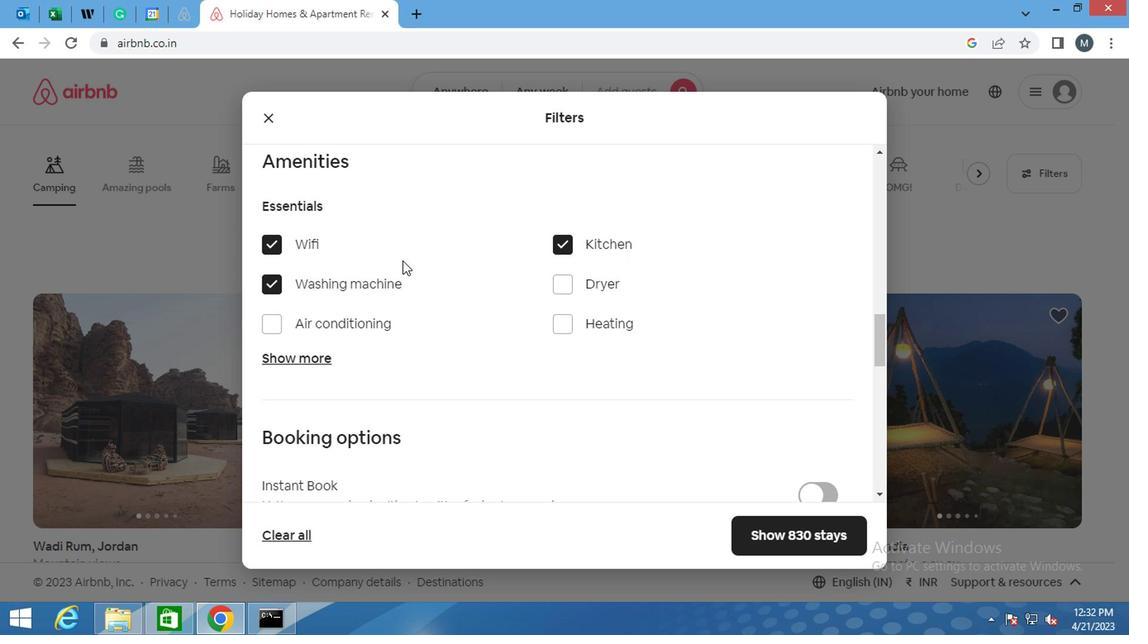 
Action: Mouse moved to (355, 279)
Screenshot: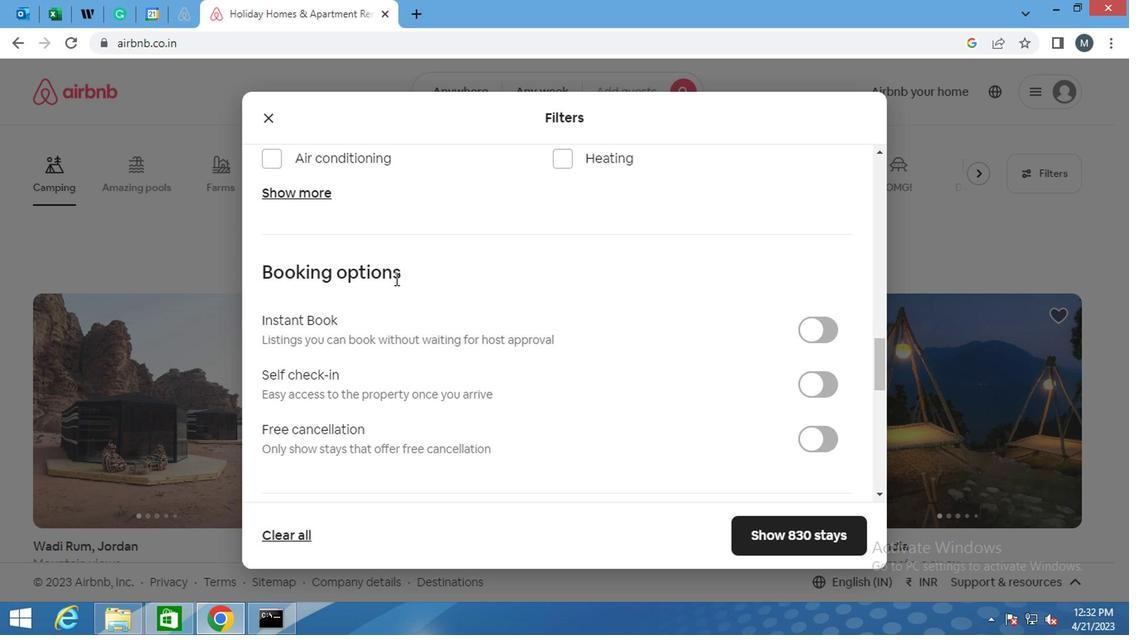 
Action: Mouse scrolled (355, 279) with delta (0, 0)
Screenshot: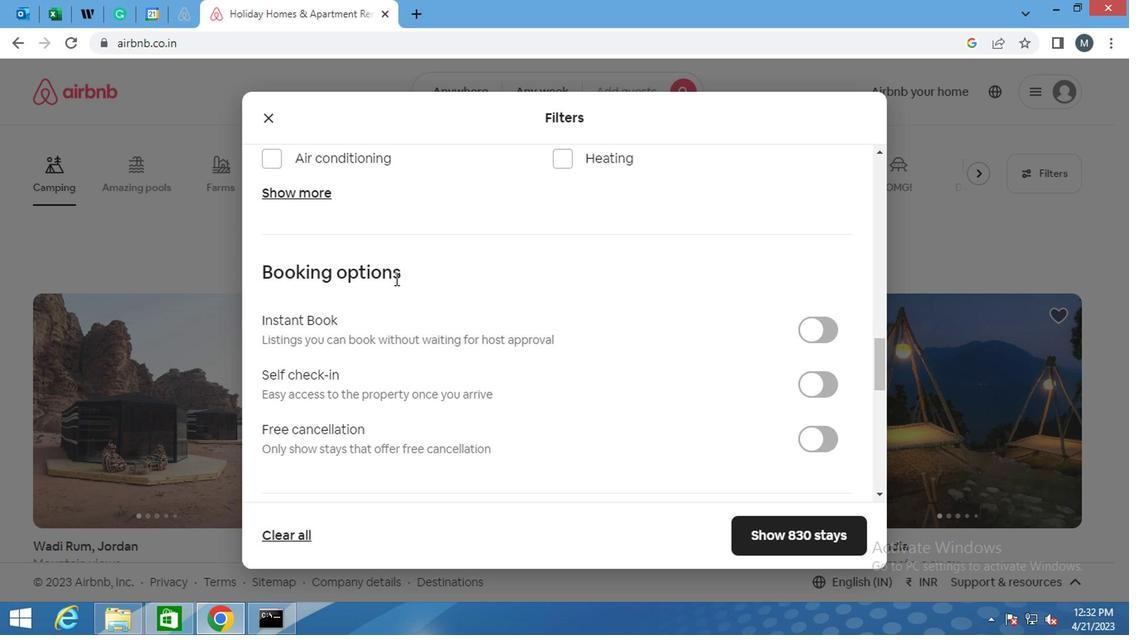 
Action: Mouse moved to (330, 289)
Screenshot: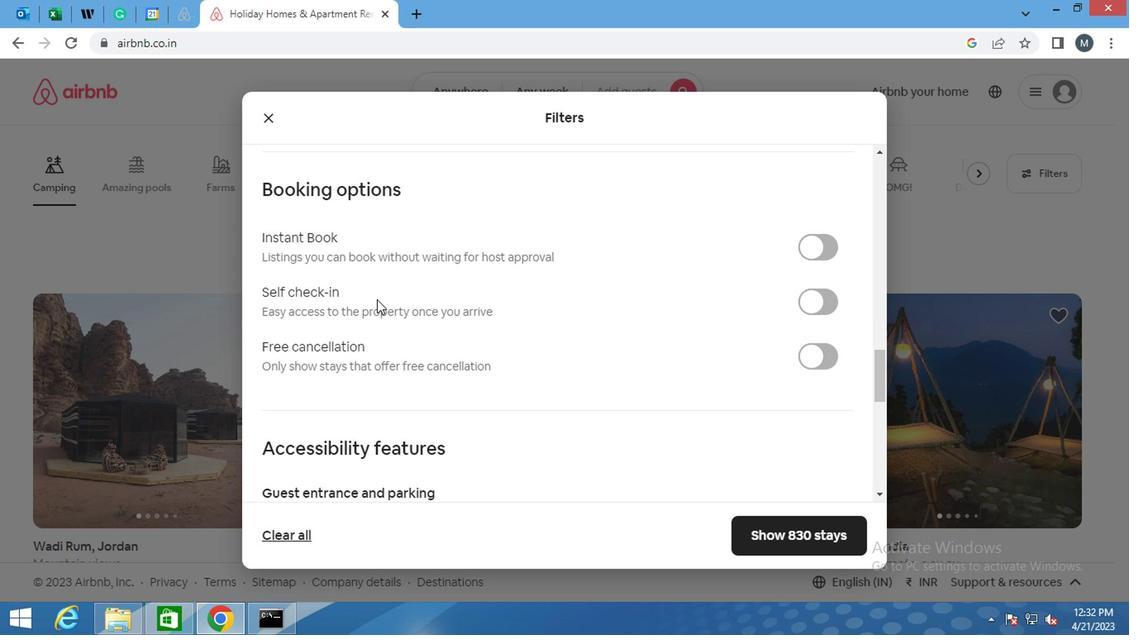 
Action: Mouse scrolled (330, 289) with delta (0, 0)
Screenshot: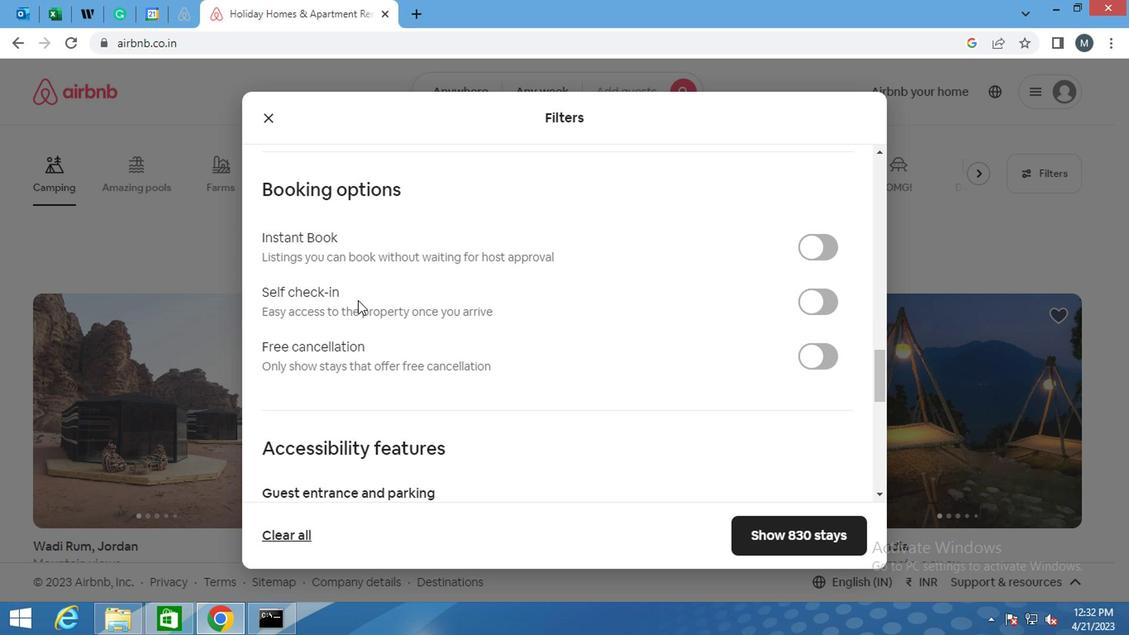 
Action: Mouse moved to (681, 228)
Screenshot: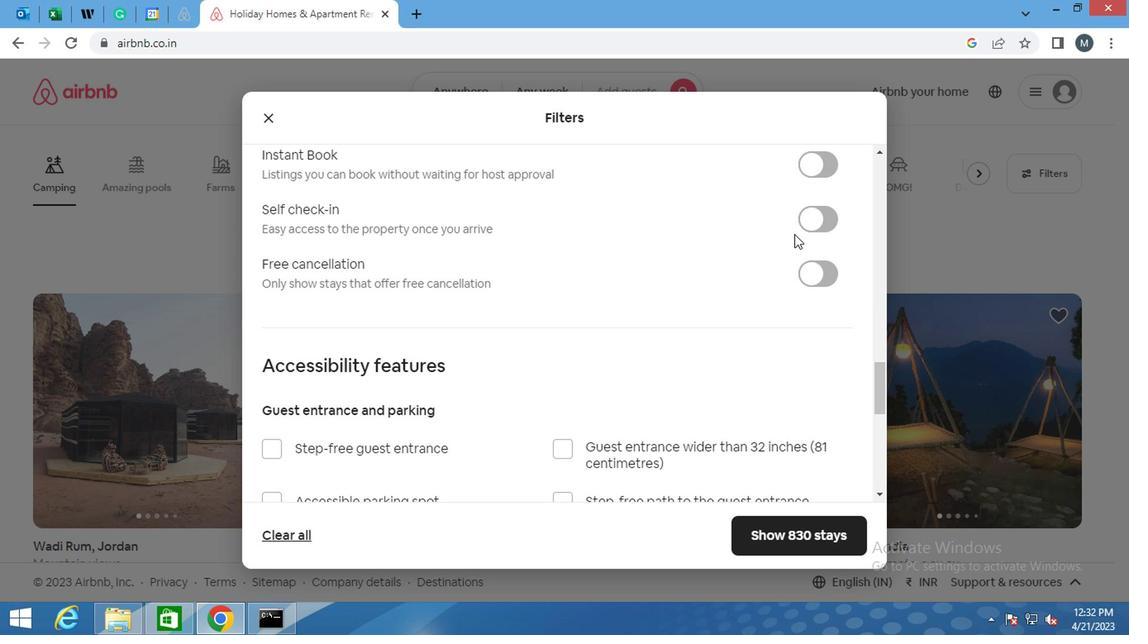 
Action: Mouse pressed left at (681, 228)
Screenshot: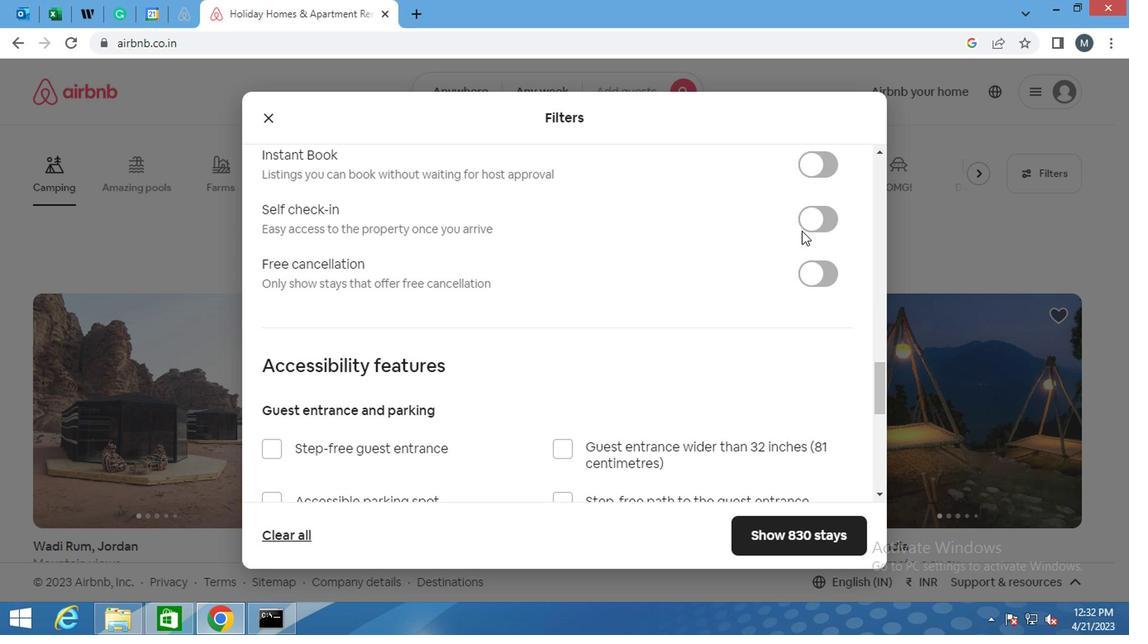 
Action: Mouse moved to (667, 237)
Screenshot: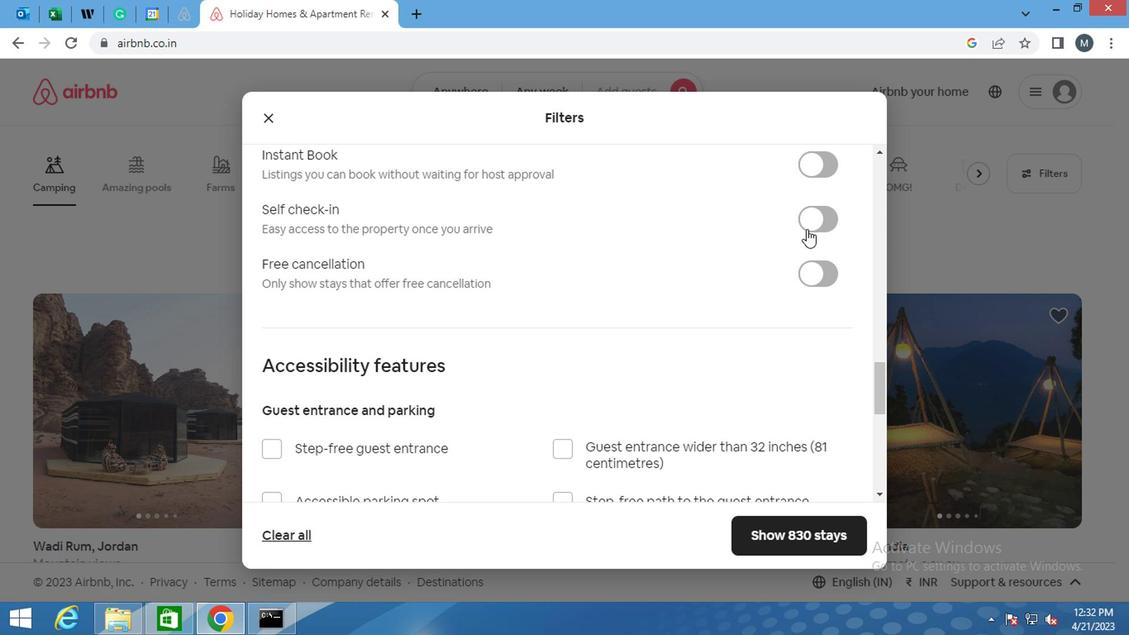 
Action: Mouse pressed left at (667, 237)
Screenshot: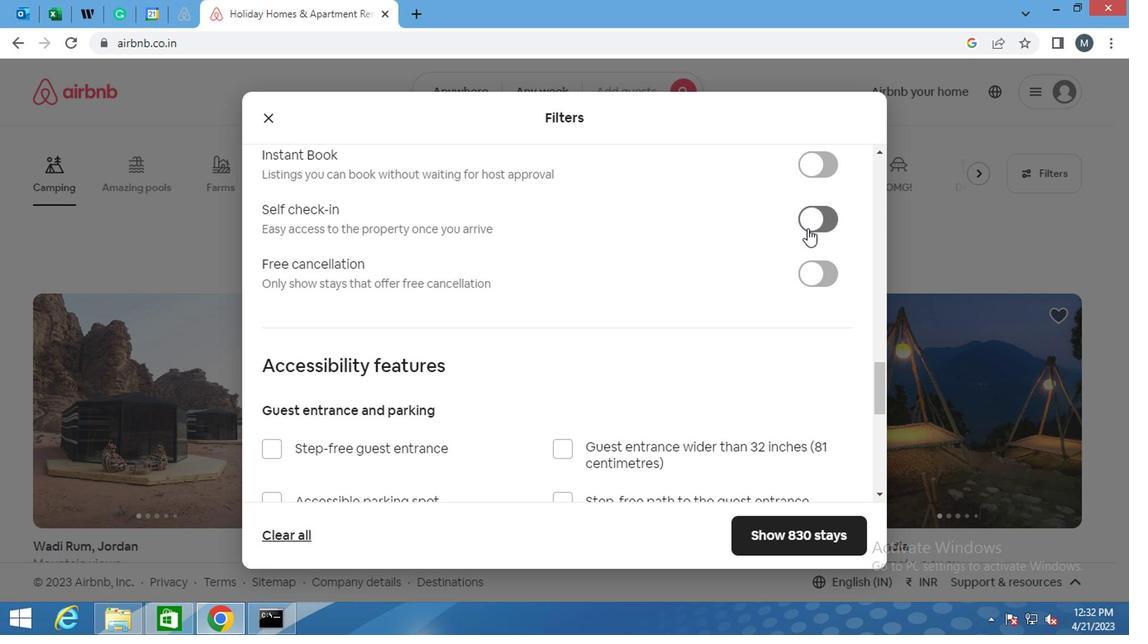 
Action: Mouse moved to (501, 246)
Screenshot: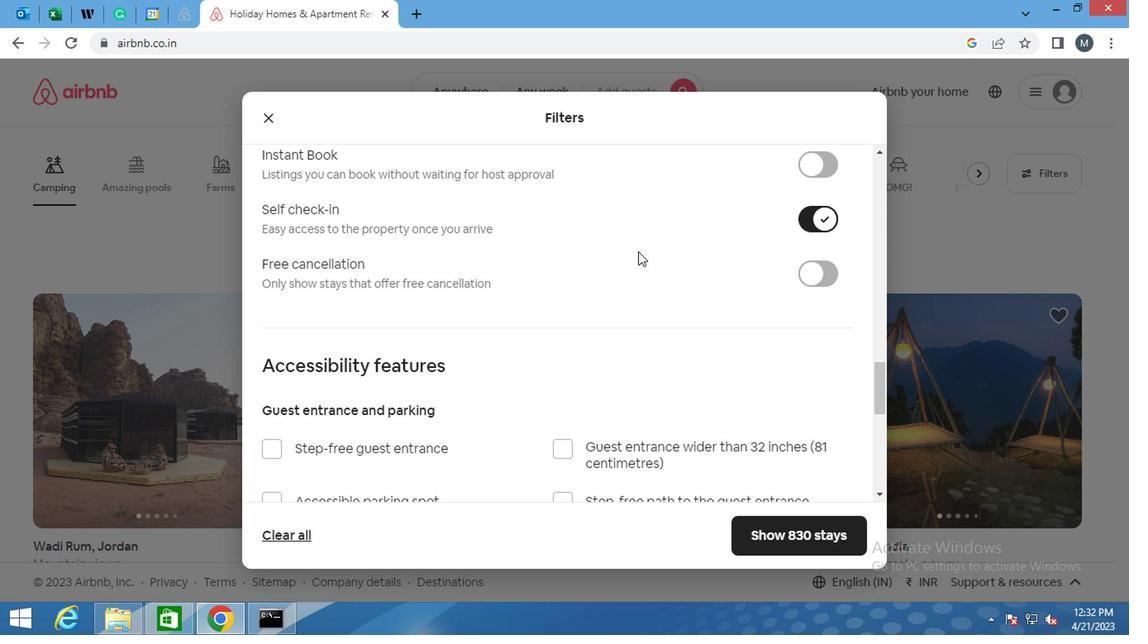 
Action: Mouse scrolled (501, 245) with delta (0, 0)
Screenshot: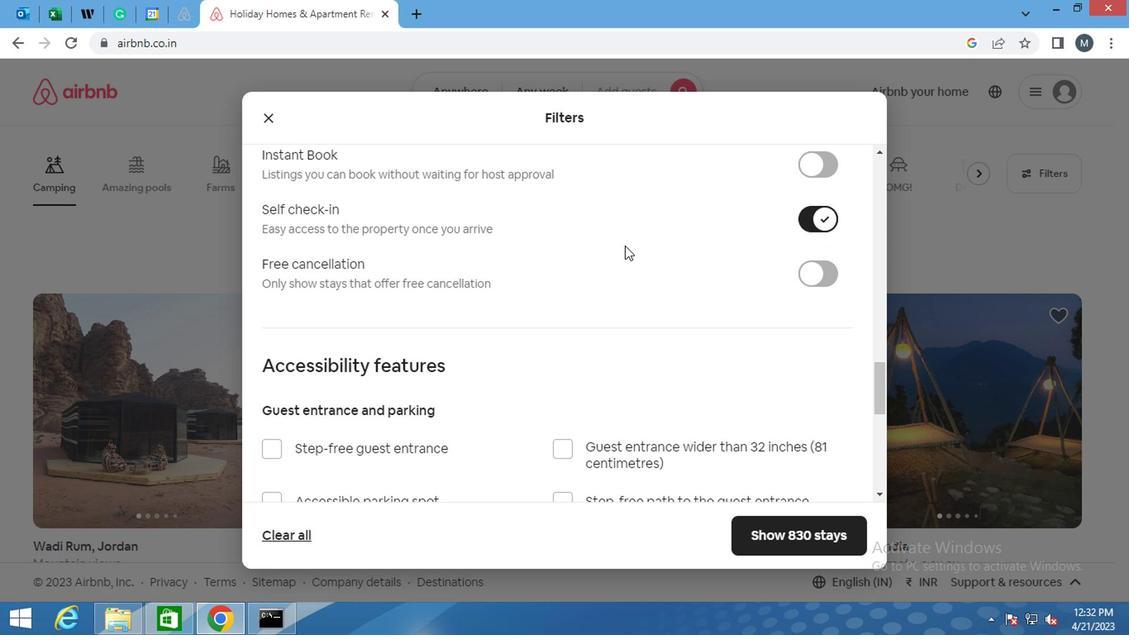 
Action: Mouse moved to (501, 246)
Screenshot: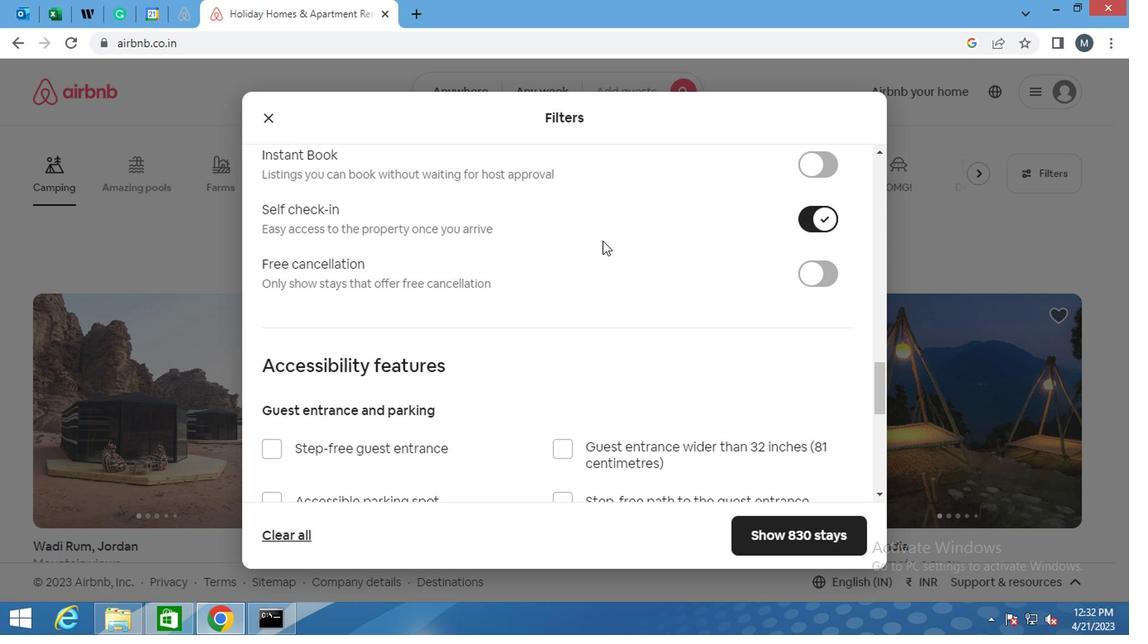 
Action: Mouse scrolled (501, 245) with delta (0, 0)
Screenshot: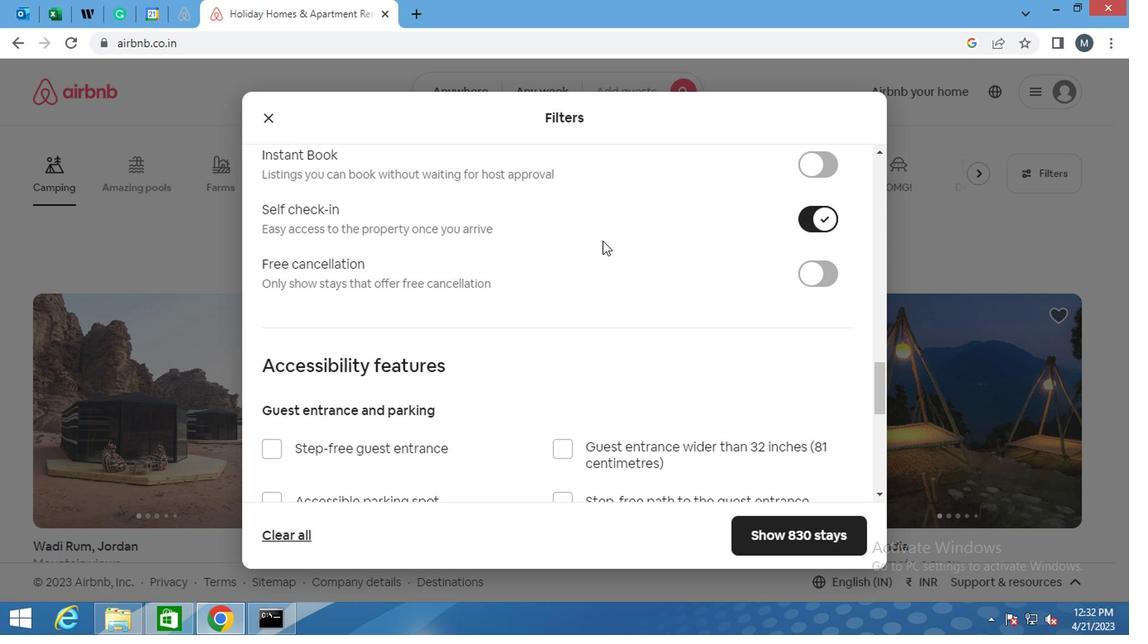 
Action: Mouse moved to (501, 247)
Screenshot: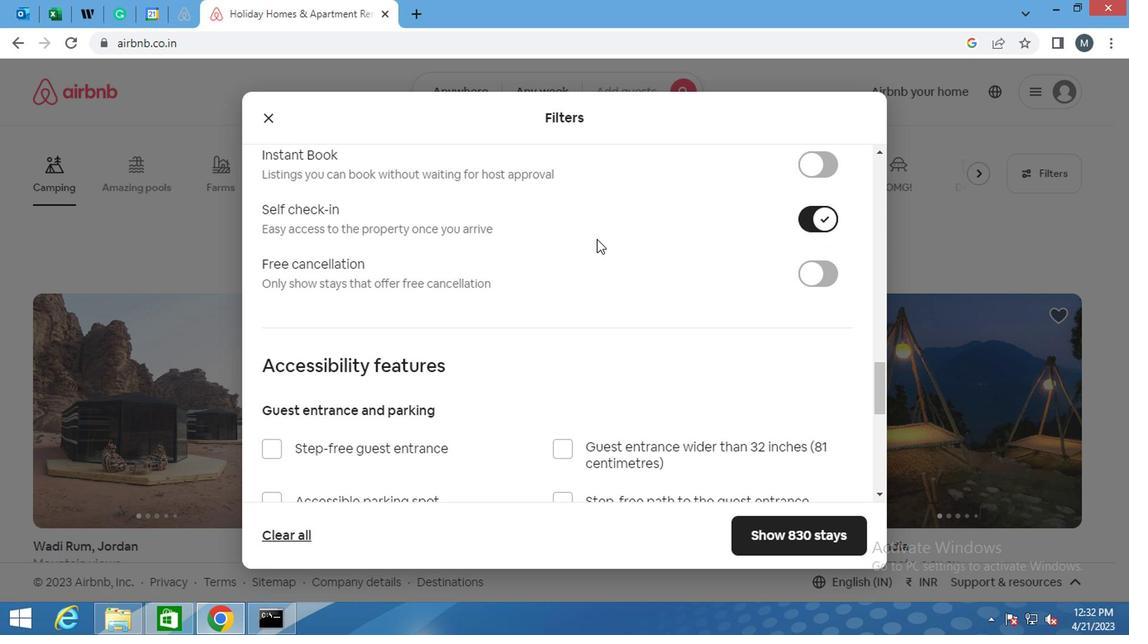 
Action: Mouse scrolled (501, 246) with delta (0, 0)
Screenshot: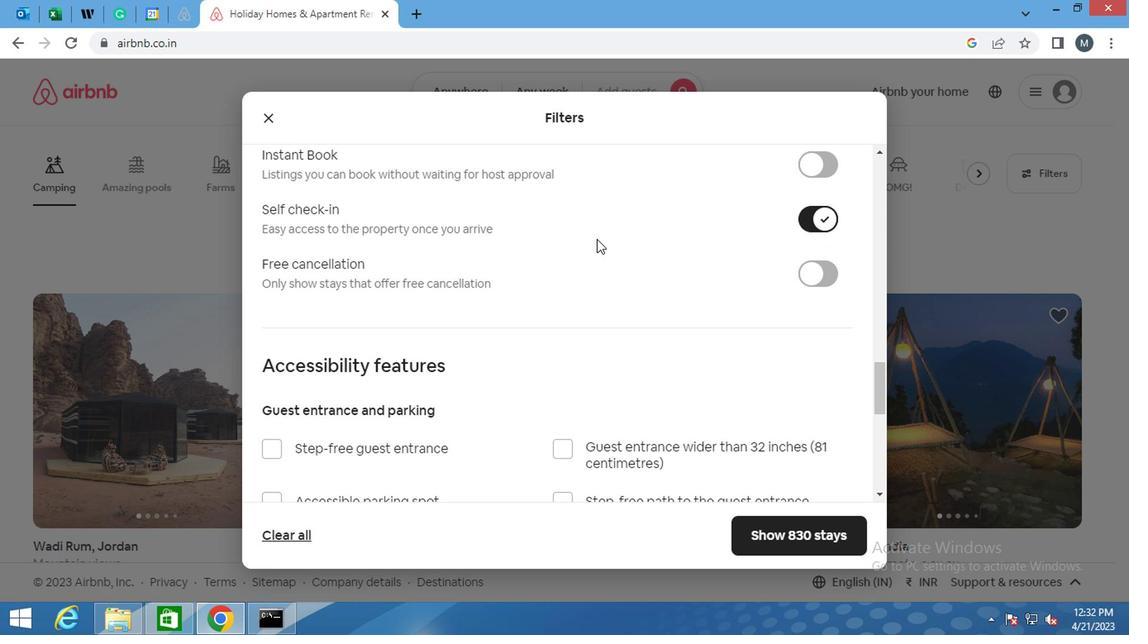 
Action: Mouse moved to (490, 277)
Screenshot: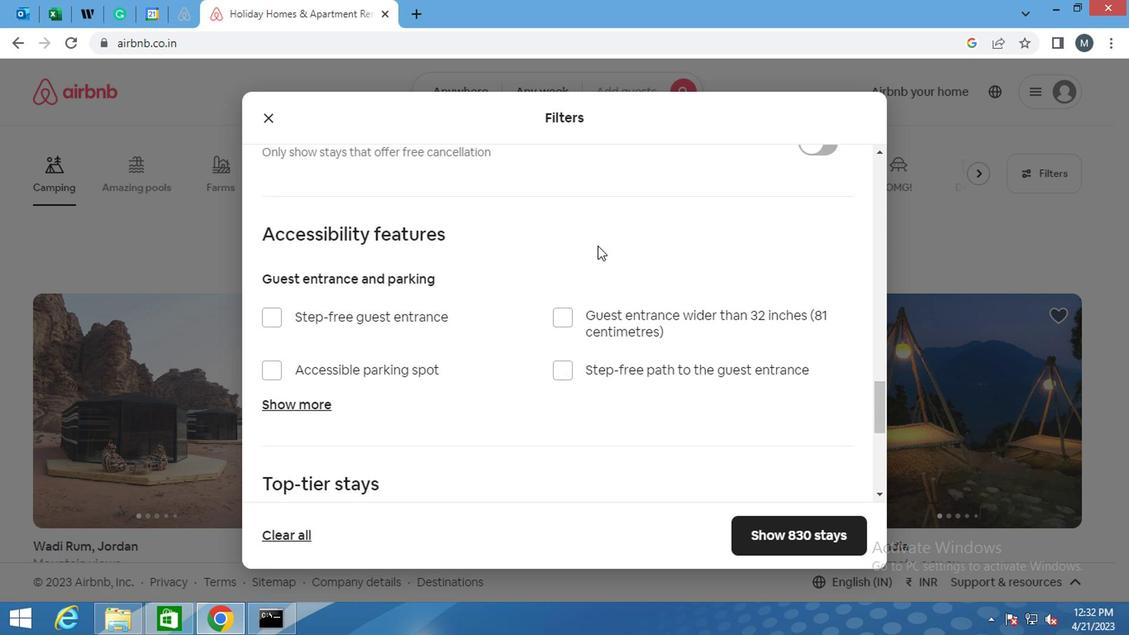 
Action: Mouse scrolled (490, 277) with delta (0, 0)
Screenshot: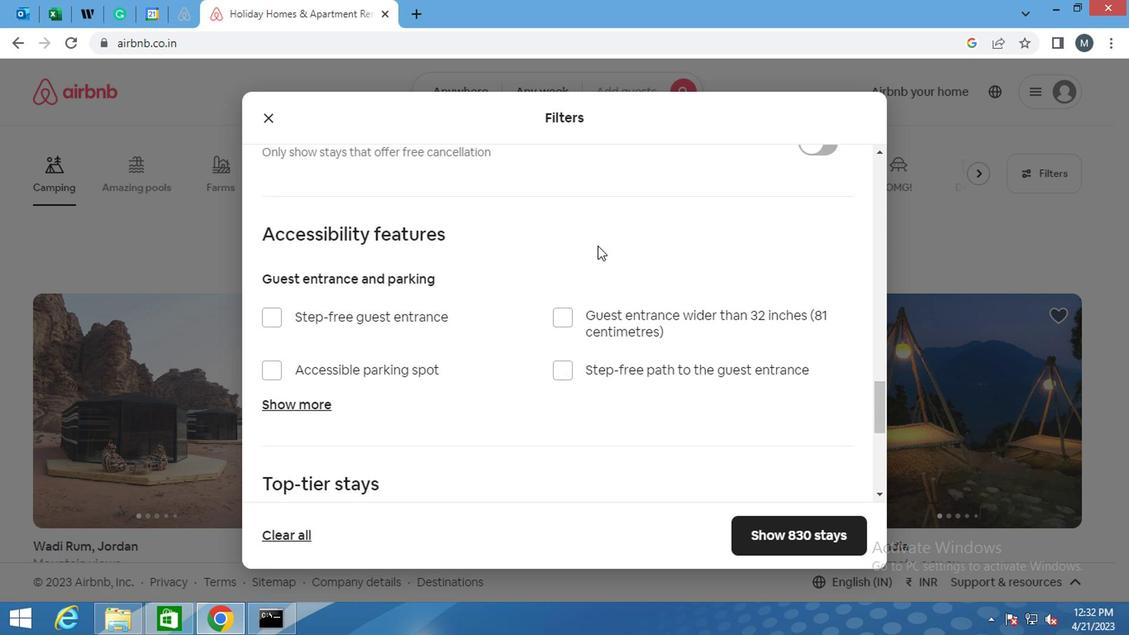 
Action: Mouse moved to (279, 366)
Screenshot: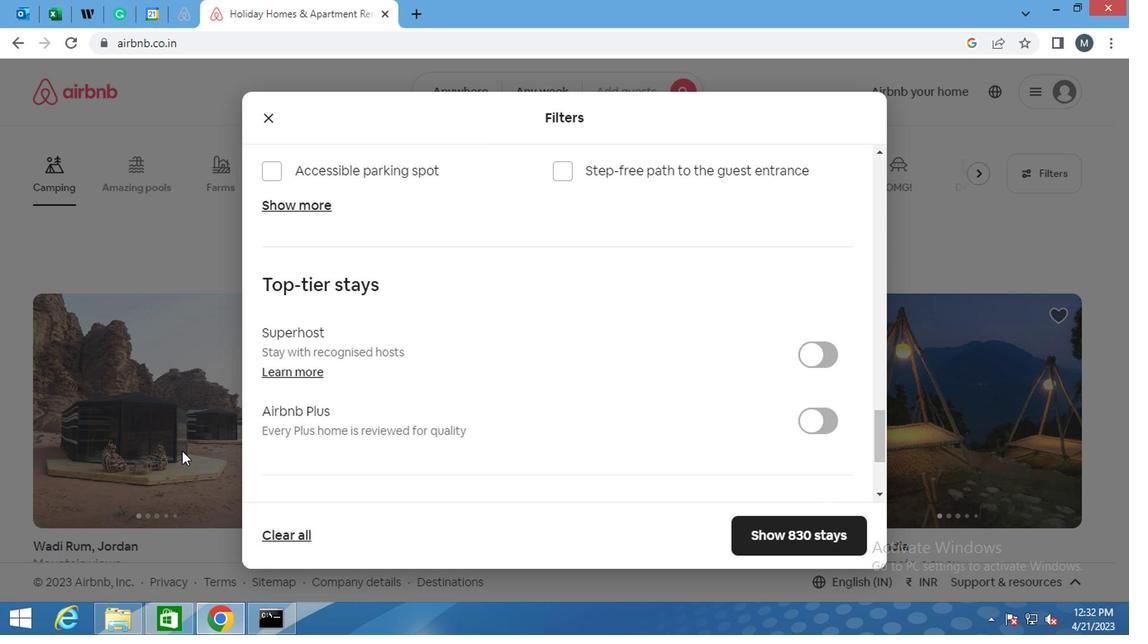 
Action: Mouse scrolled (279, 365) with delta (0, 0)
Screenshot: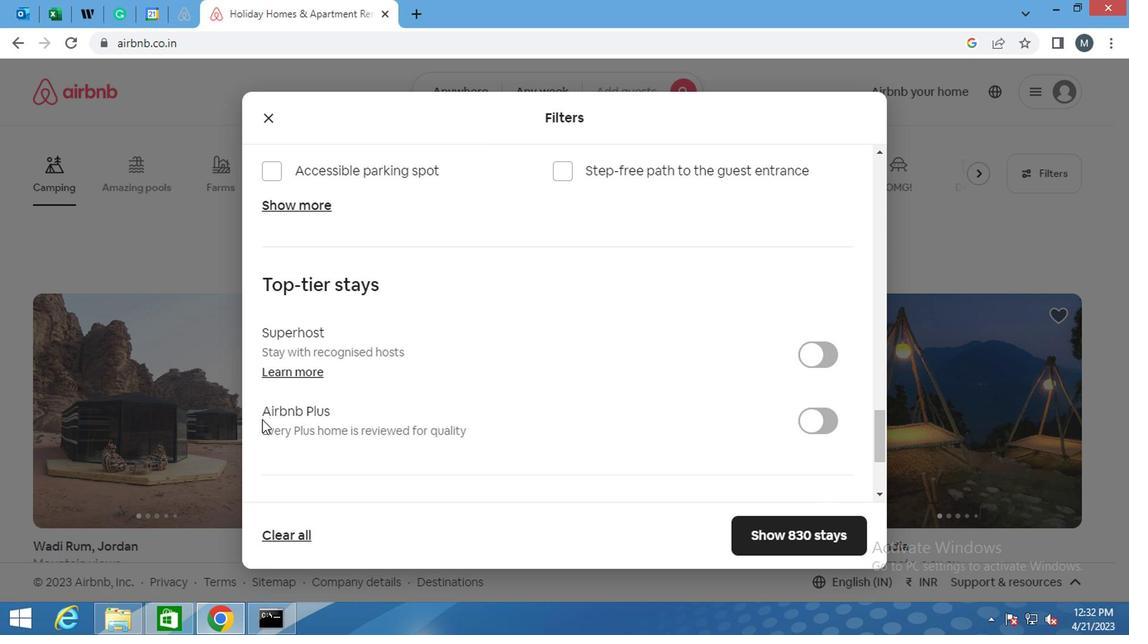
Action: Mouse scrolled (279, 365) with delta (0, 0)
Screenshot: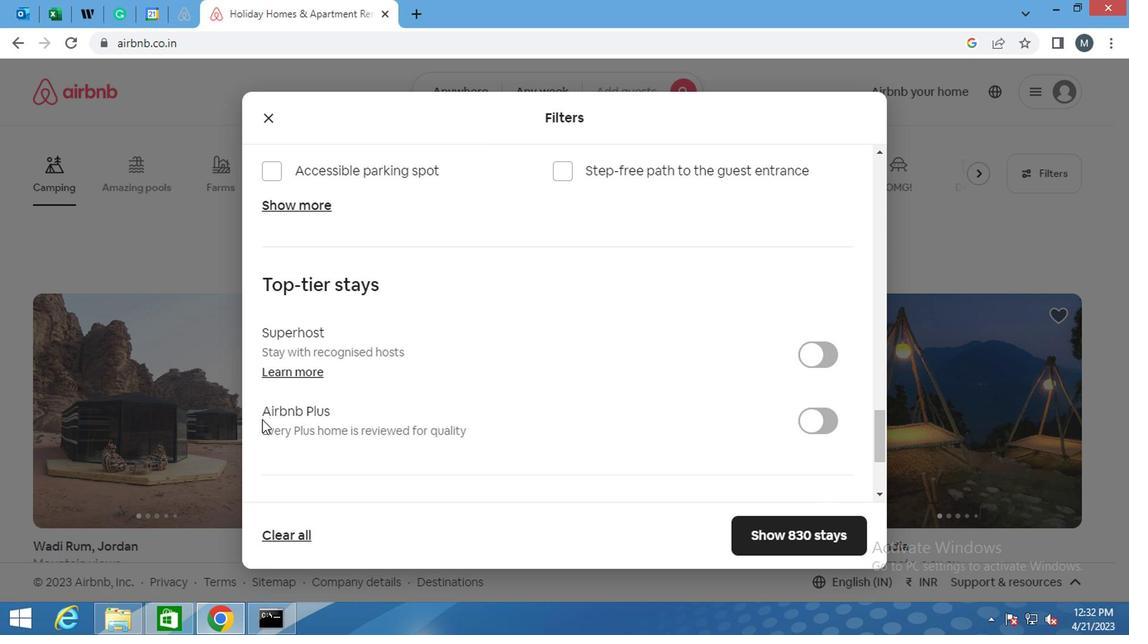
Action: Mouse moved to (279, 366)
Screenshot: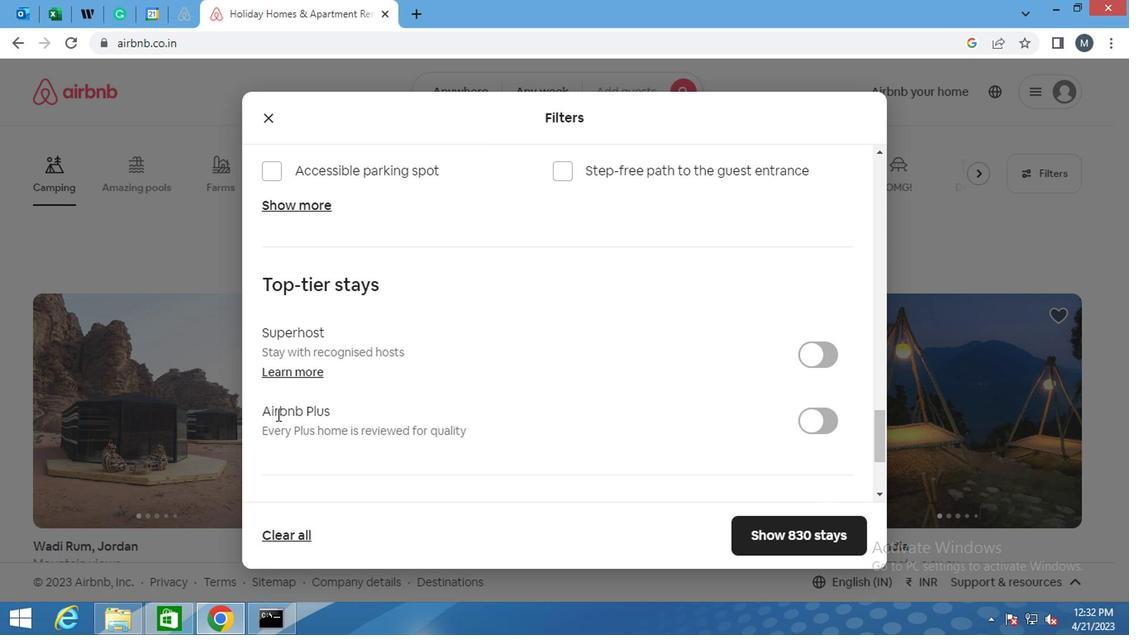 
Action: Mouse scrolled (279, 365) with delta (0, 0)
Screenshot: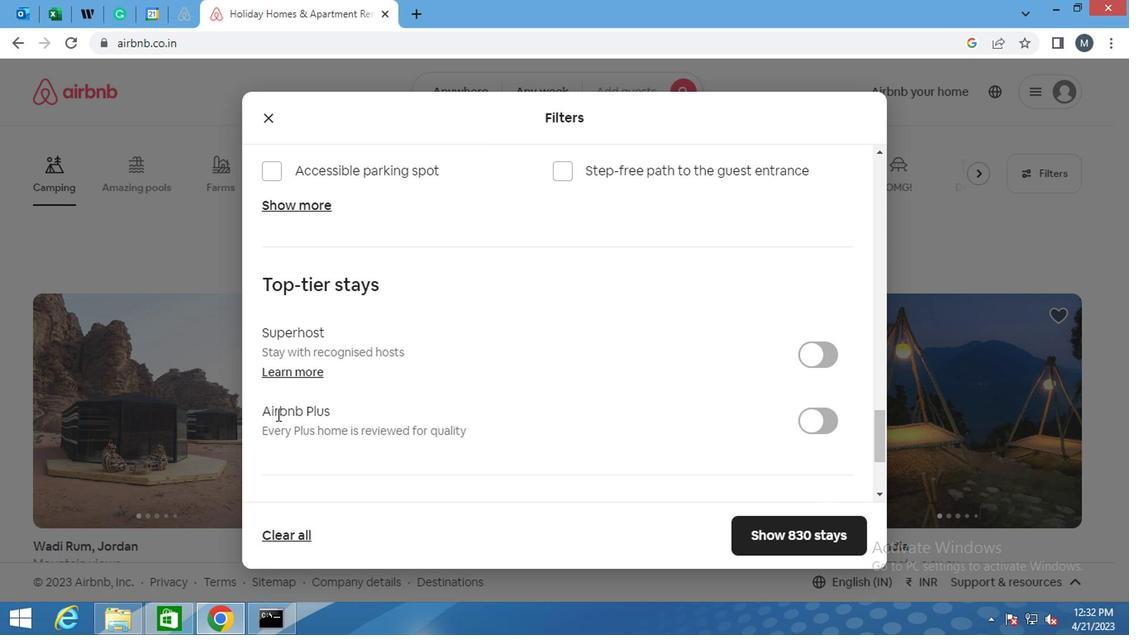 
Action: Mouse moved to (281, 366)
Screenshot: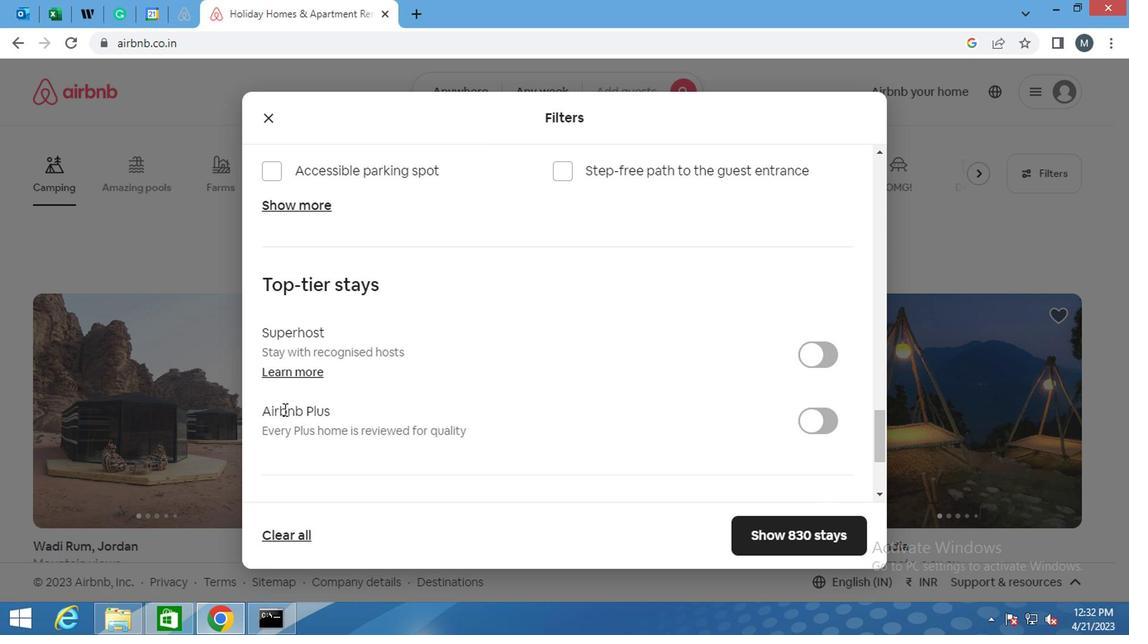 
Action: Mouse scrolled (281, 365) with delta (0, 0)
Screenshot: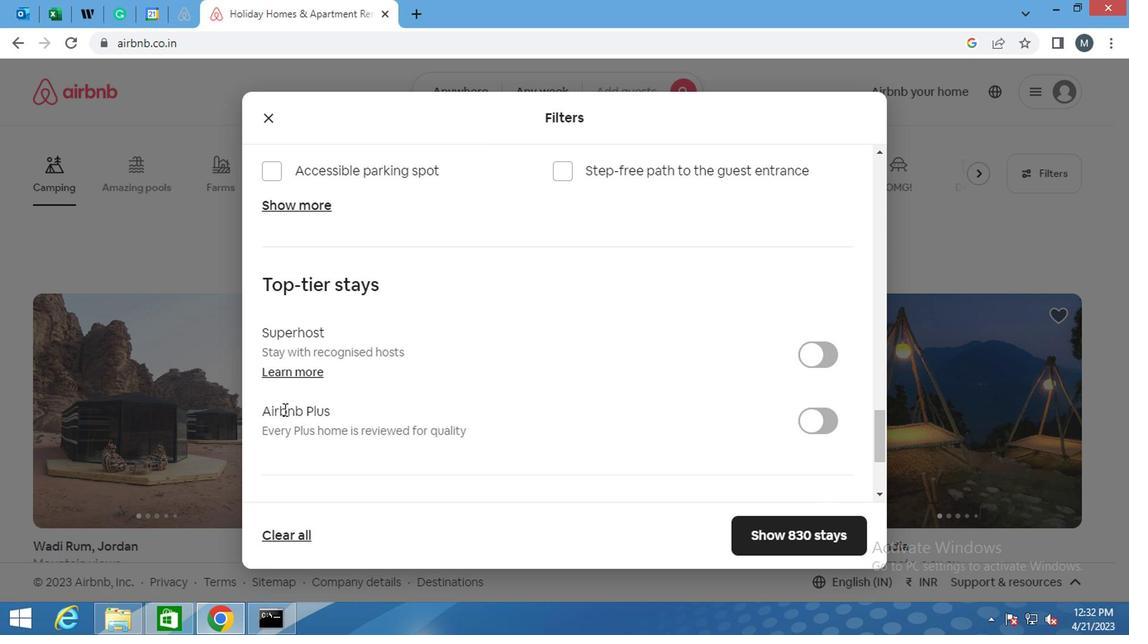 
Action: Mouse moved to (275, 354)
Screenshot: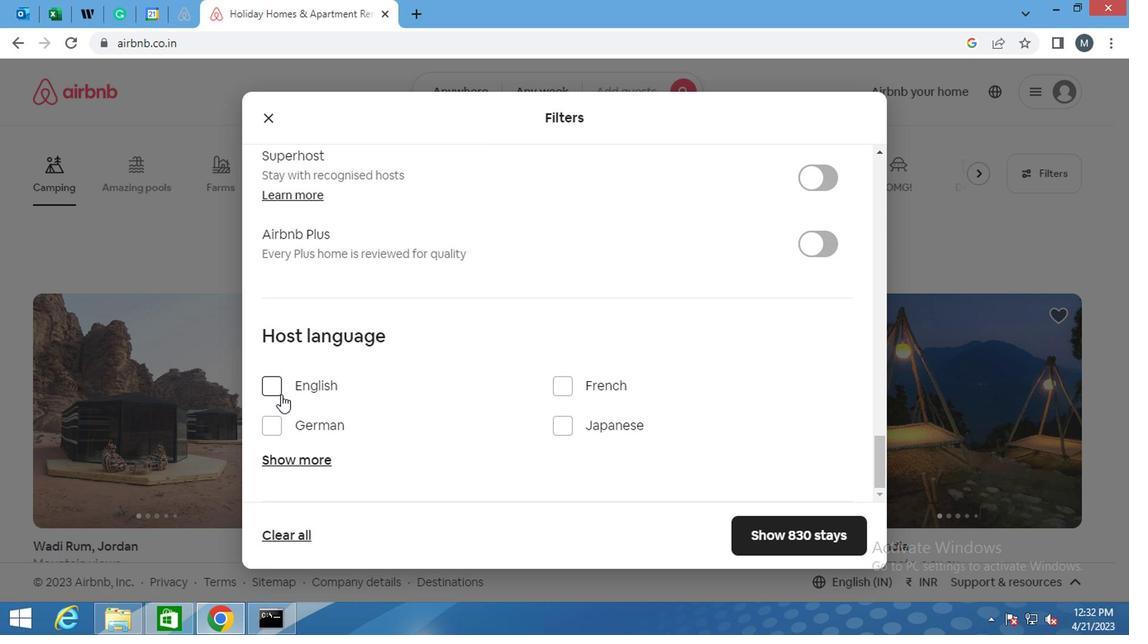 
Action: Mouse pressed left at (275, 354)
Screenshot: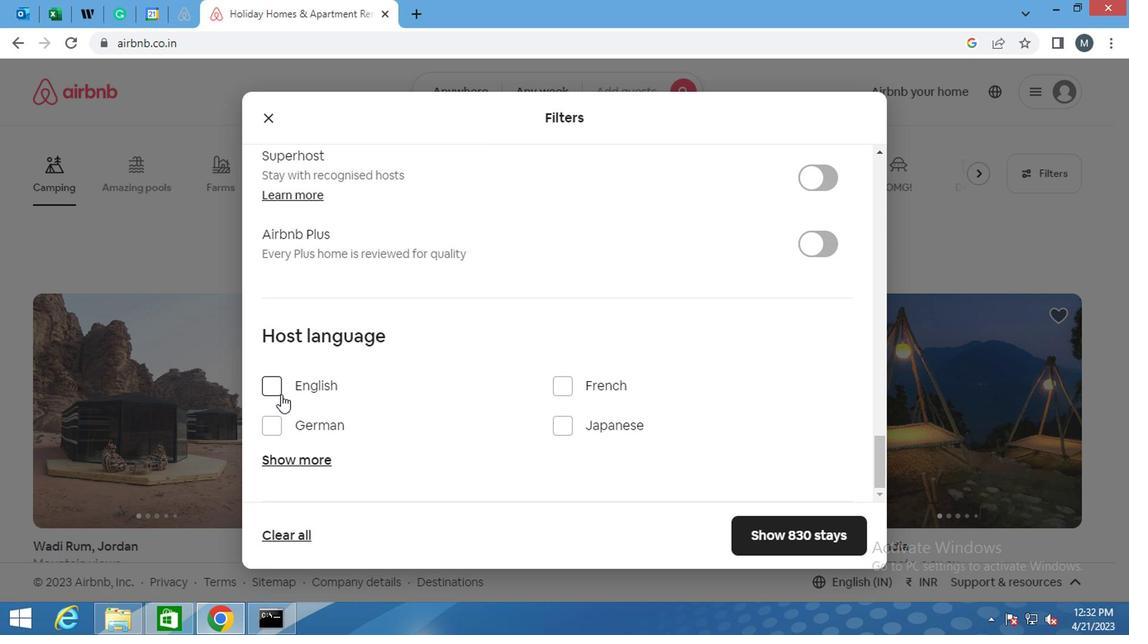 
Action: Mouse moved to (660, 451)
Screenshot: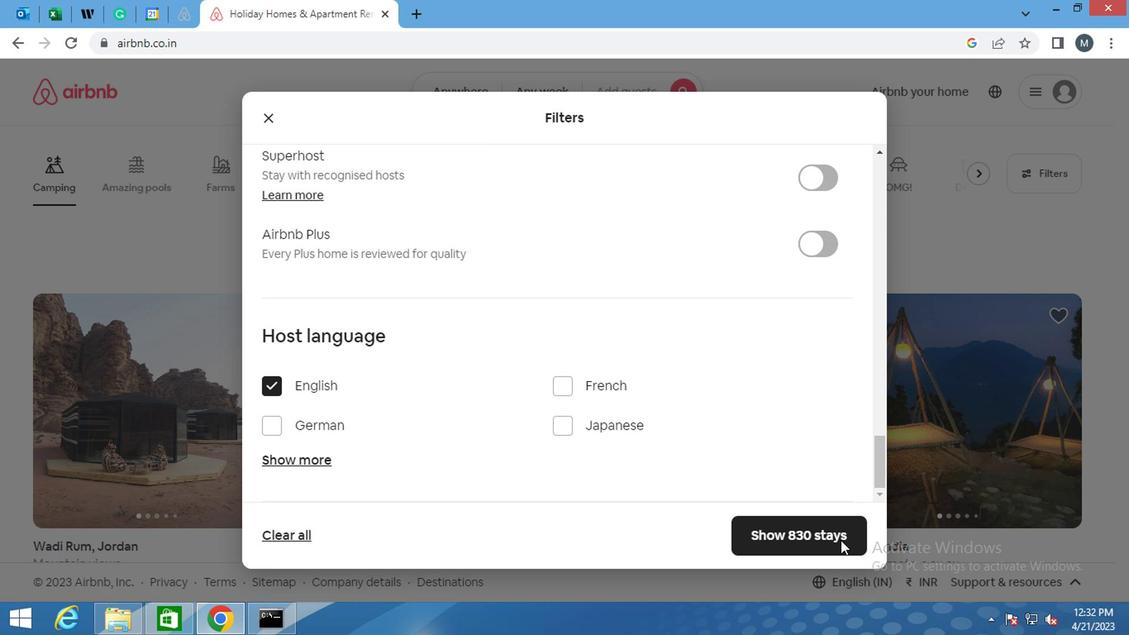 
Action: Mouse pressed left at (660, 451)
Screenshot: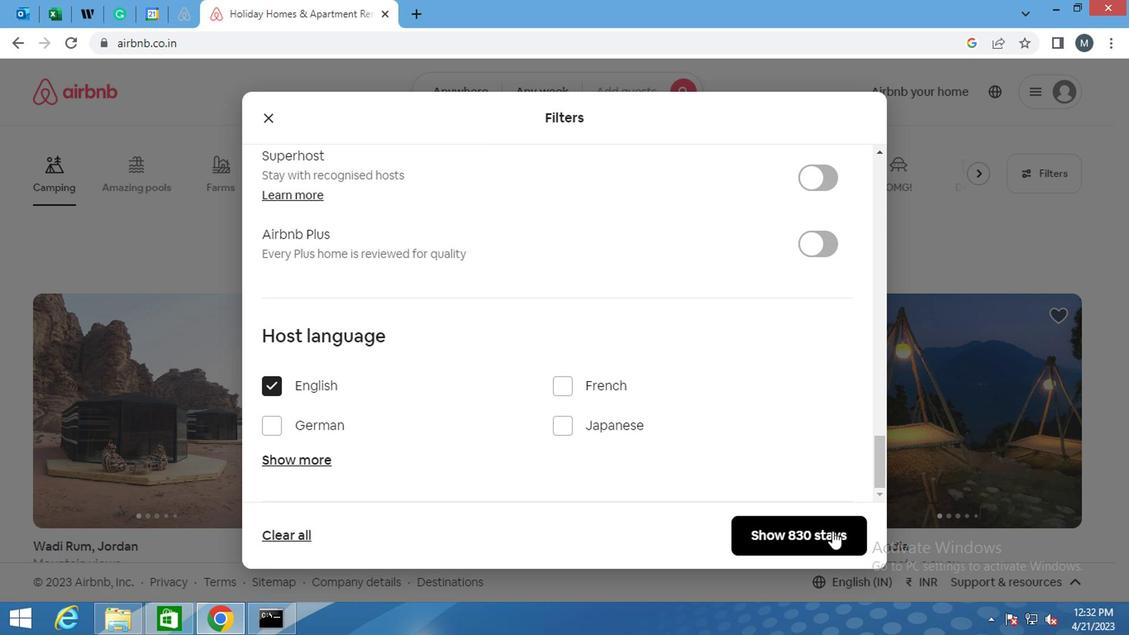 
Action: Mouse moved to (535, 462)
Screenshot: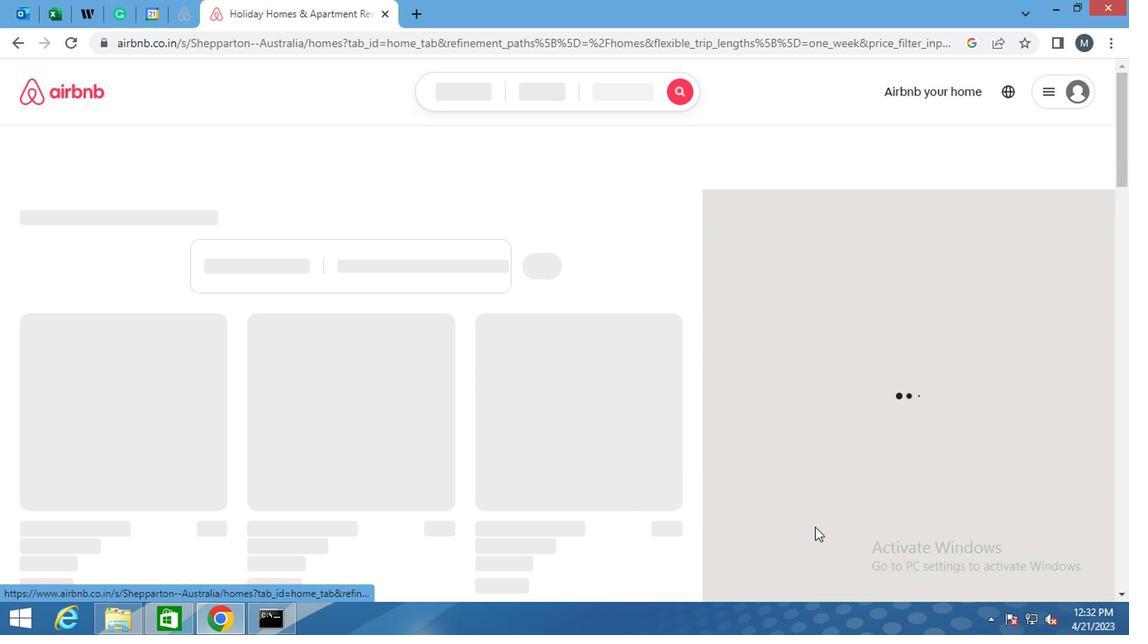 
